 Task: Buy 1 Dissolved Oxygen Meters & Accessories from Measuring & Testing section under best seller category for shipping address: Eduardo Lee, 3518 Cook Hill Road, Danbury, Connecticut 06810, Cell Number 2034707320. Pay from credit card ending with 6759, CVV 506
Action: Mouse moved to (28, 58)
Screenshot: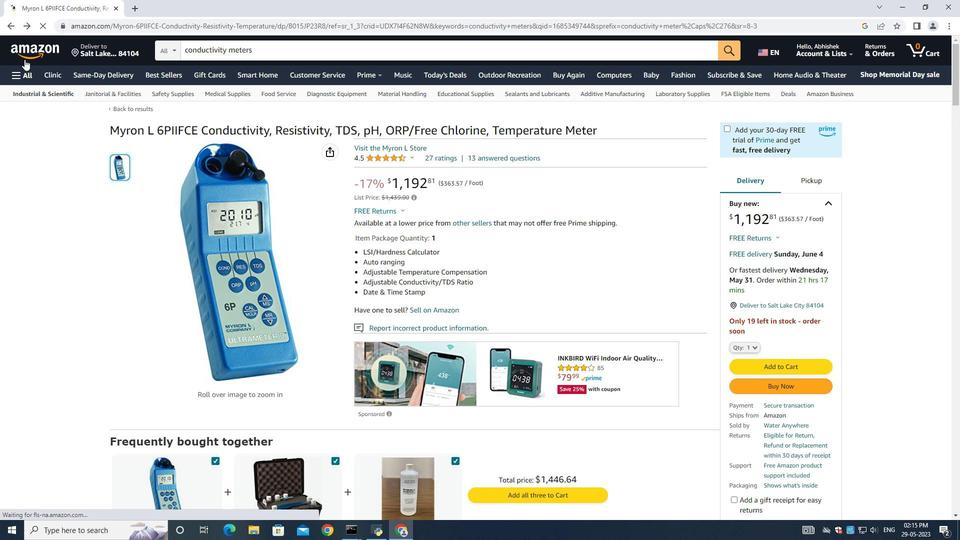 
Action: Mouse pressed left at (28, 58)
Screenshot: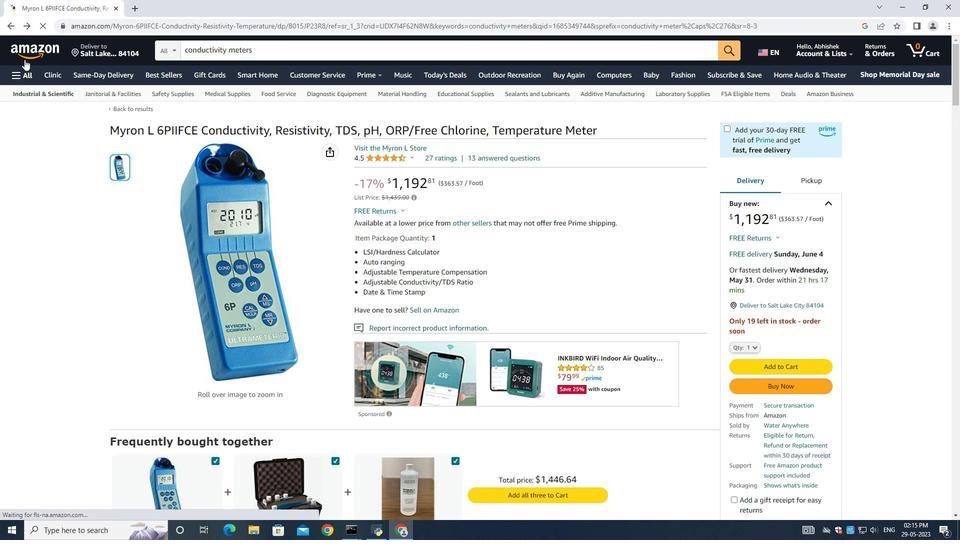 
Action: Mouse moved to (156, 73)
Screenshot: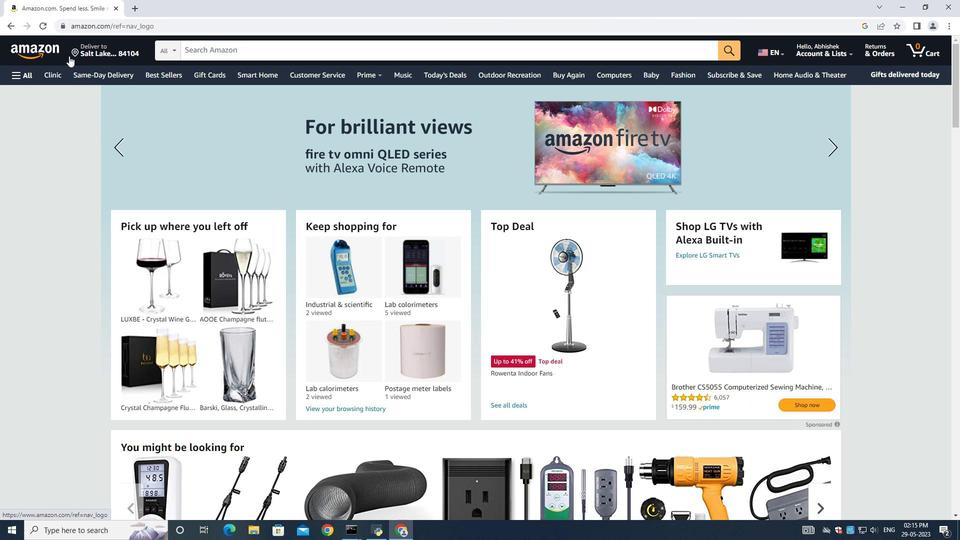 
Action: Mouse pressed left at (156, 73)
Screenshot: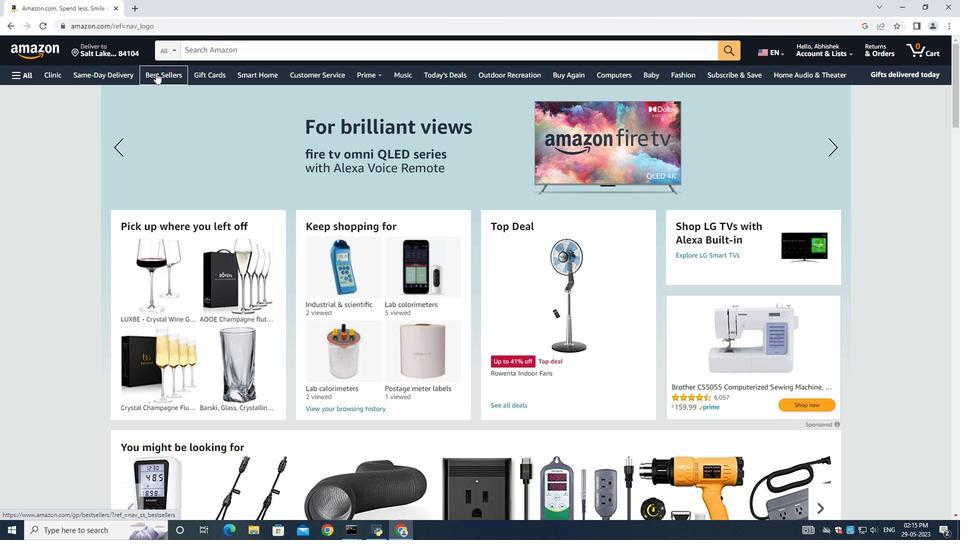 
Action: Mouse moved to (209, 52)
Screenshot: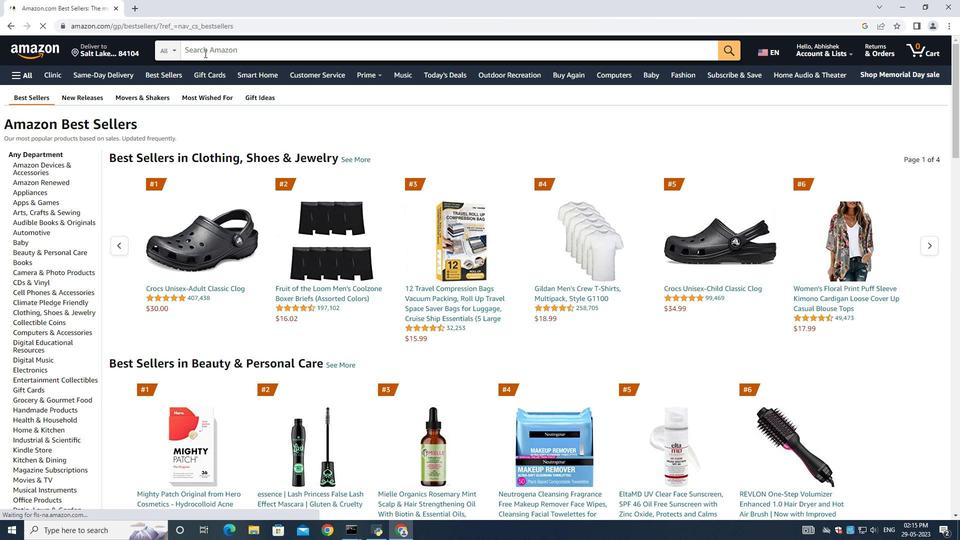
Action: Mouse pressed left at (209, 52)
Screenshot: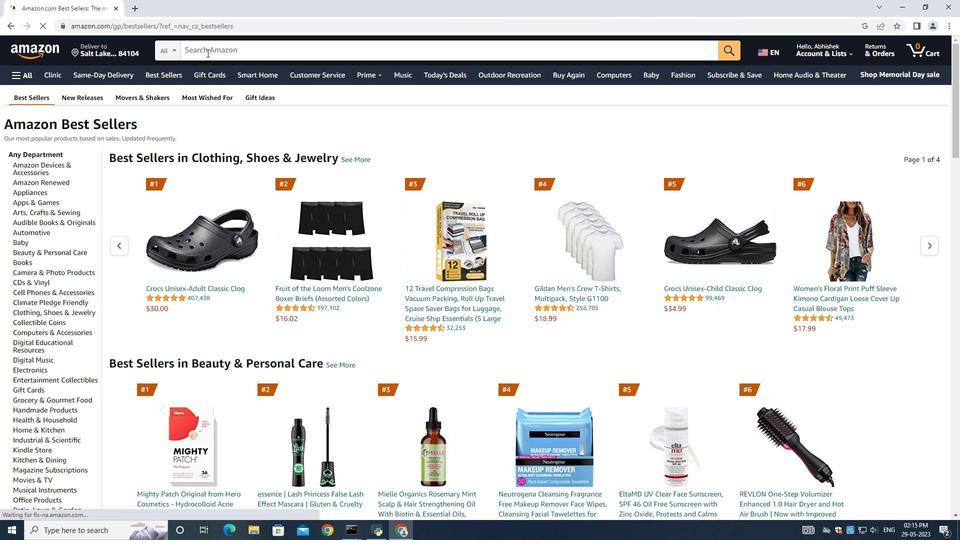 
Action: Key pressed <Key.shift>Dissolved<Key.space><Key.shift><Key.shift><Key.shift><Key.shift><Key.shift>Oxygen<Key.enter>
Screenshot: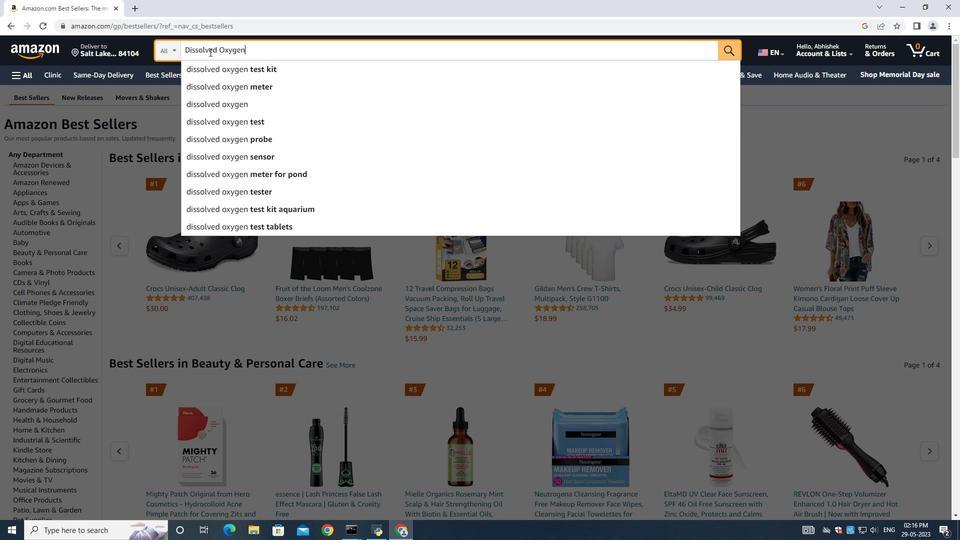 
Action: Mouse moved to (259, 54)
Screenshot: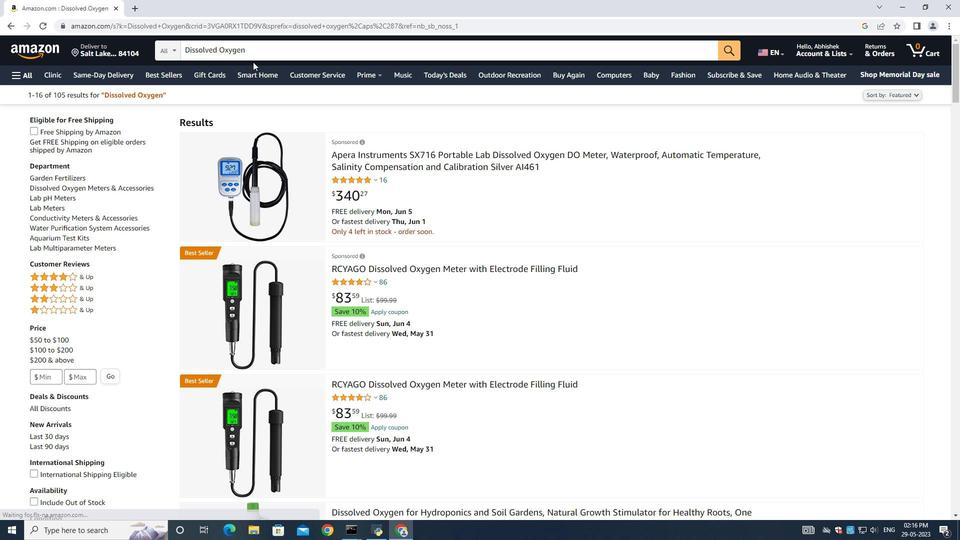 
Action: Mouse pressed left at (259, 54)
Screenshot: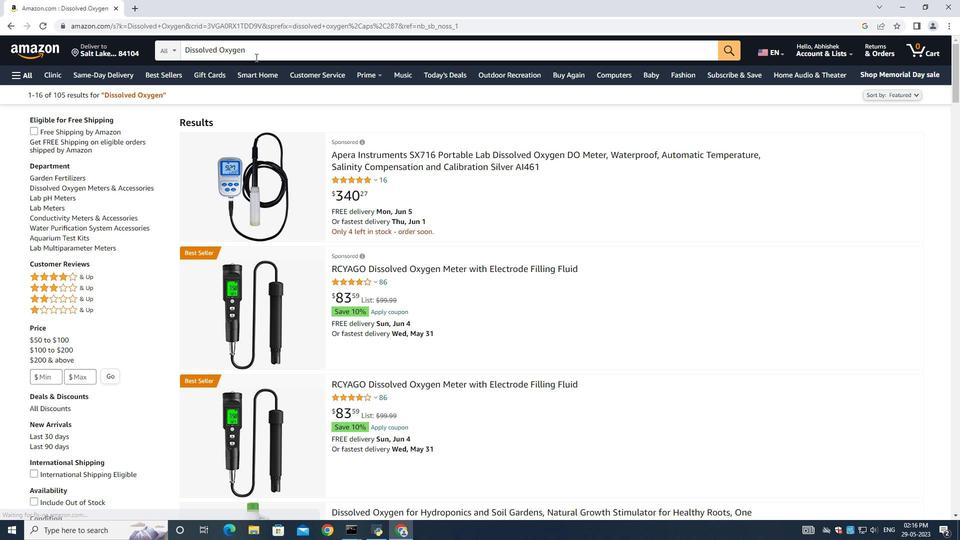 
Action: Mouse moved to (306, 68)
Screenshot: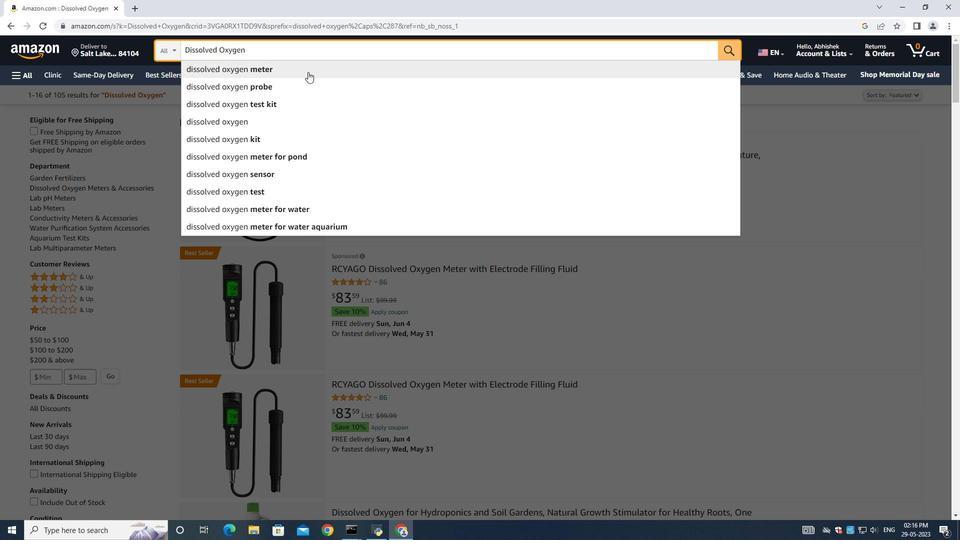 
Action: Mouse pressed left at (306, 68)
Screenshot: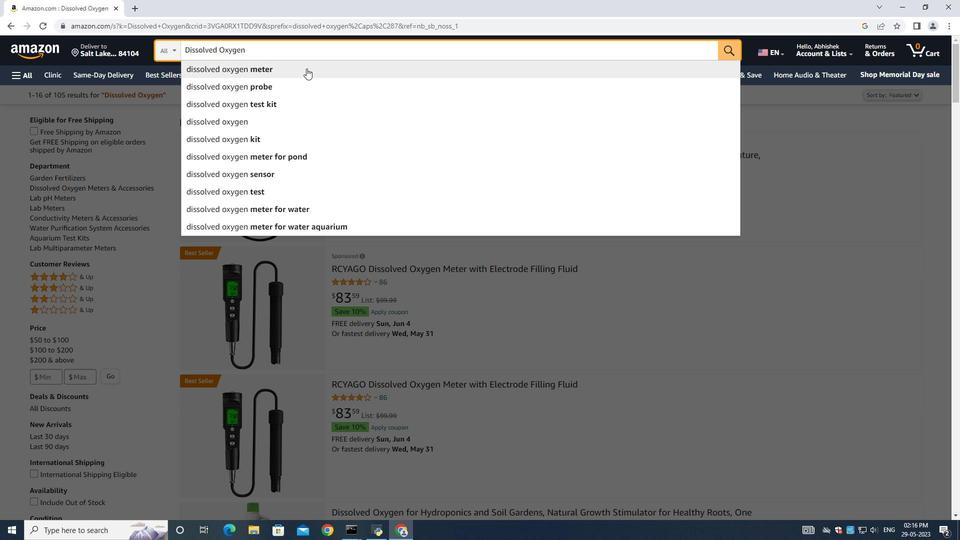 
Action: Mouse moved to (505, 278)
Screenshot: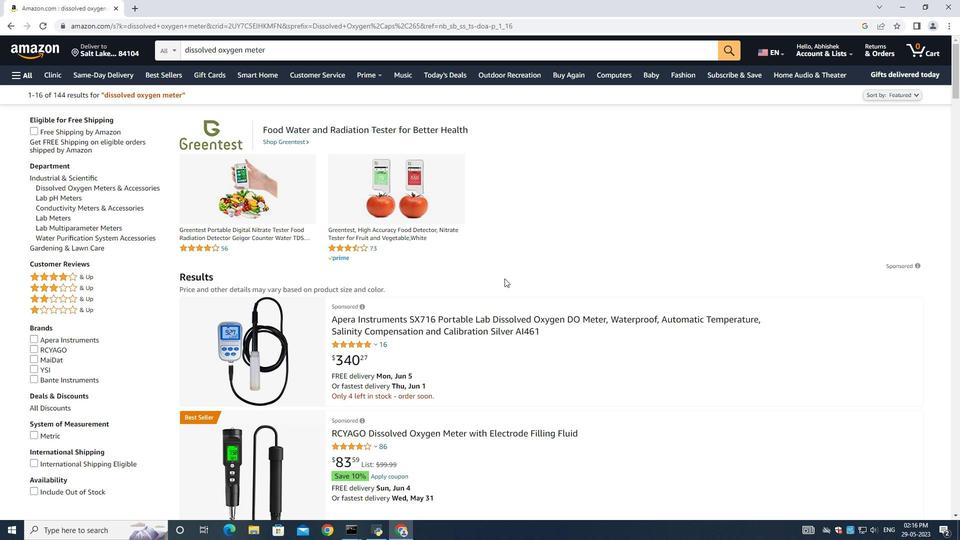 
Action: Mouse scrolled (505, 277) with delta (0, 0)
Screenshot: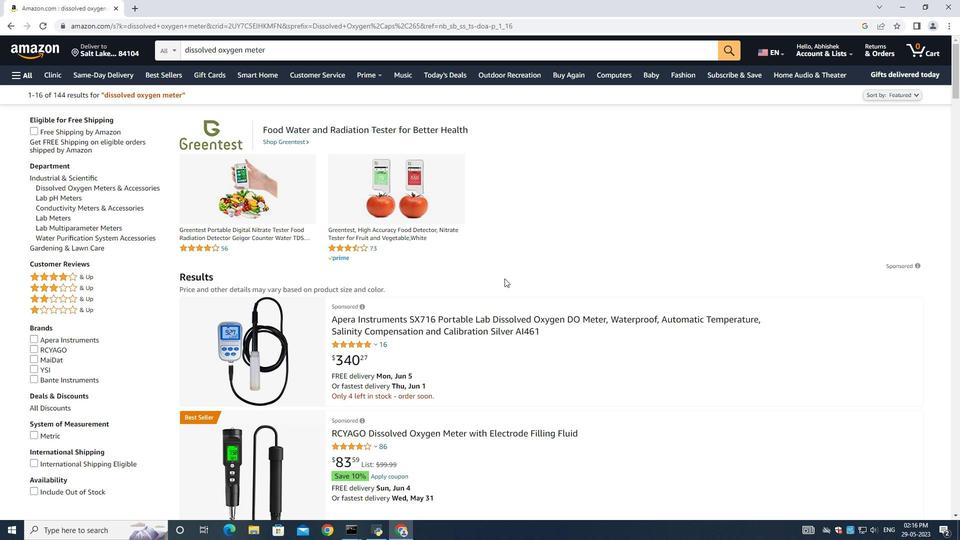 
Action: Mouse scrolled (505, 277) with delta (0, 0)
Screenshot: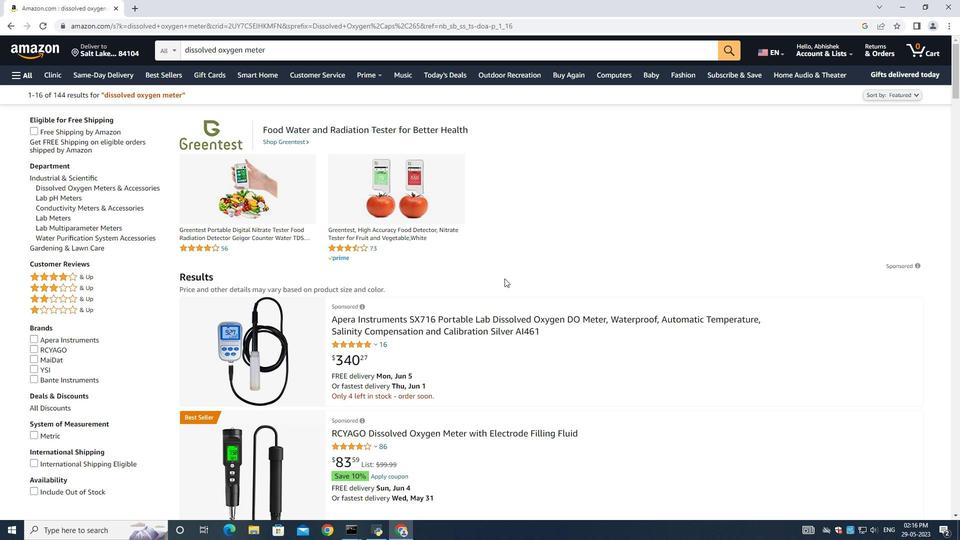 
Action: Mouse moved to (440, 224)
Screenshot: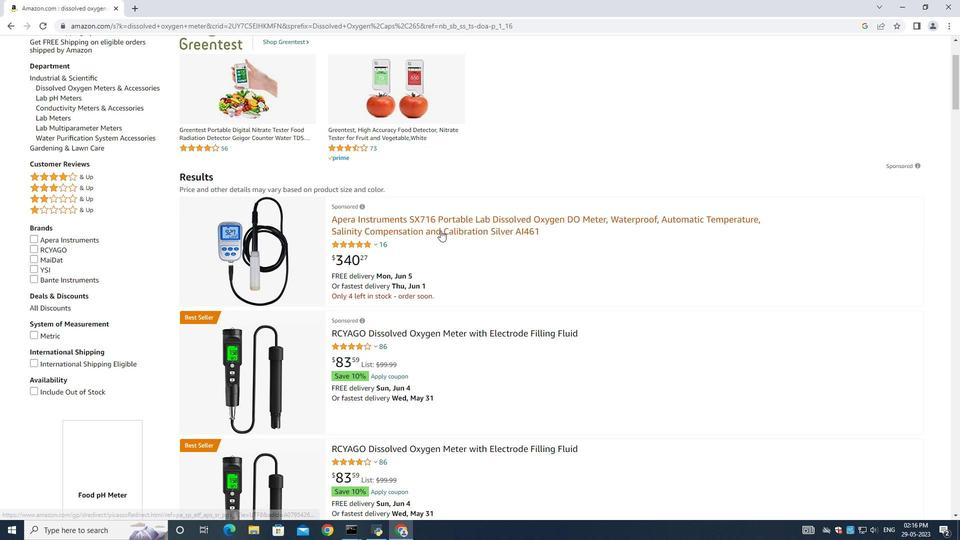 
Action: Mouse pressed left at (440, 224)
Screenshot: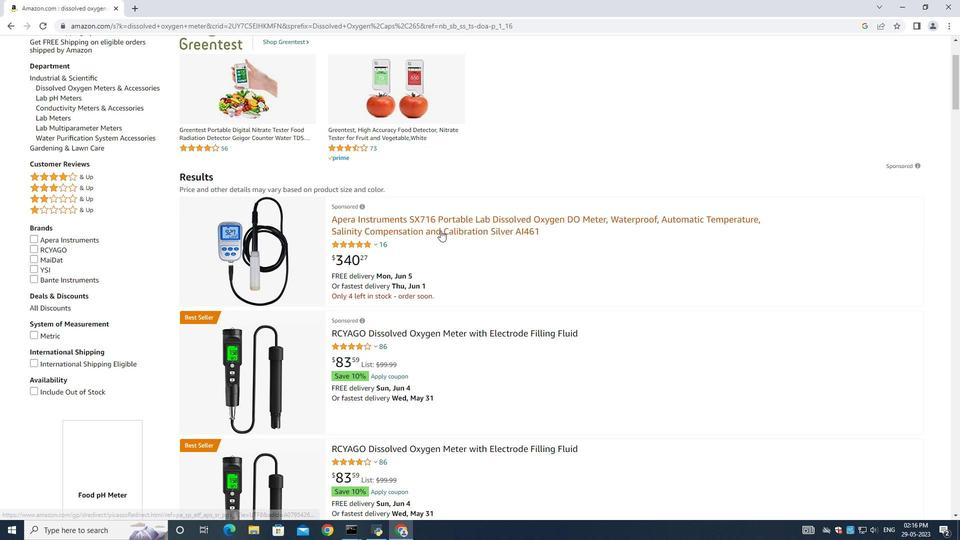 
Action: Mouse moved to (117, 358)
Screenshot: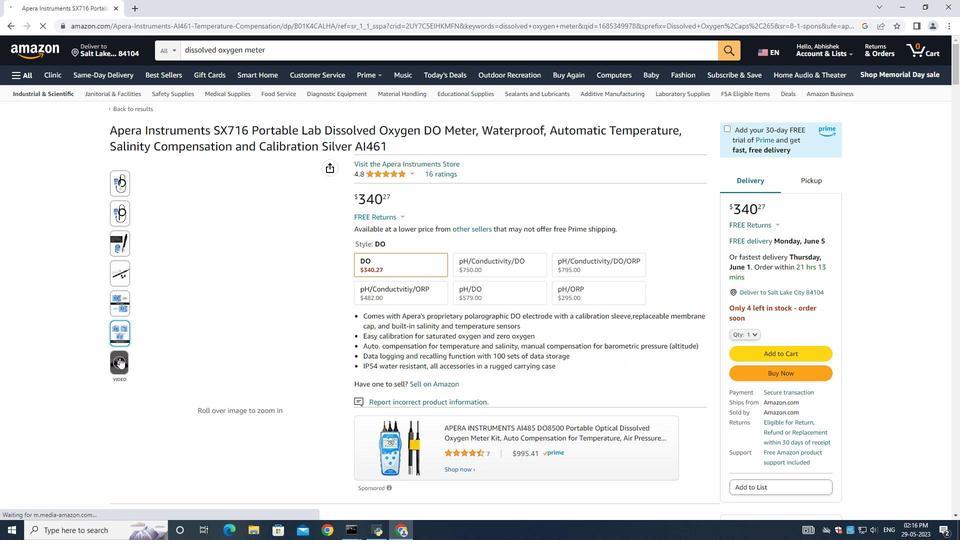 
Action: Mouse pressed left at (117, 358)
Screenshot: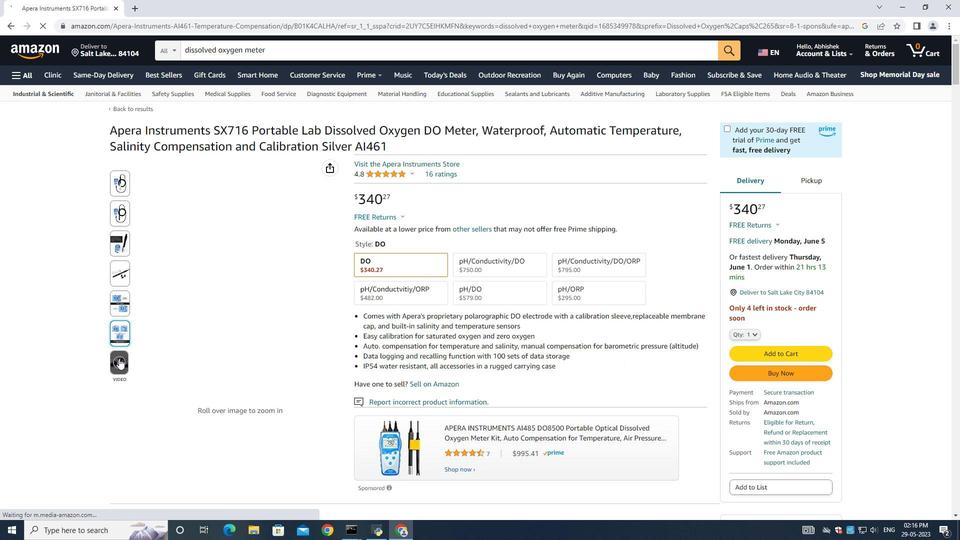
Action: Mouse moved to (179, 428)
Screenshot: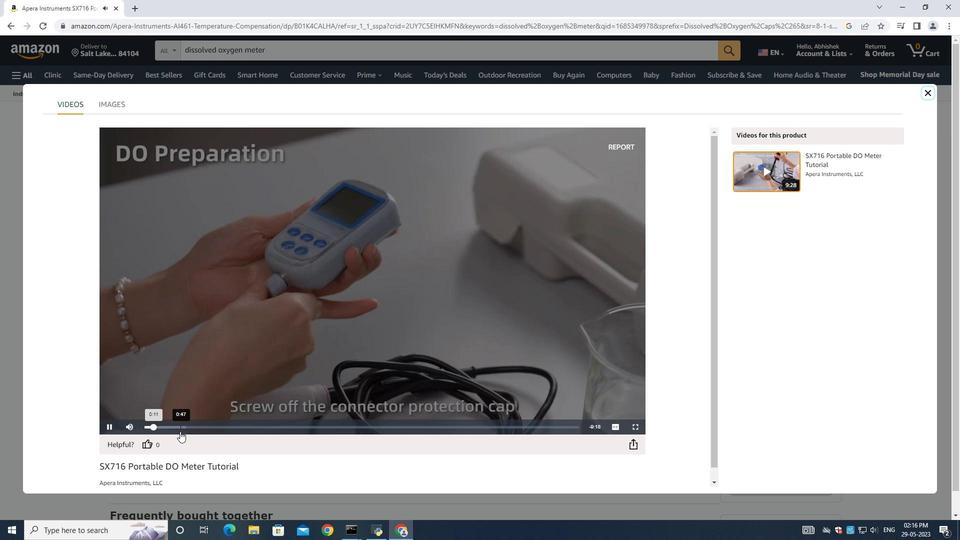 
Action: Mouse pressed left at (179, 428)
Screenshot: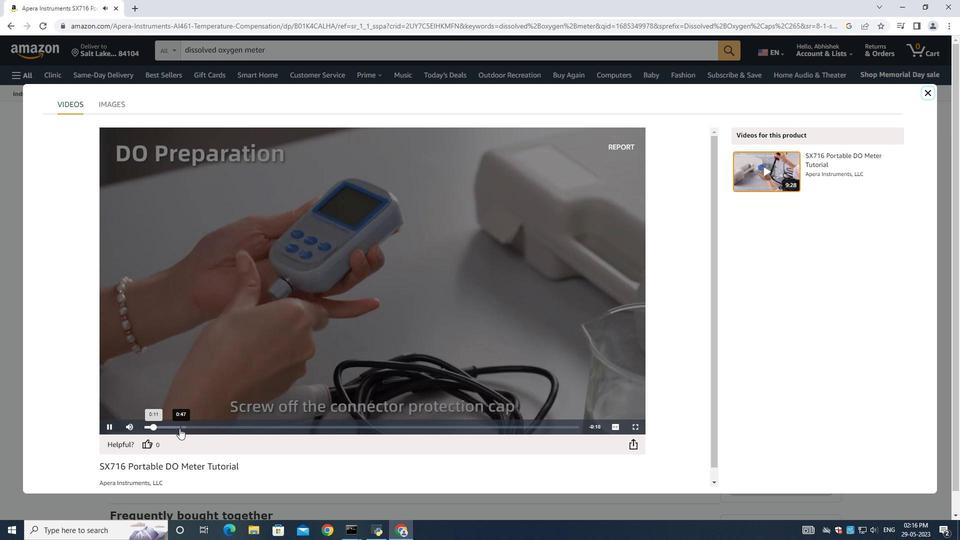 
Action: Mouse moved to (226, 428)
Screenshot: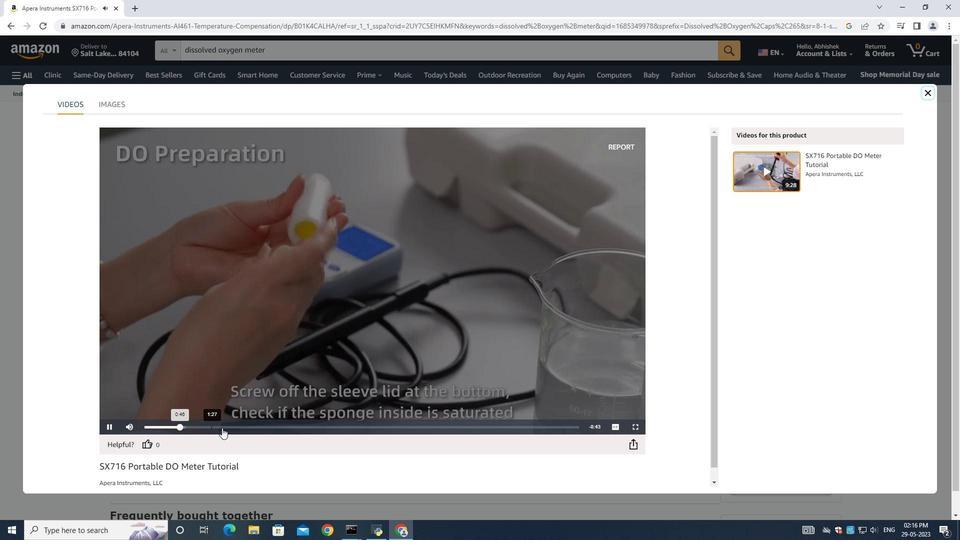 
Action: Mouse pressed left at (226, 428)
Screenshot: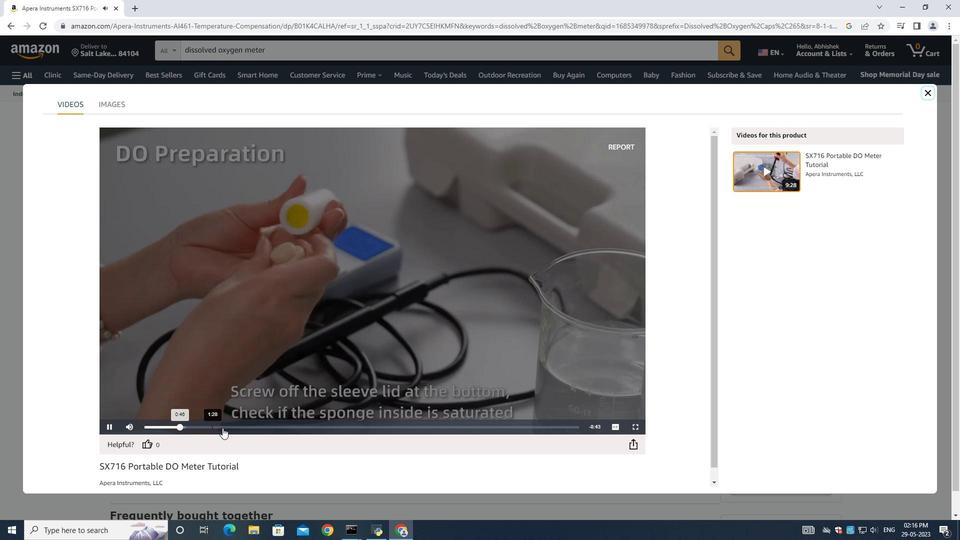
Action: Mouse moved to (289, 427)
Screenshot: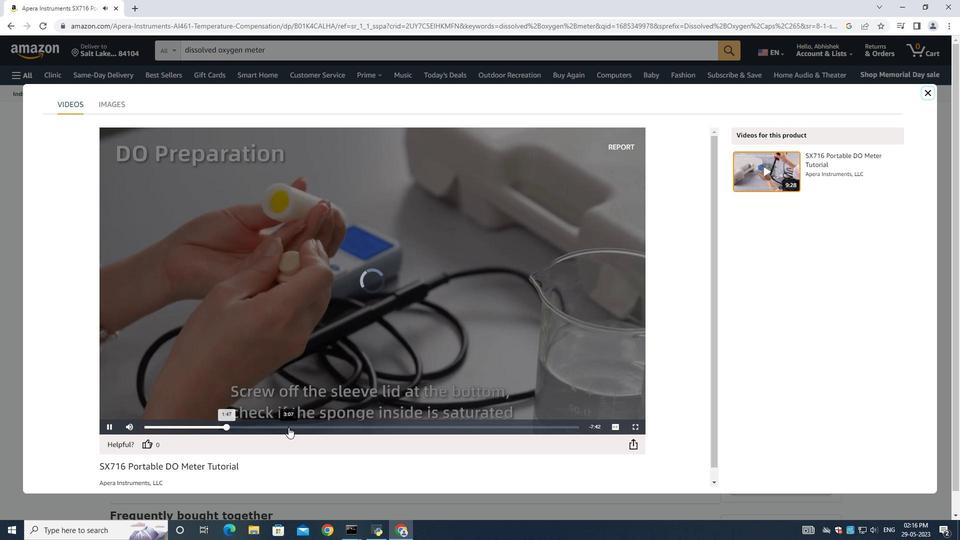 
Action: Mouse pressed left at (289, 427)
Screenshot: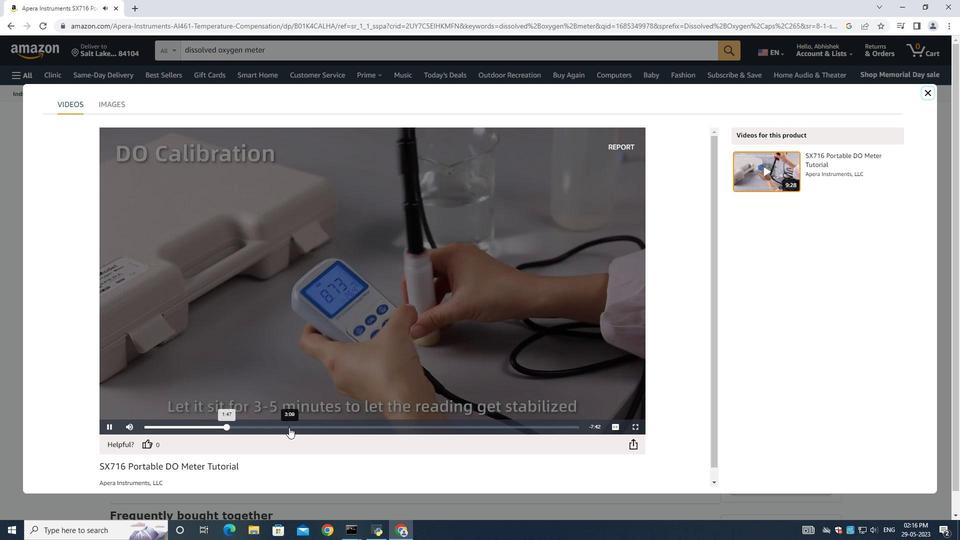 
Action: Mouse moved to (327, 428)
Screenshot: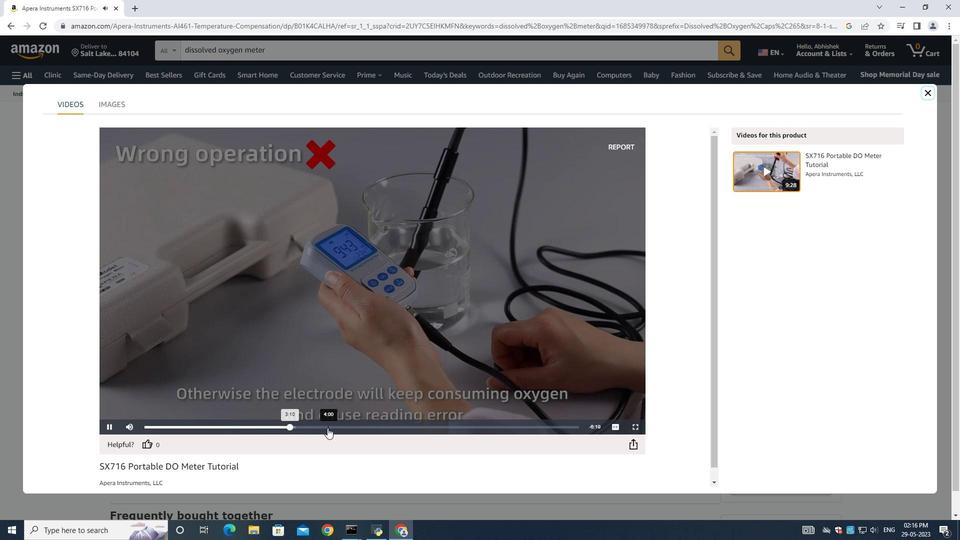 
Action: Mouse pressed left at (327, 428)
Screenshot: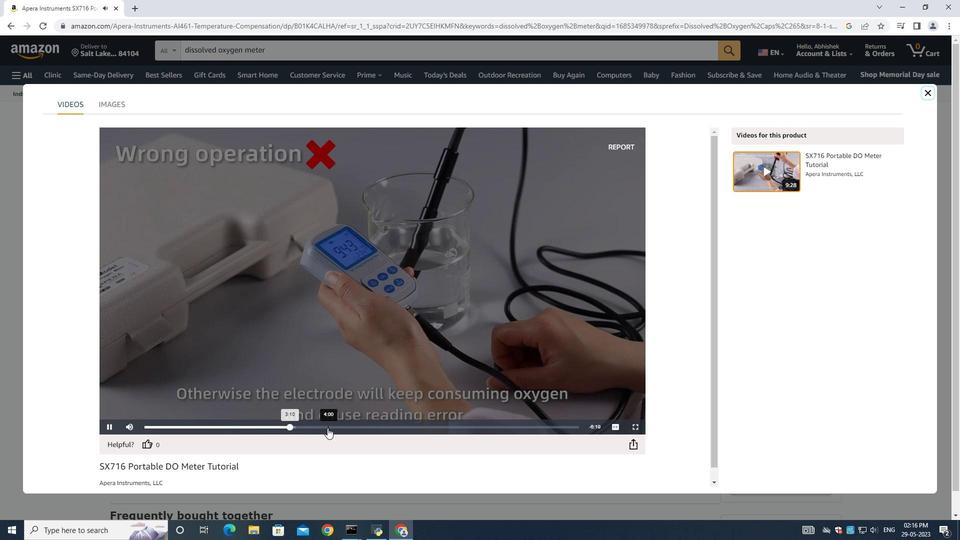 
Action: Mouse moved to (398, 425)
Screenshot: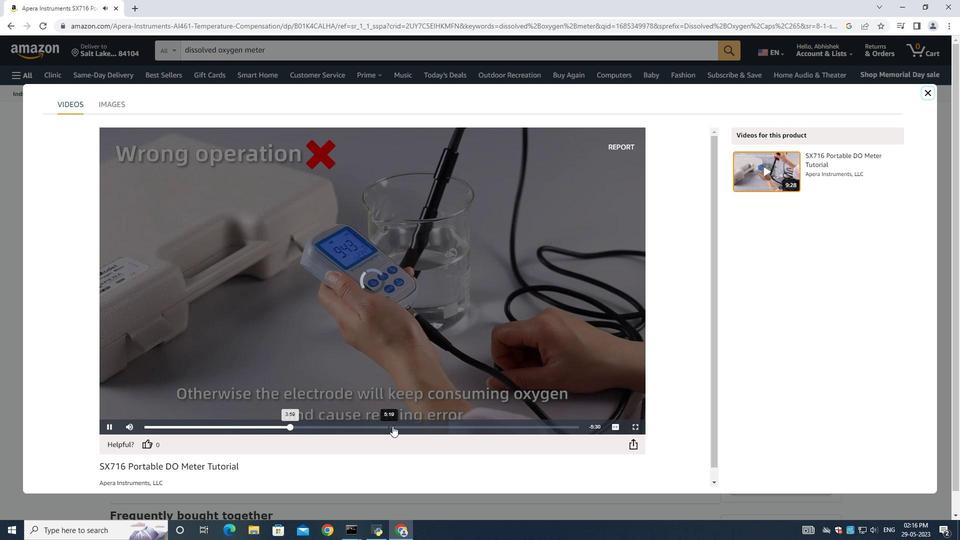 
Action: Mouse pressed left at (398, 425)
Screenshot: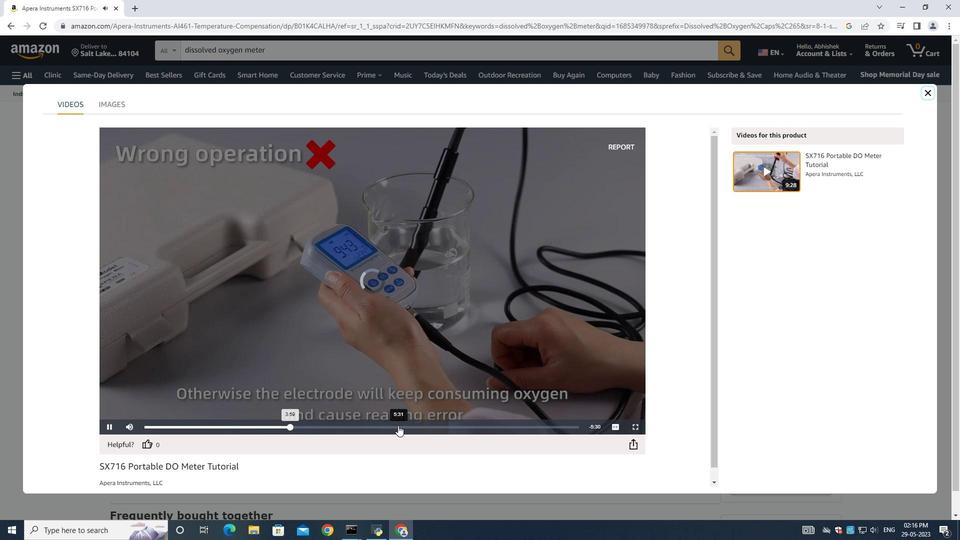 
Action: Mouse moved to (461, 427)
Screenshot: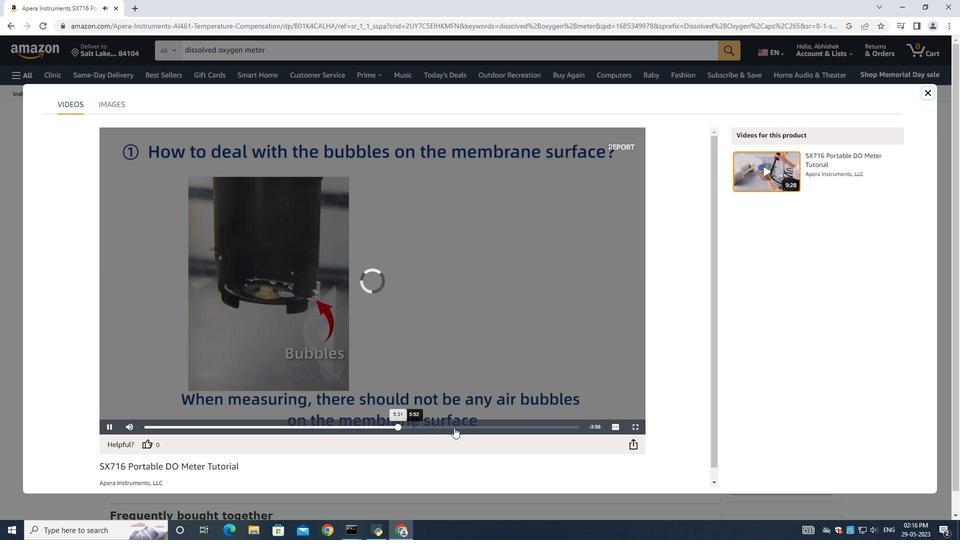
Action: Mouse pressed left at (461, 427)
Screenshot: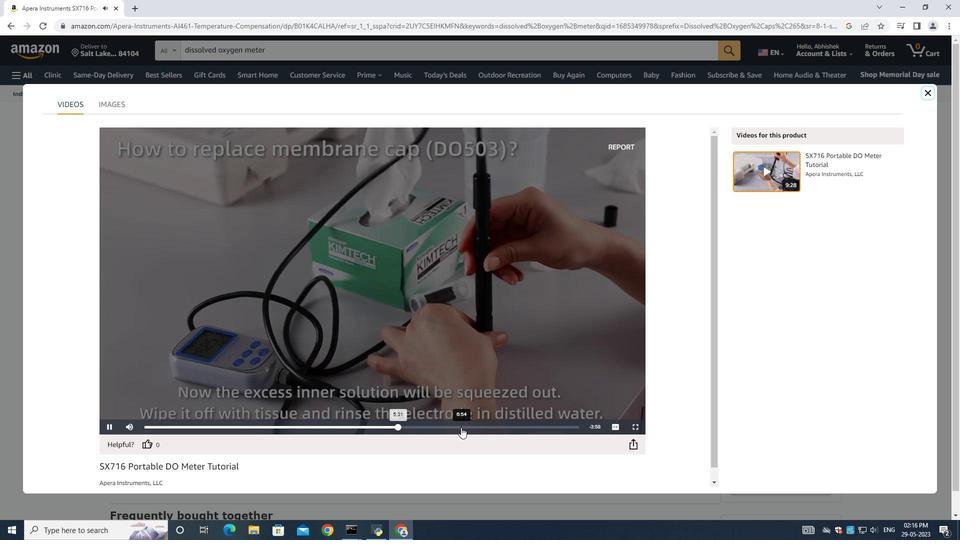 
Action: Mouse moved to (516, 427)
Screenshot: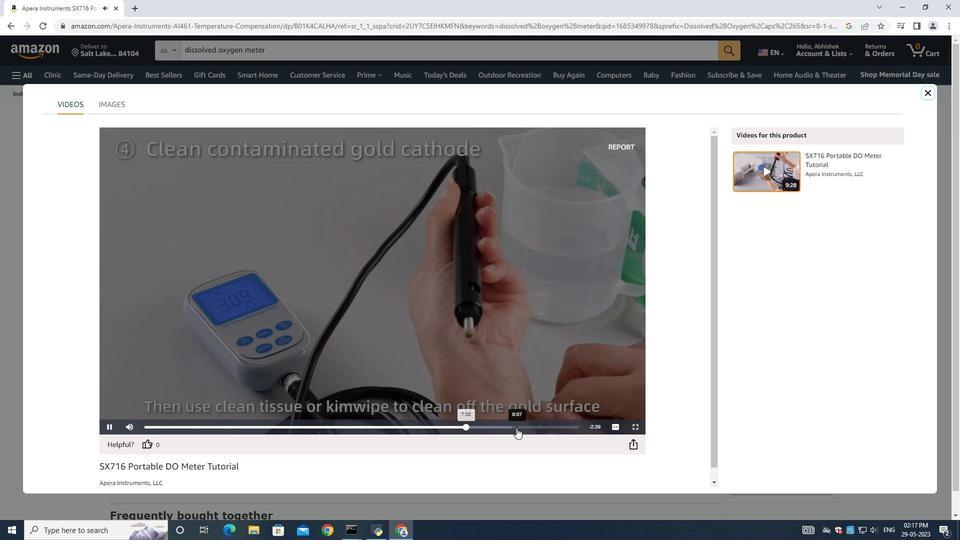 
Action: Mouse pressed left at (516, 427)
Screenshot: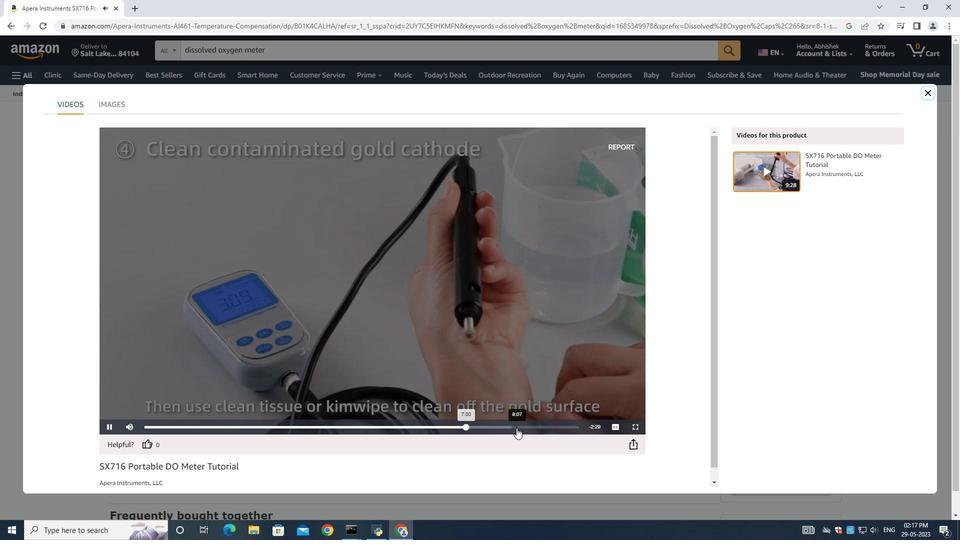 
Action: Mouse moved to (516, 427)
Screenshot: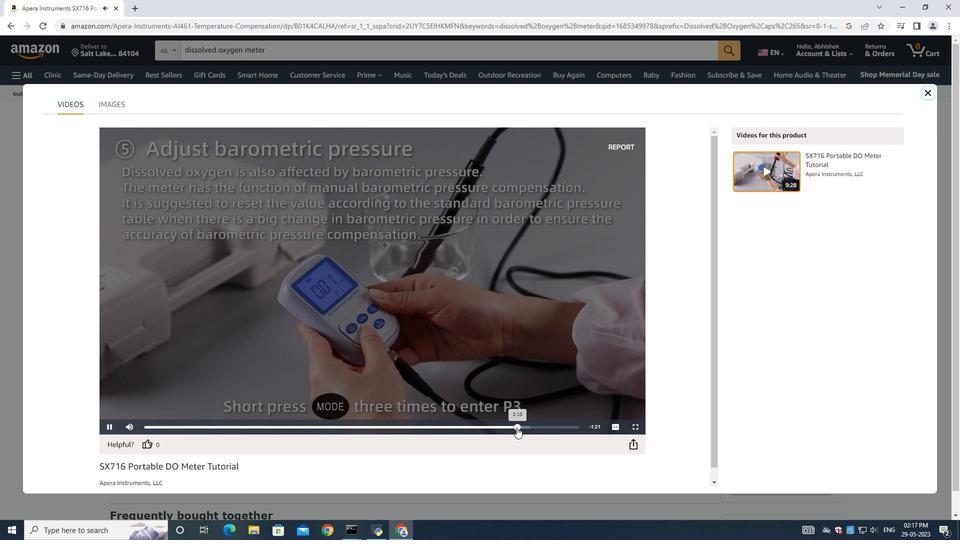 
Action: Mouse pressed left at (516, 427)
Screenshot: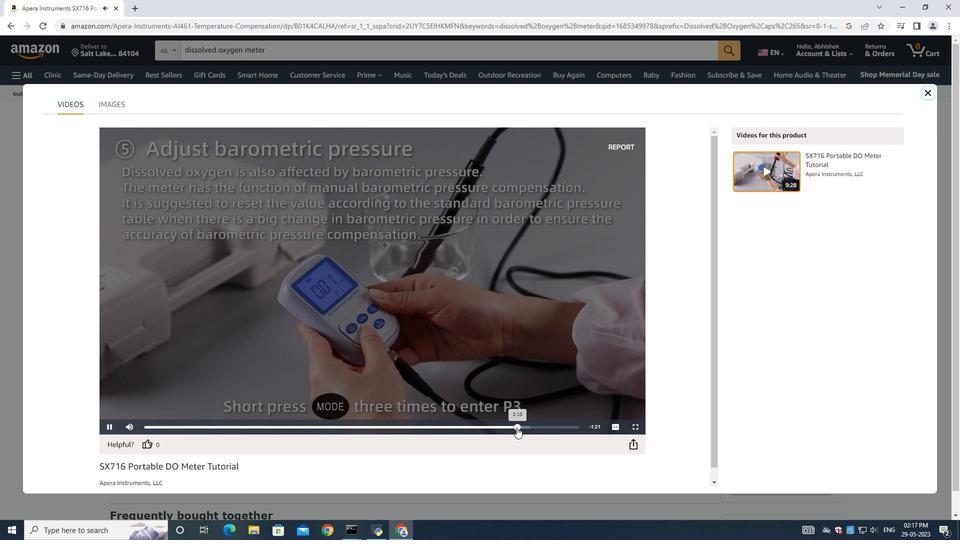 
Action: Mouse moved to (530, 428)
Screenshot: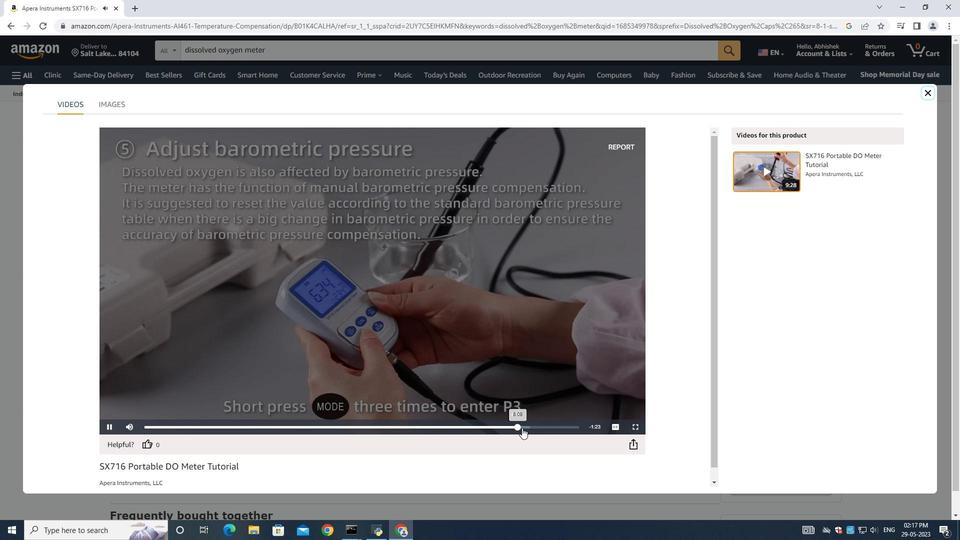 
Action: Mouse pressed left at (530, 428)
Screenshot: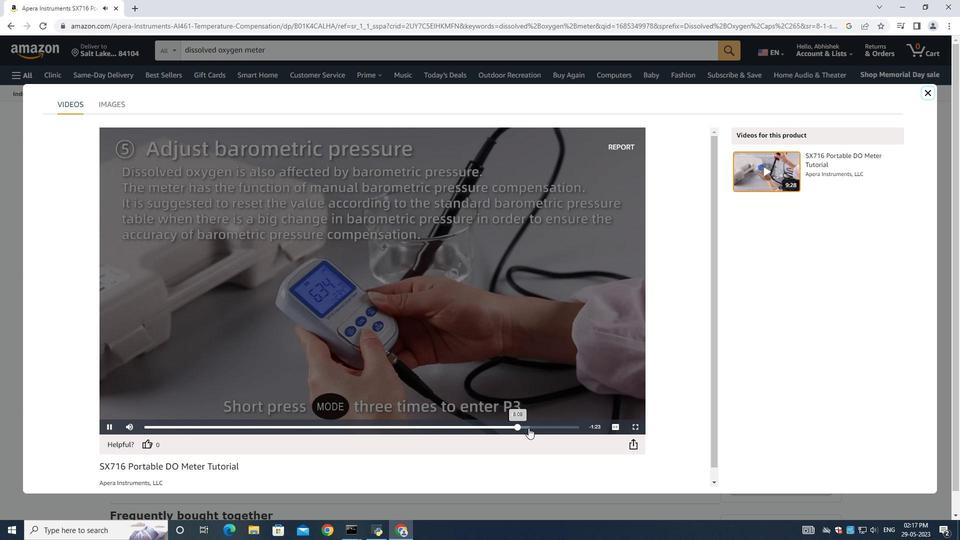 
Action: Mouse moved to (552, 426)
Screenshot: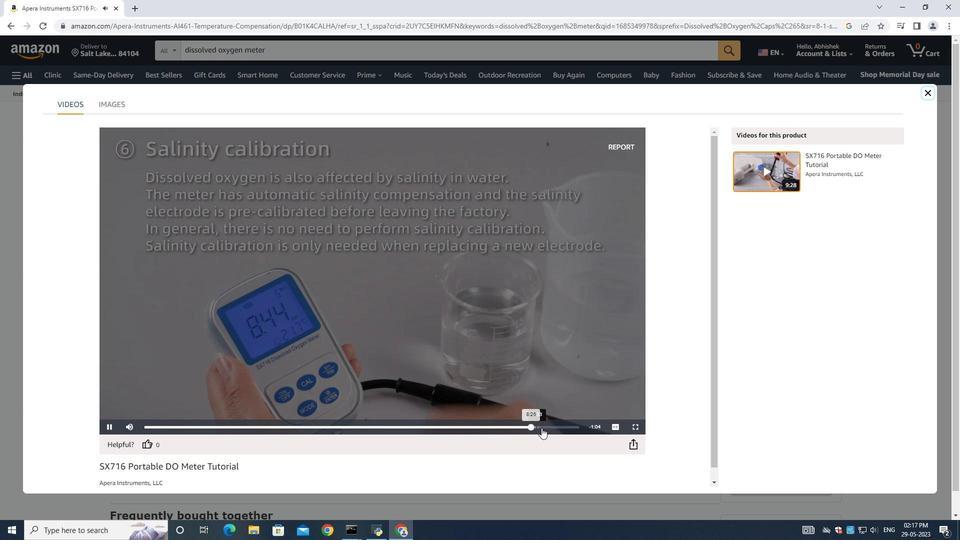 
Action: Mouse pressed left at (552, 426)
Screenshot: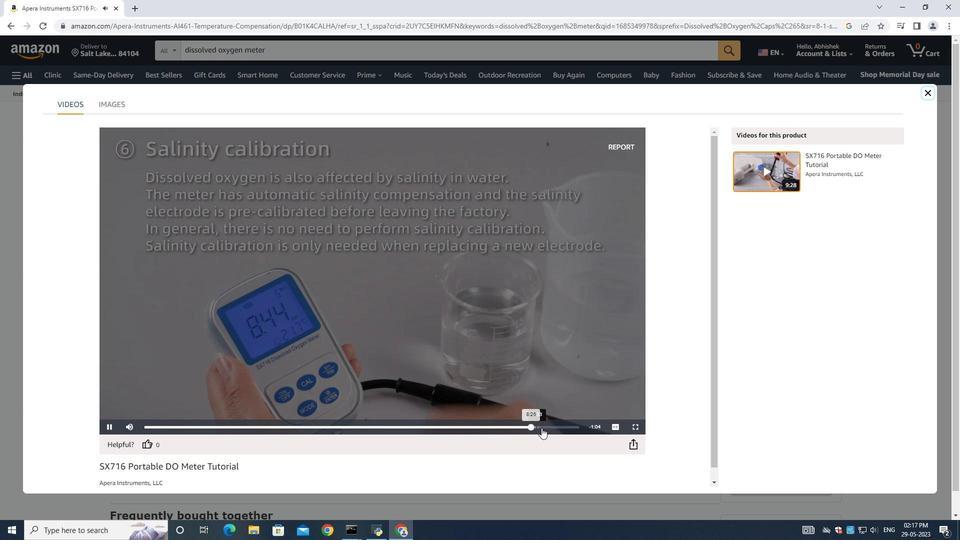 
Action: Mouse moved to (553, 427)
Screenshot: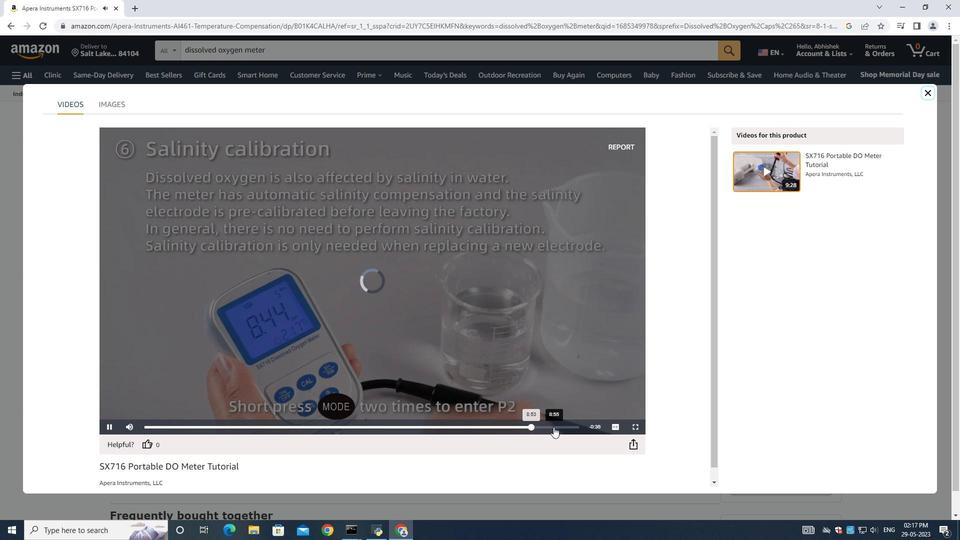 
Action: Mouse pressed left at (553, 427)
Screenshot: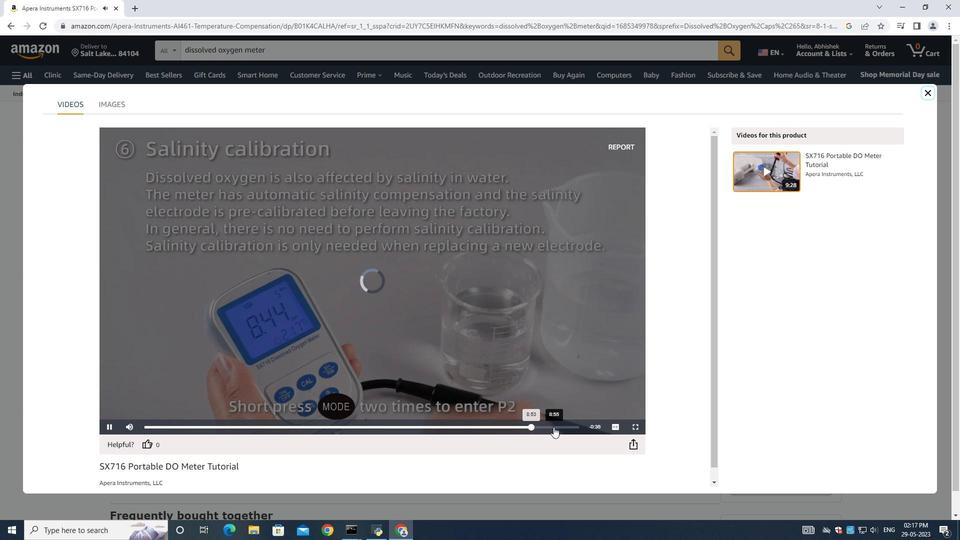 
Action: Mouse moved to (431, 431)
Screenshot: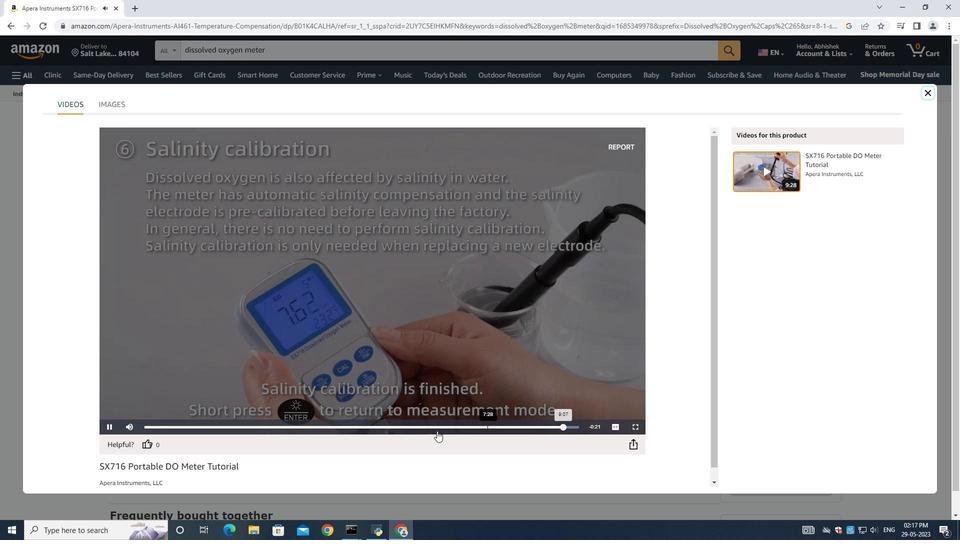 
Action: Mouse pressed left at (431, 431)
Screenshot: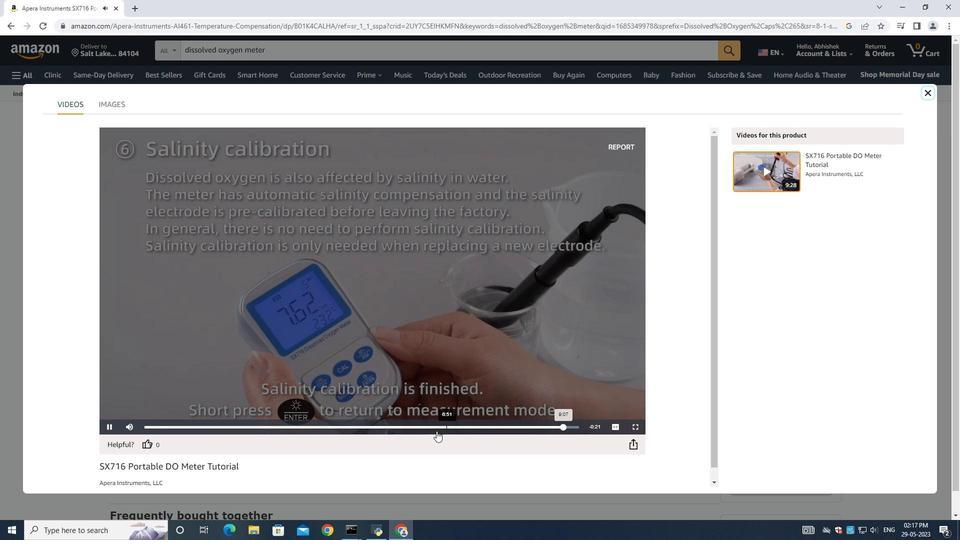 
Action: Mouse moved to (506, 427)
Screenshot: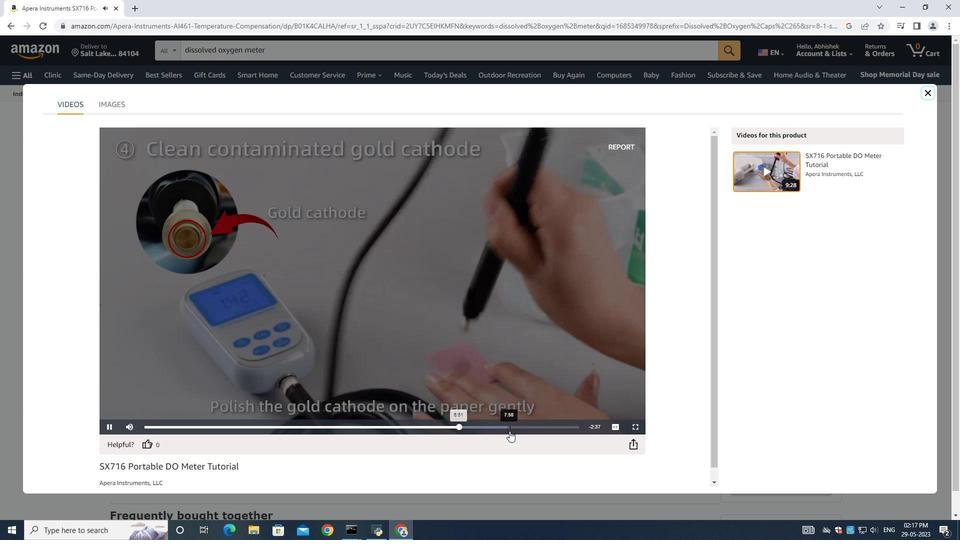 
Action: Mouse pressed left at (506, 427)
Screenshot: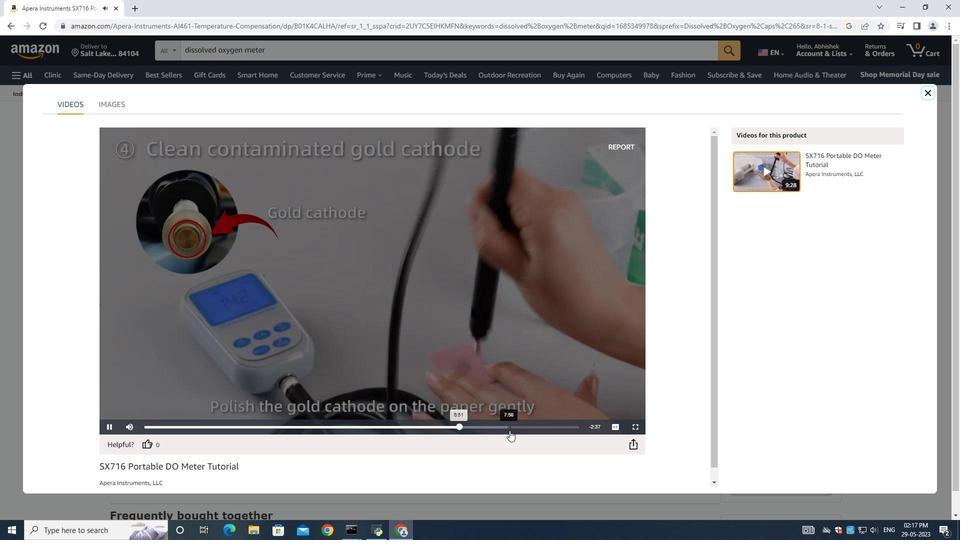 
Action: Mouse moved to (925, 90)
Screenshot: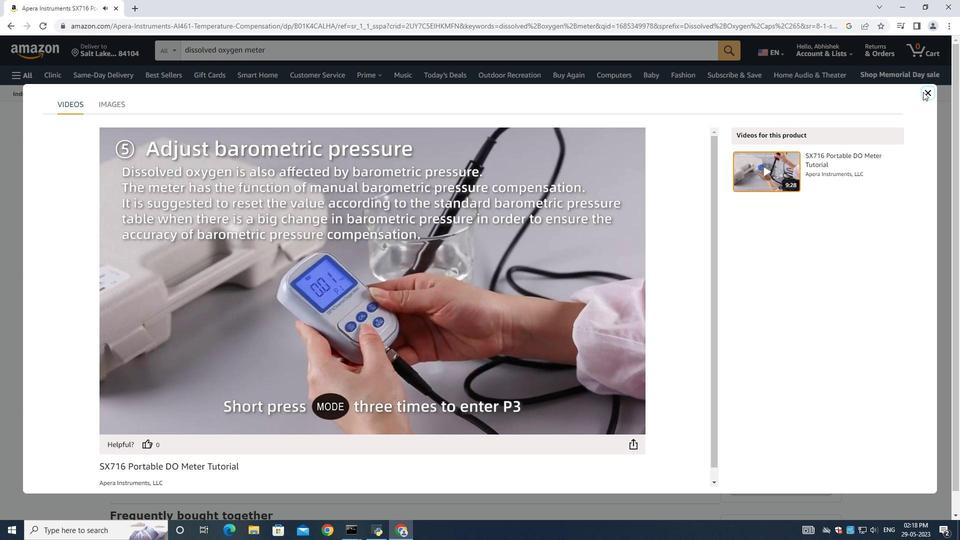 
Action: Mouse pressed left at (925, 90)
Screenshot: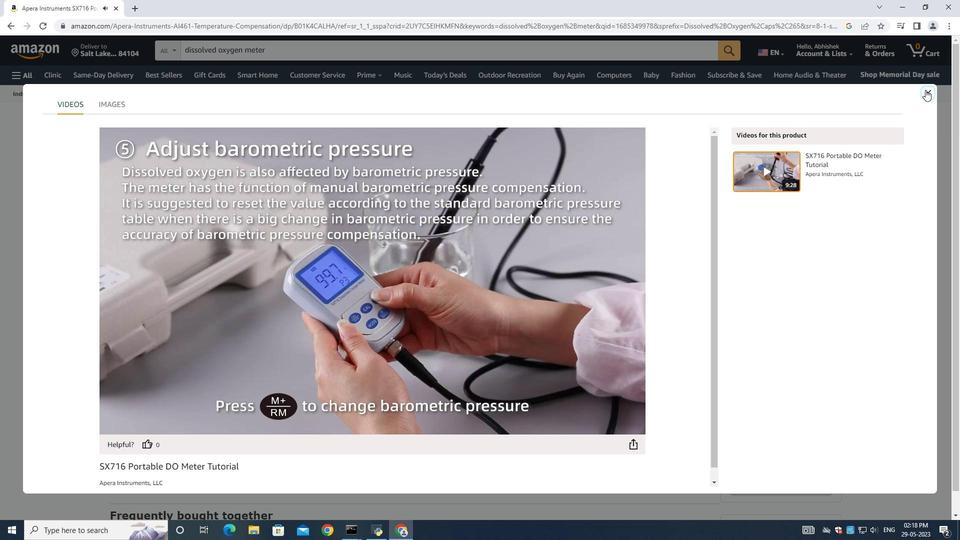 
Action: Mouse moved to (662, 352)
Screenshot: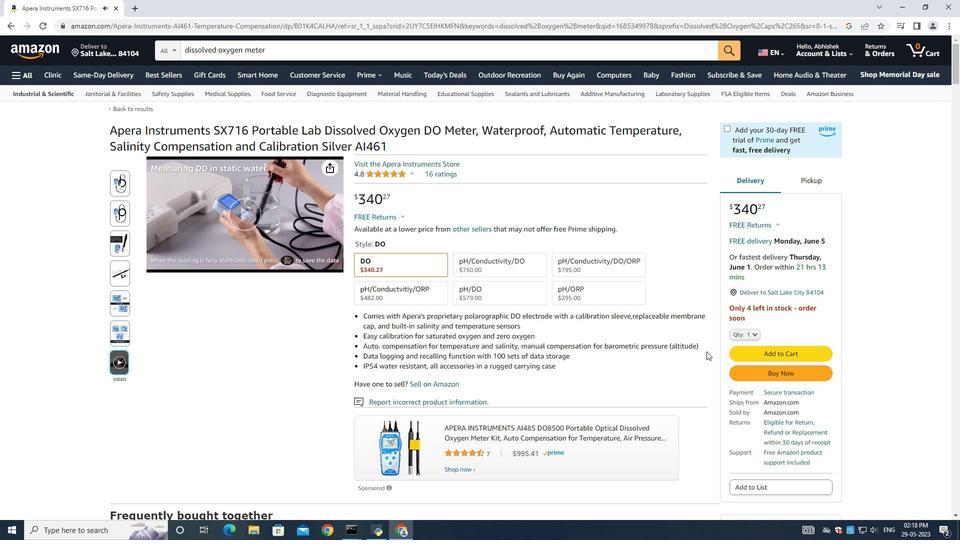 
Action: Mouse scrolled (662, 352) with delta (0, 0)
Screenshot: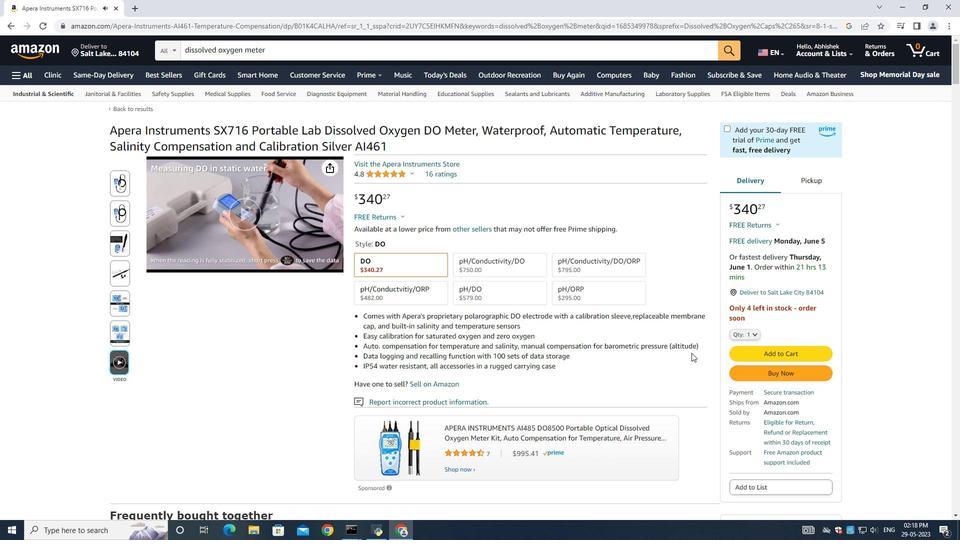 
Action: Mouse scrolled (662, 352) with delta (0, 0)
Screenshot: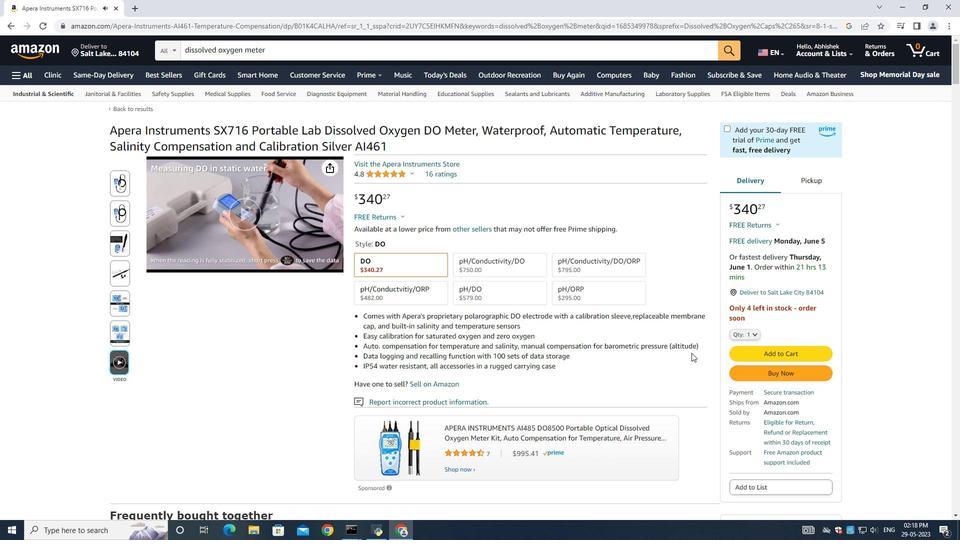 
Action: Mouse moved to (661, 352)
Screenshot: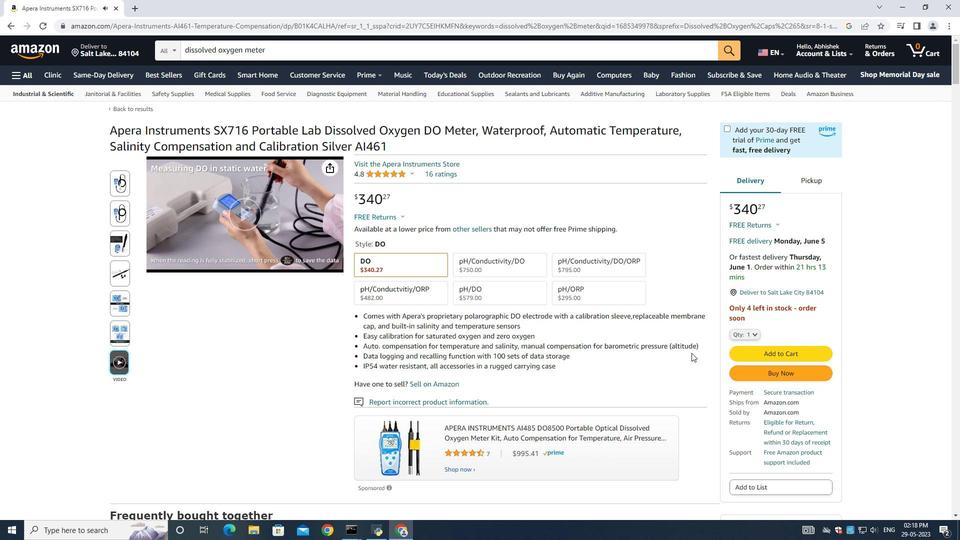 
Action: Mouse scrolled (661, 352) with delta (0, 0)
Screenshot: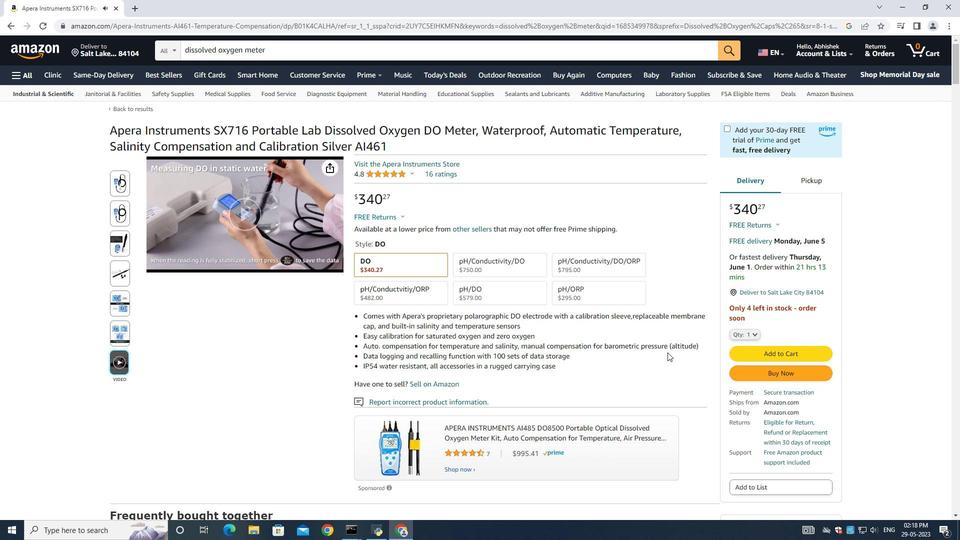 
Action: Mouse moved to (661, 352)
Screenshot: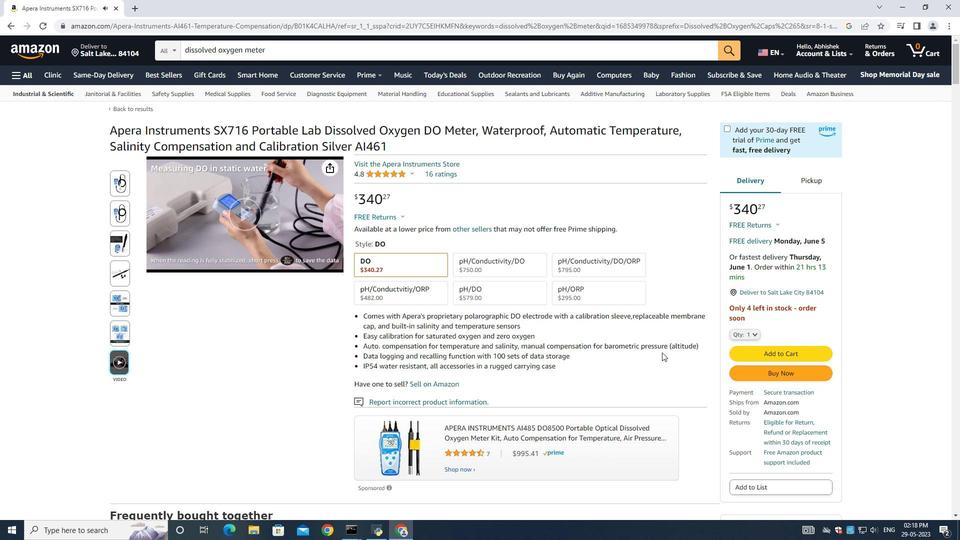 
Action: Mouse scrolled (661, 352) with delta (0, 0)
Screenshot: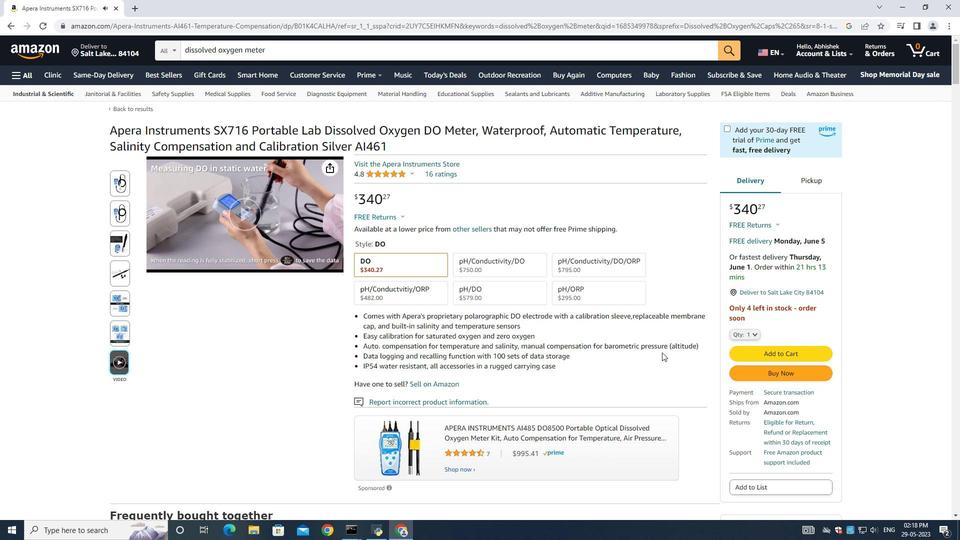 
Action: Mouse moved to (657, 344)
Screenshot: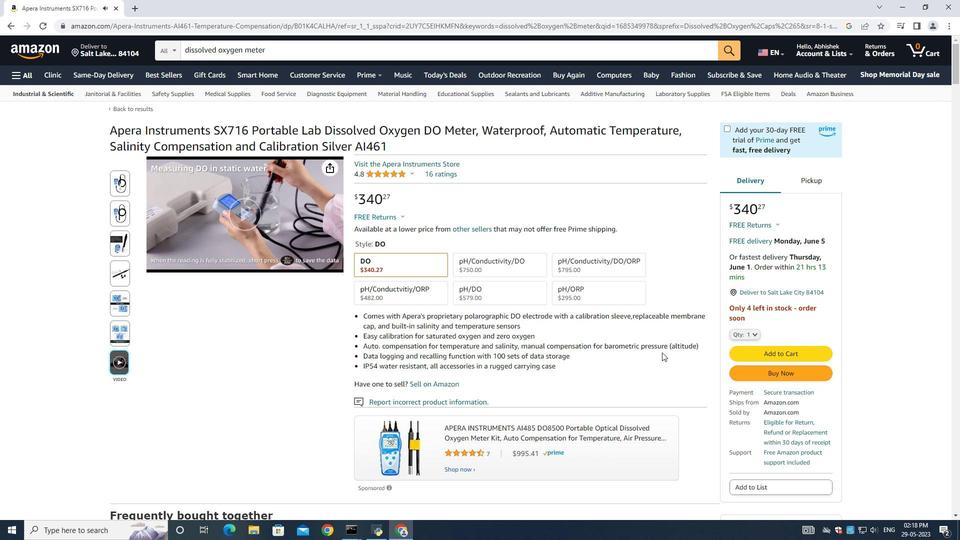 
Action: Mouse scrolled (661, 352) with delta (0, 0)
Screenshot: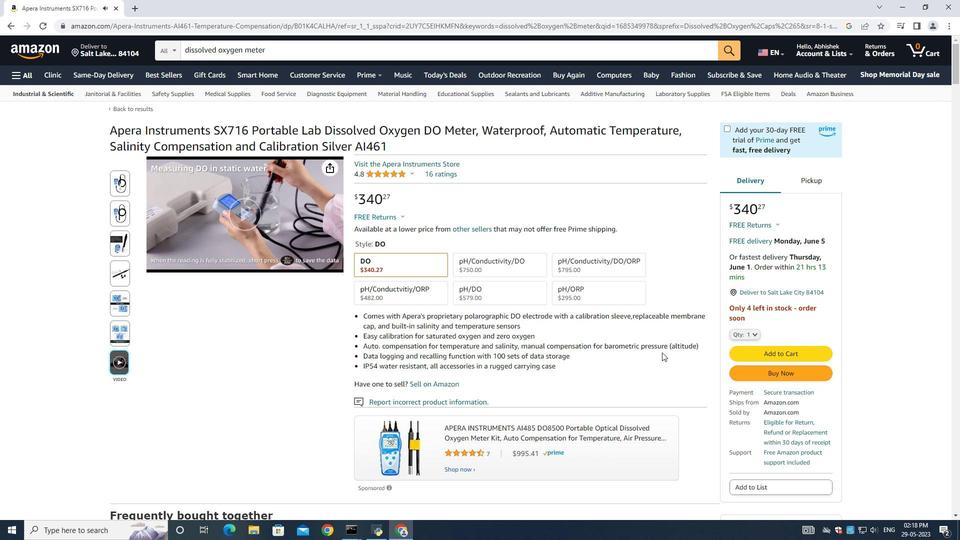 
Action: Mouse moved to (657, 343)
Screenshot: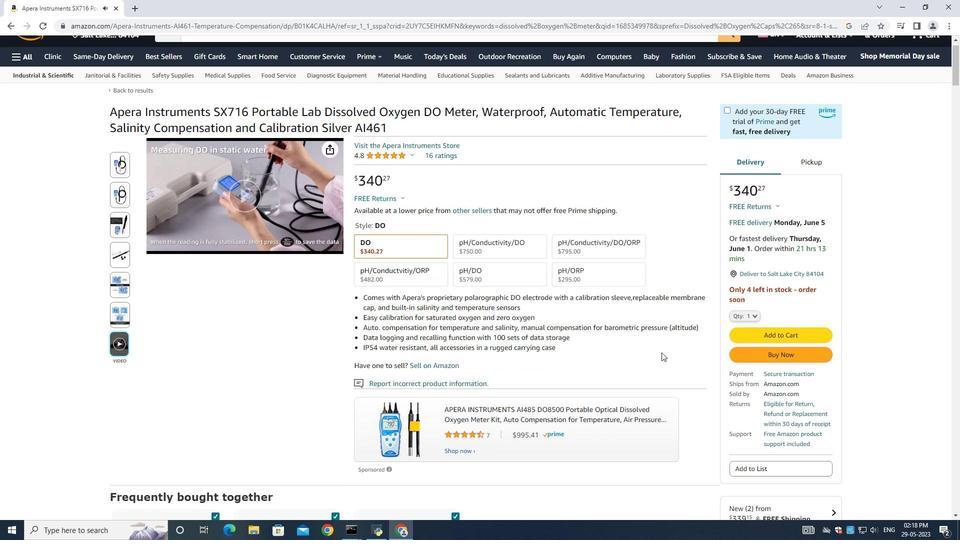 
Action: Mouse scrolled (661, 352) with delta (0, 0)
Screenshot: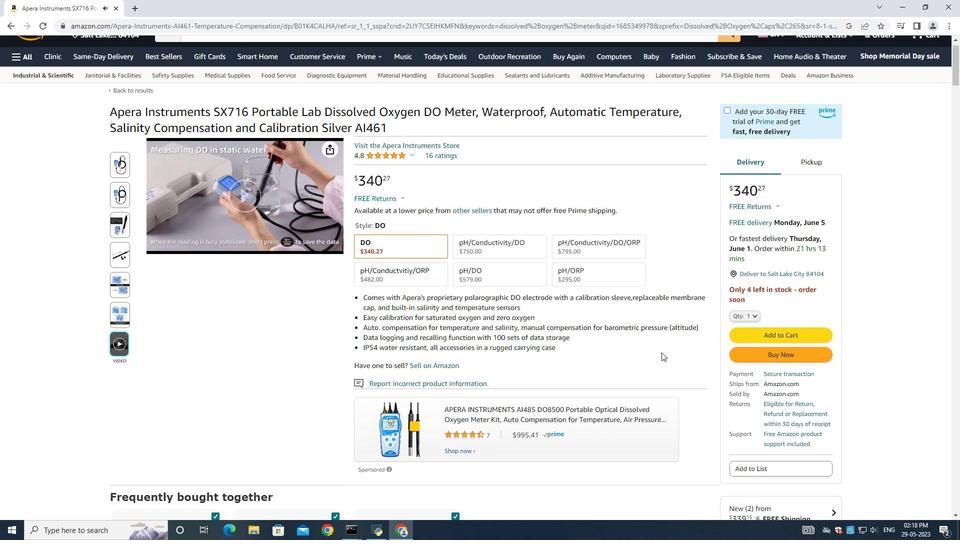 
Action: Mouse moved to (657, 343)
Screenshot: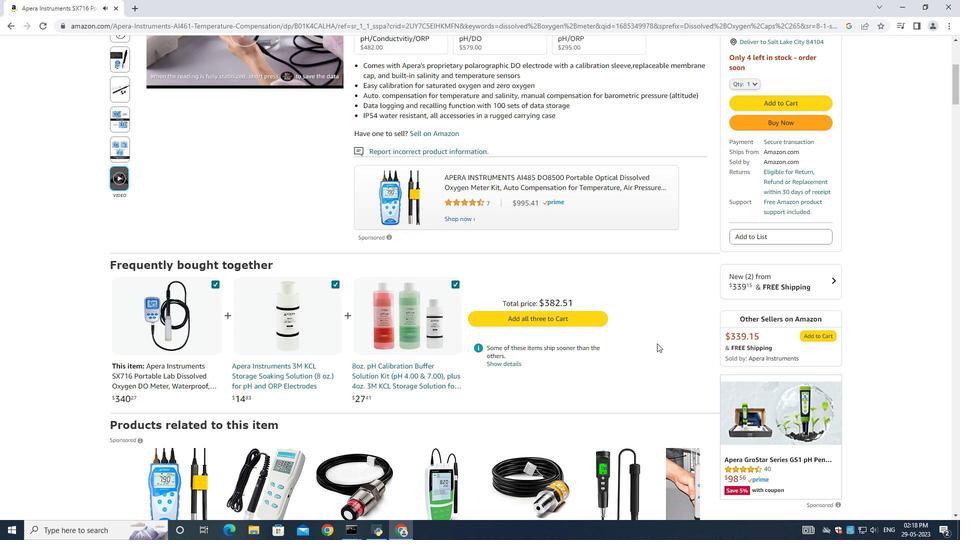 
Action: Mouse scrolled (657, 344) with delta (0, 0)
Screenshot: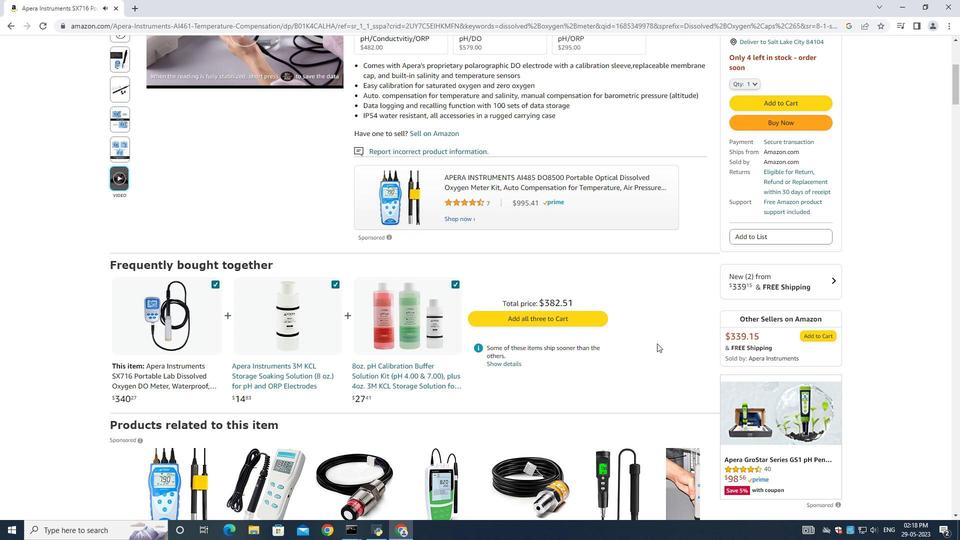 
Action: Mouse moved to (658, 343)
Screenshot: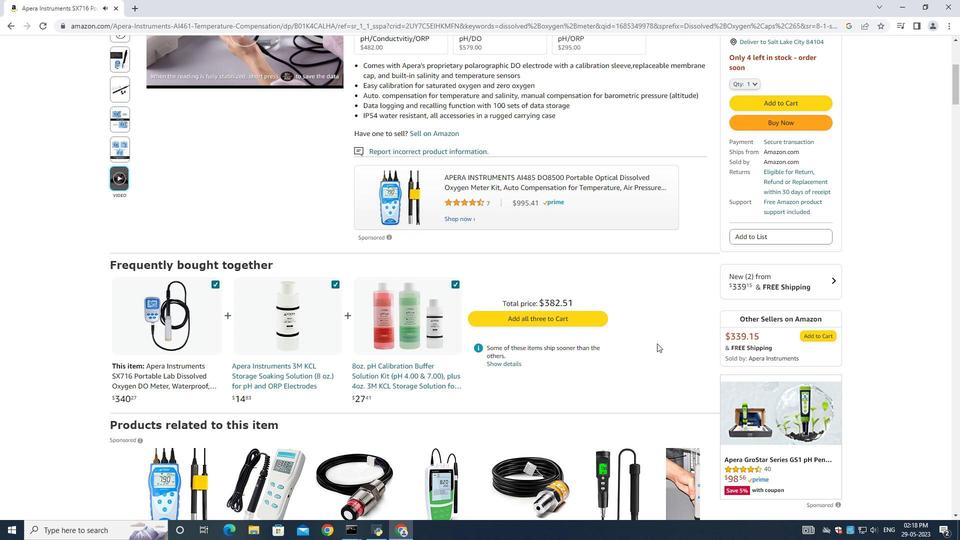 
Action: Mouse scrolled (657, 344) with delta (0, 0)
Screenshot: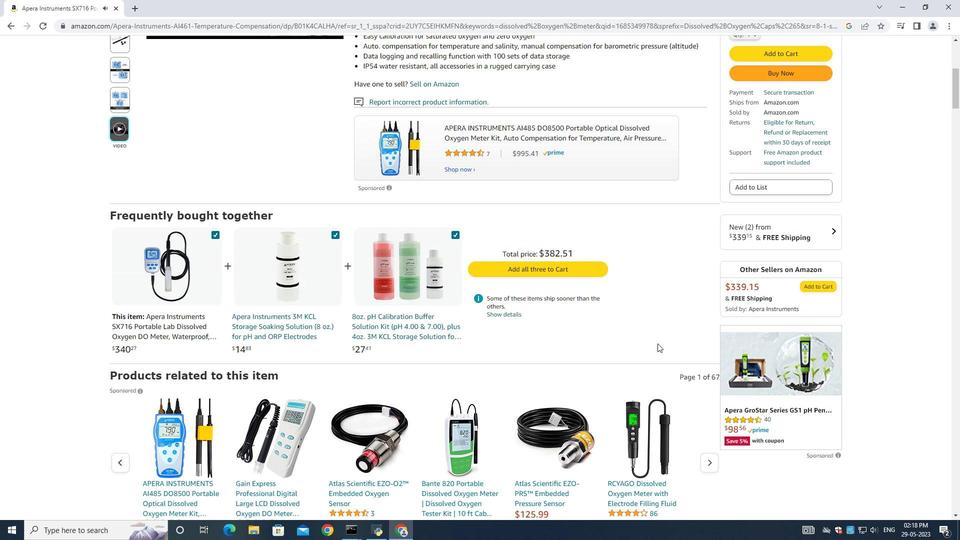 
Action: Mouse moved to (669, 341)
Screenshot: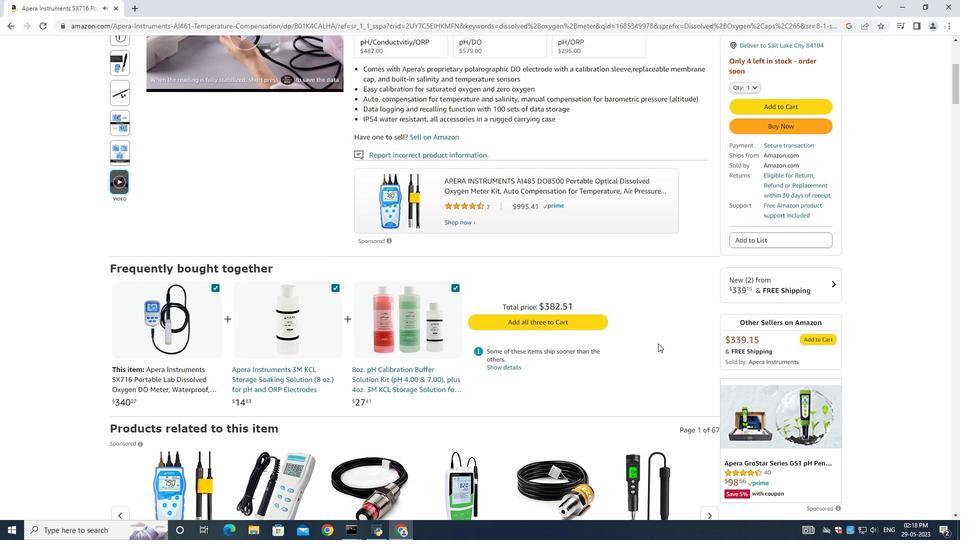 
Action: Mouse scrolled (659, 344) with delta (0, 0)
Screenshot: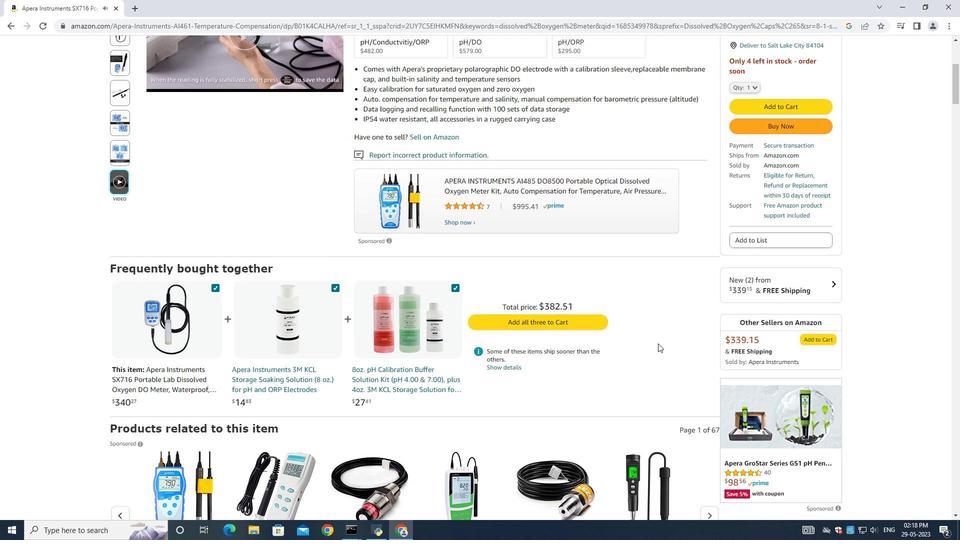 
Action: Mouse moved to (671, 340)
Screenshot: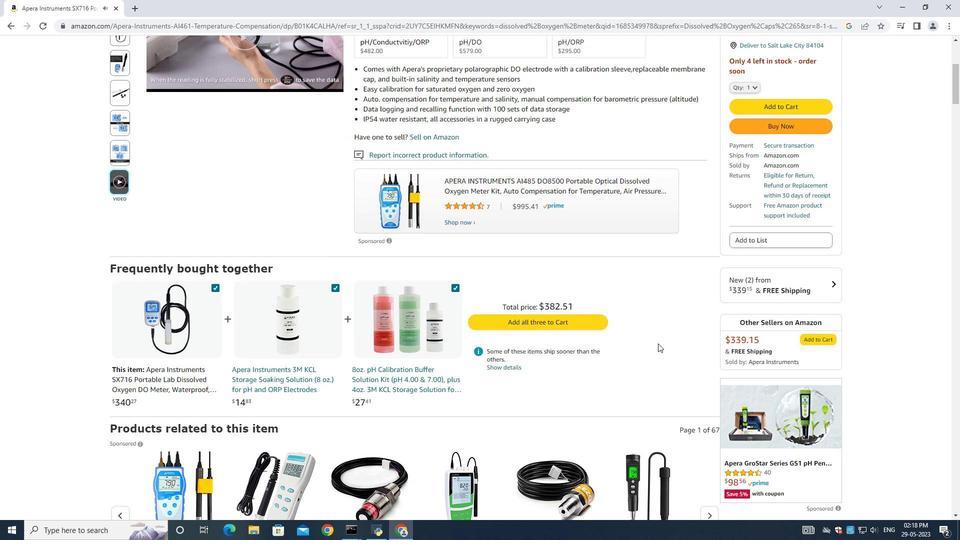 
Action: Mouse scrolled (661, 344) with delta (0, 0)
Screenshot: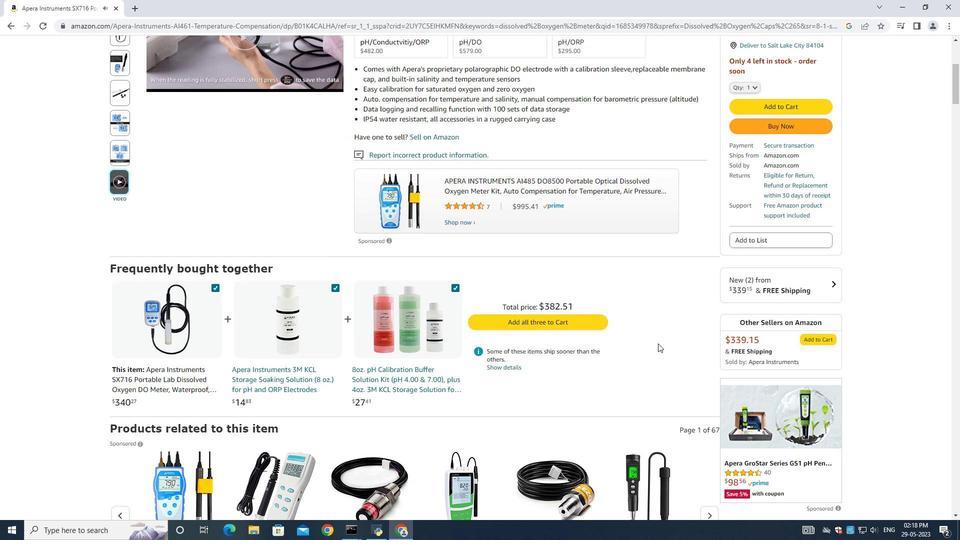 
Action: Mouse moved to (672, 340)
Screenshot: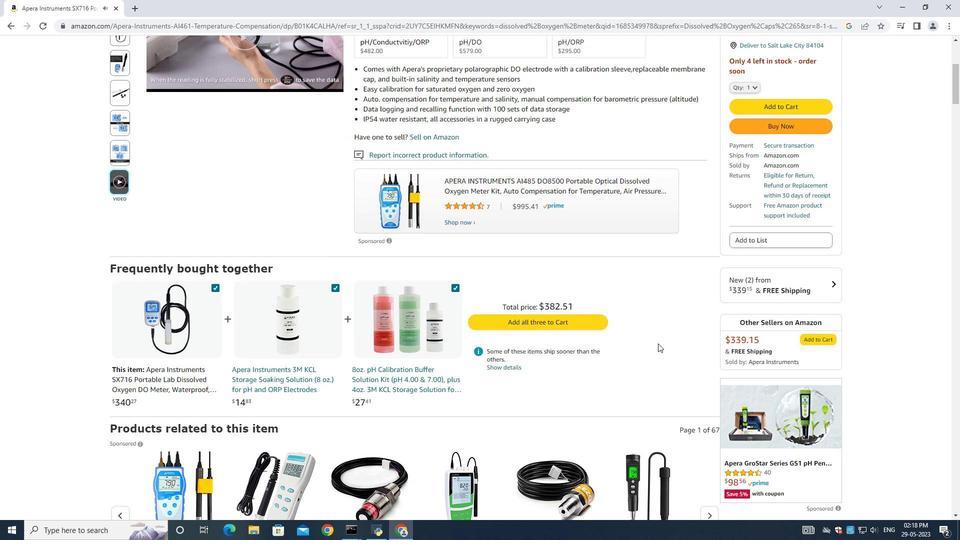 
Action: Mouse scrolled (666, 343) with delta (0, 0)
Screenshot: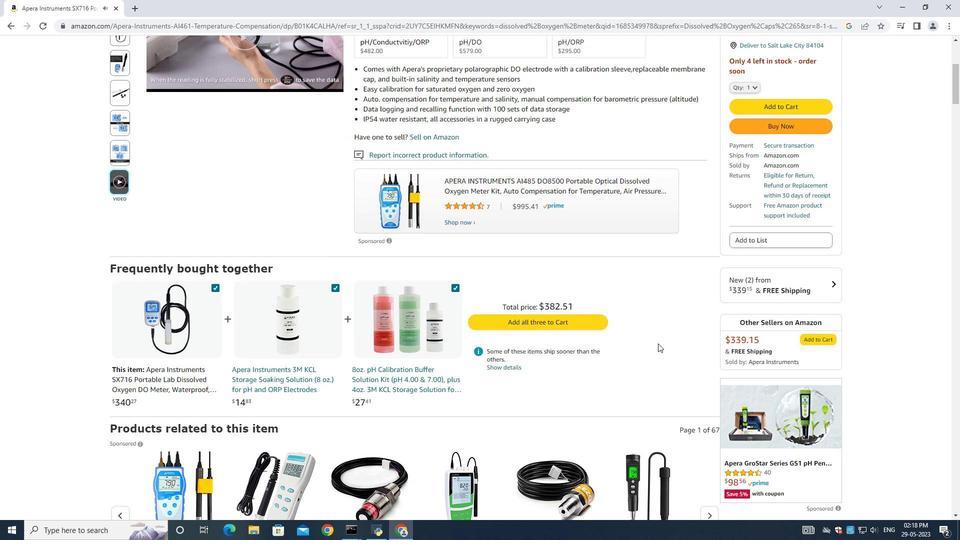 
Action: Mouse moved to (678, 334)
Screenshot: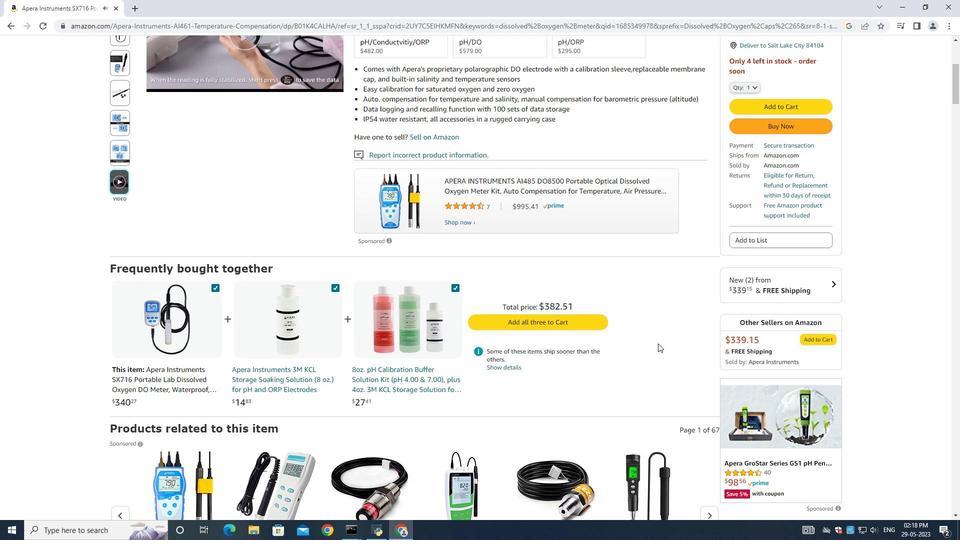 
Action: Mouse scrolled (669, 342) with delta (0, 0)
Screenshot: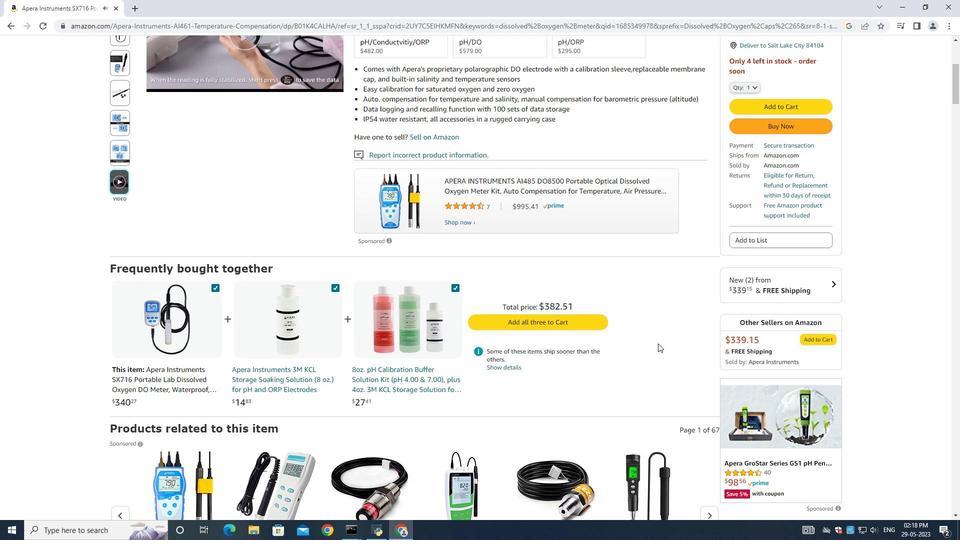 
Action: Mouse moved to (730, 299)
Screenshot: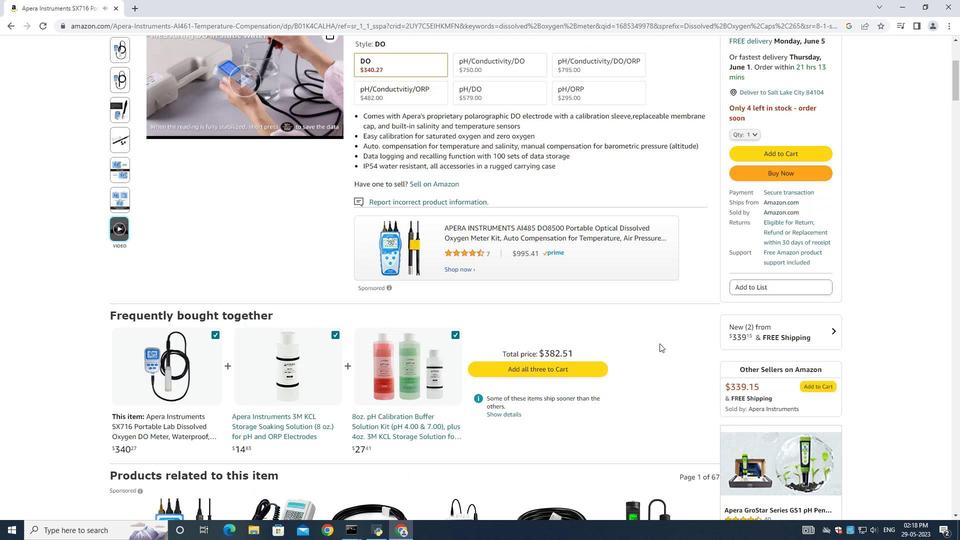 
Action: Mouse scrolled (672, 340) with delta (0, 0)
Screenshot: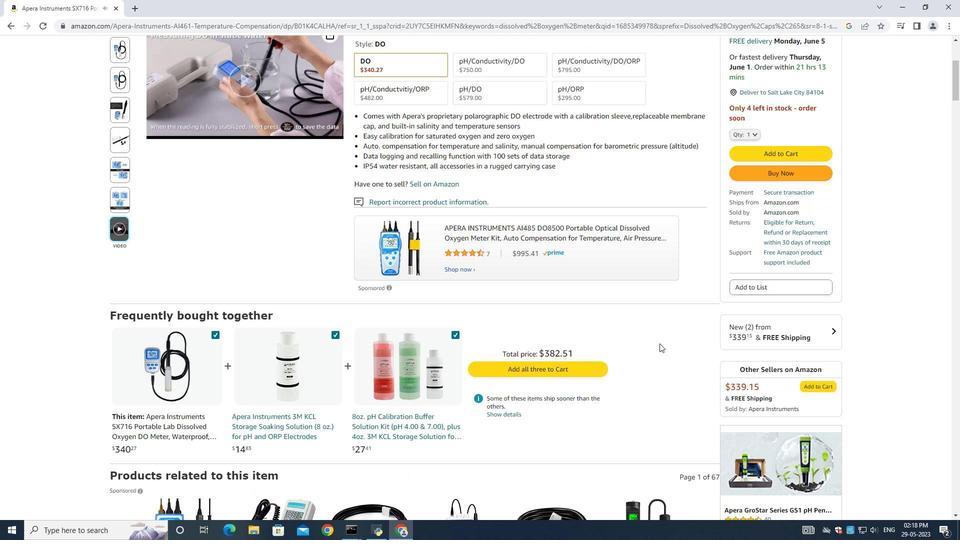 
Action: Mouse moved to (764, 375)
Screenshot: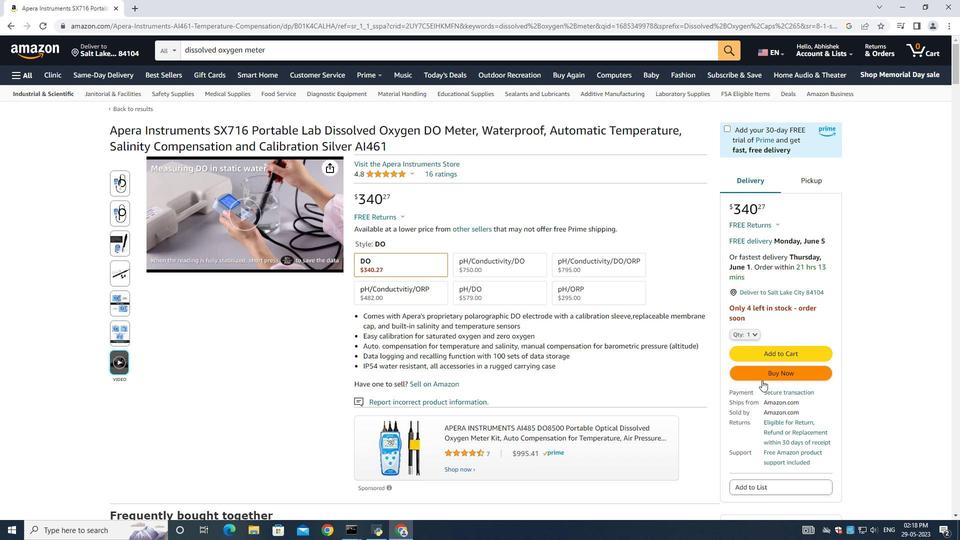
Action: Mouse pressed left at (764, 375)
Screenshot: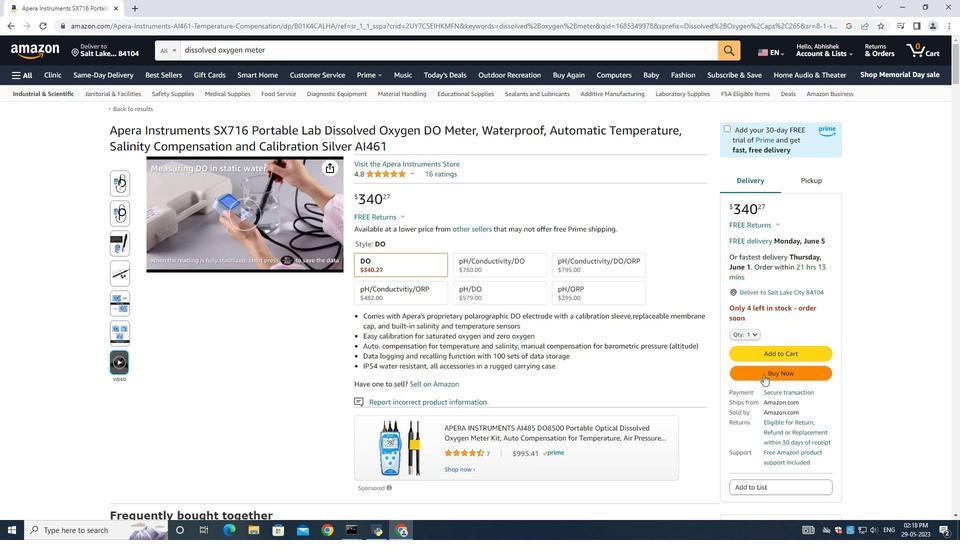 
Action: Mouse moved to (415, 320)
Screenshot: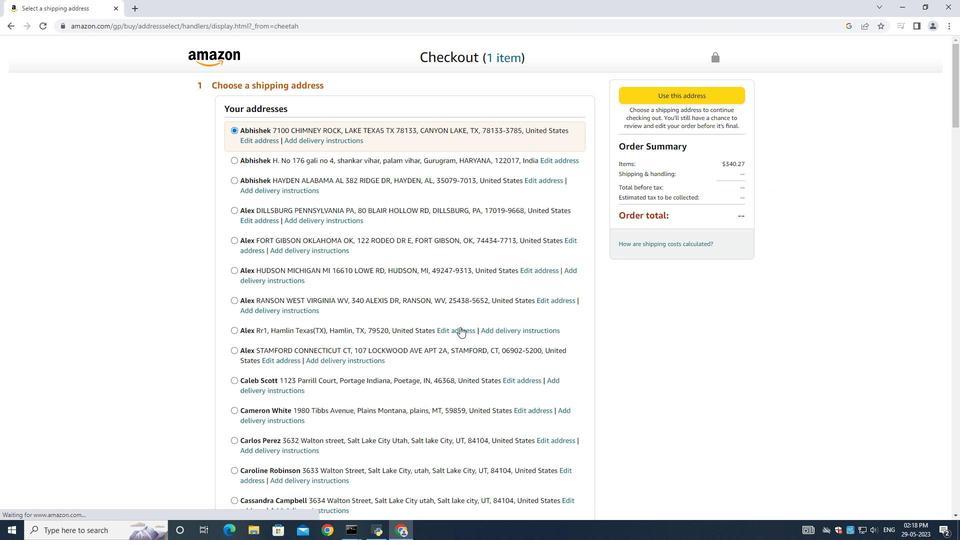 
Action: Mouse scrolled (415, 319) with delta (0, 0)
Screenshot: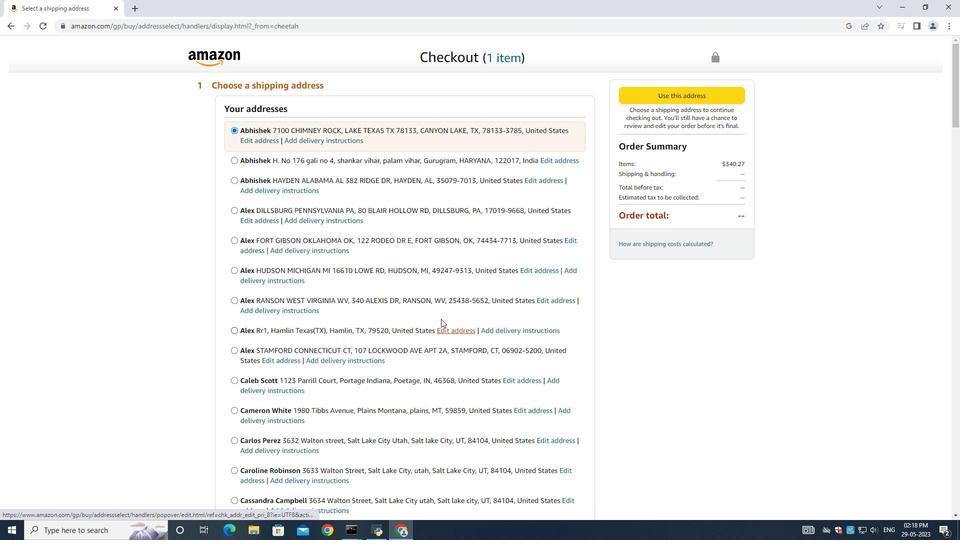 
Action: Mouse moved to (414, 321)
Screenshot: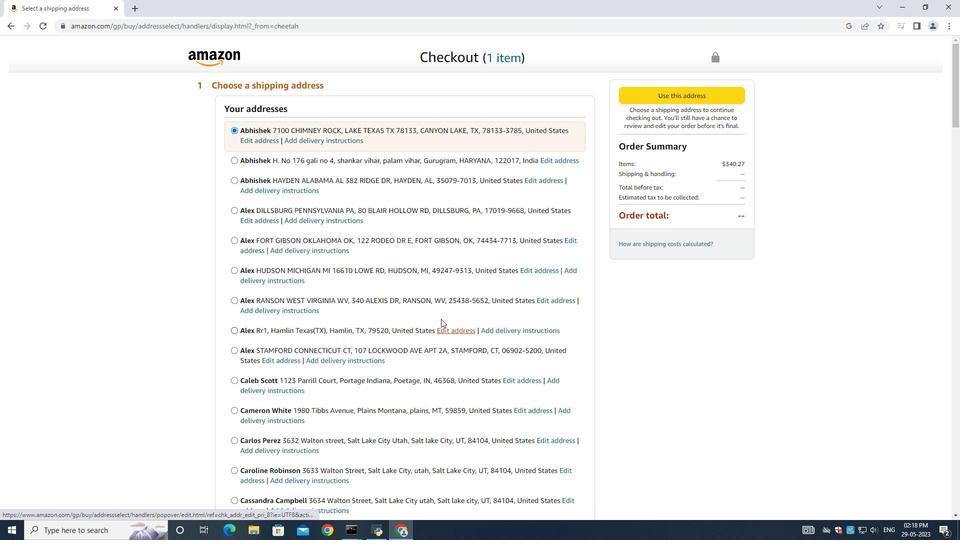 
Action: Mouse scrolled (414, 320) with delta (0, 0)
Screenshot: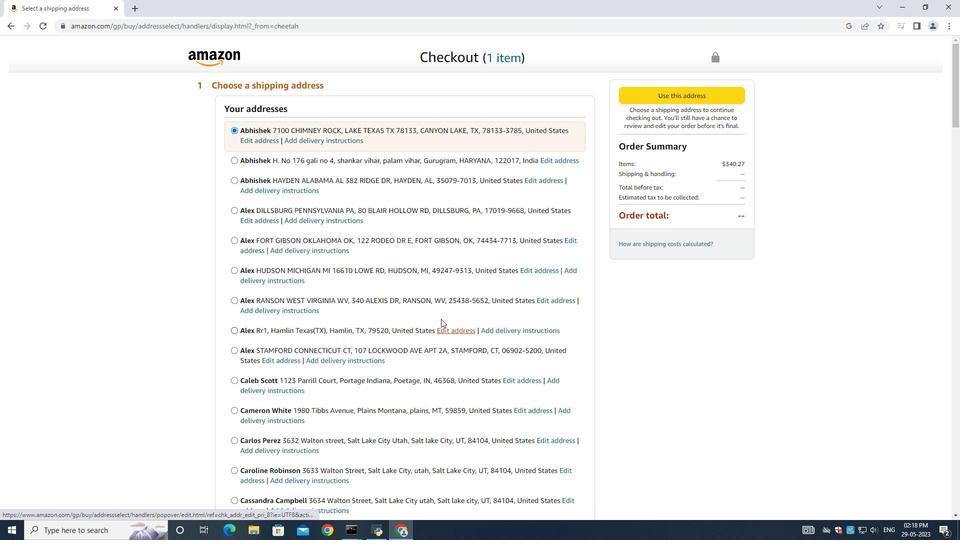 
Action: Mouse moved to (414, 321)
Screenshot: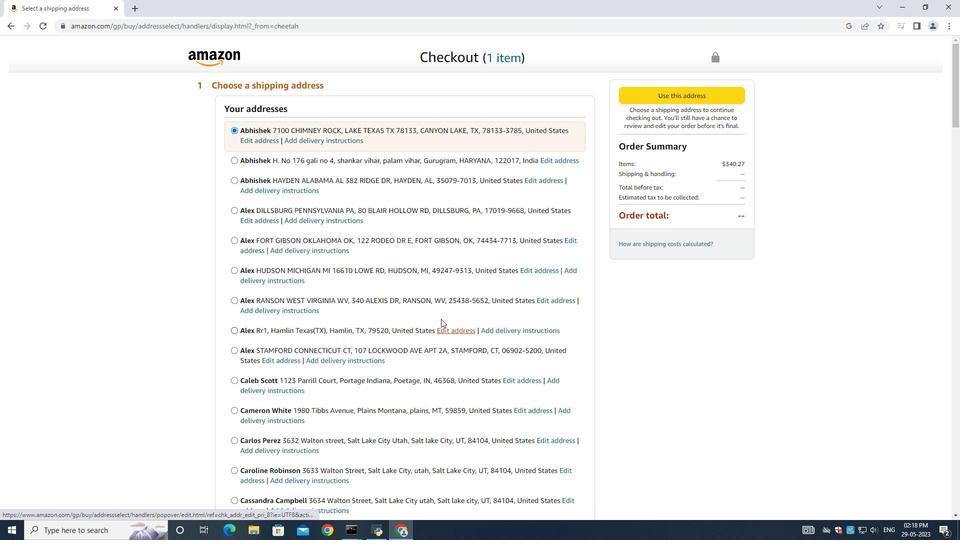 
Action: Mouse scrolled (414, 320) with delta (0, 0)
Screenshot: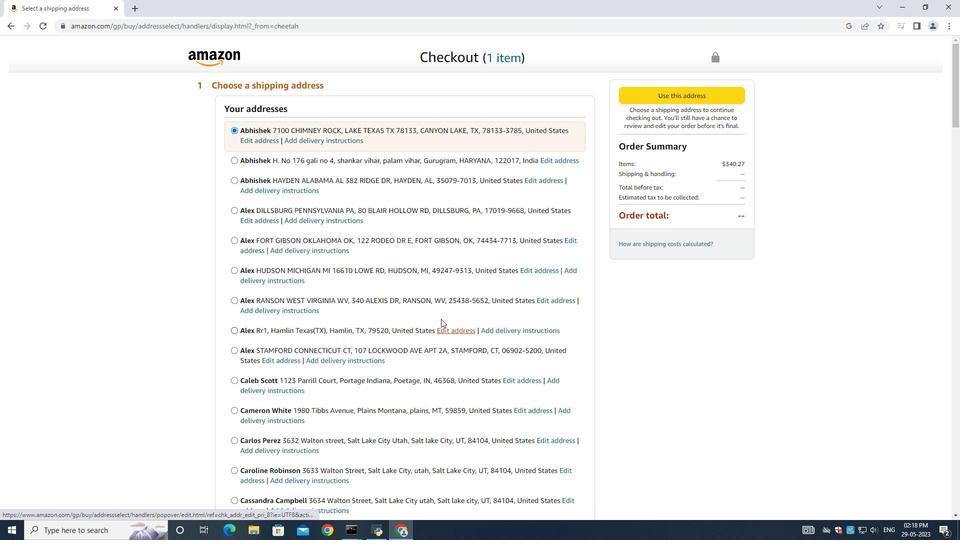 
Action: Mouse scrolled (414, 320) with delta (0, 0)
Screenshot: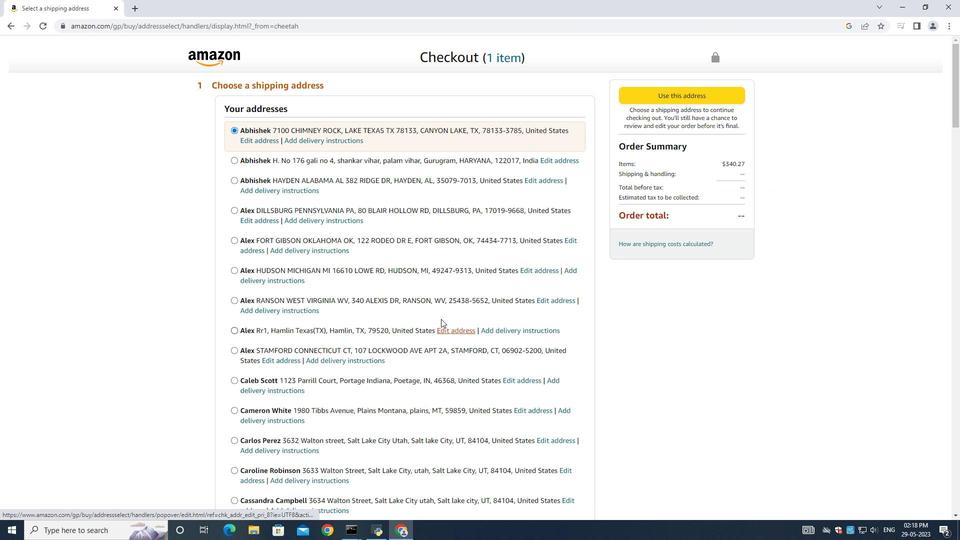 
Action: Mouse scrolled (414, 320) with delta (0, 0)
Screenshot: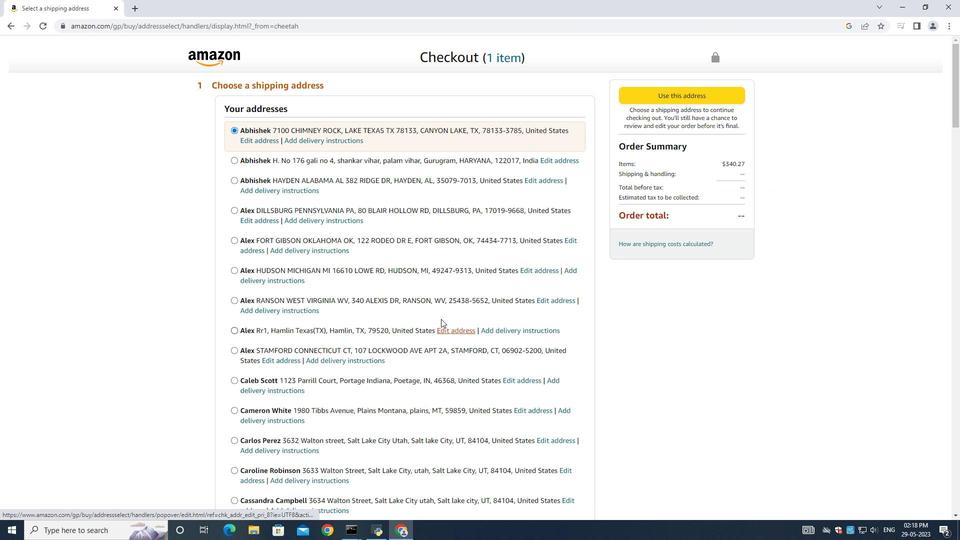 
Action: Mouse scrolled (414, 320) with delta (0, 0)
Screenshot: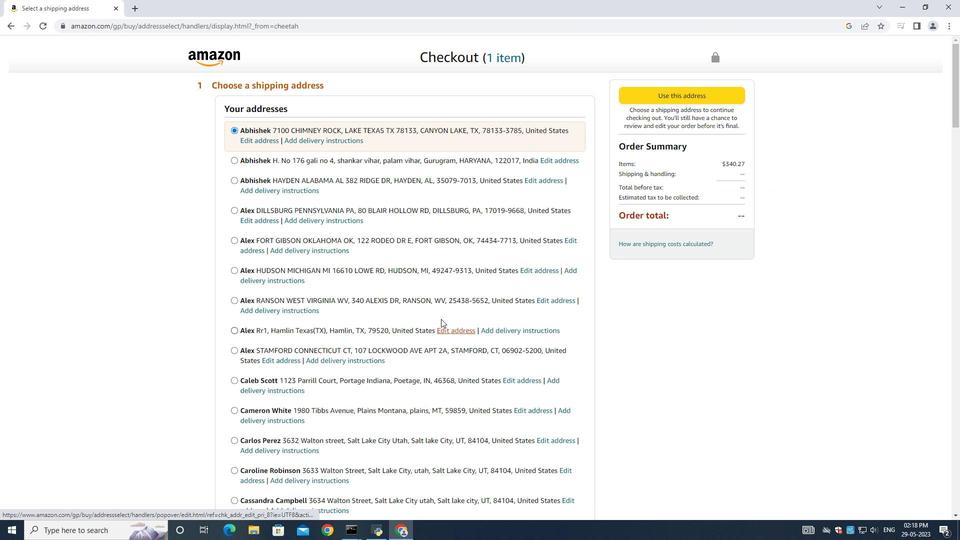 
Action: Mouse scrolled (414, 320) with delta (0, 0)
Screenshot: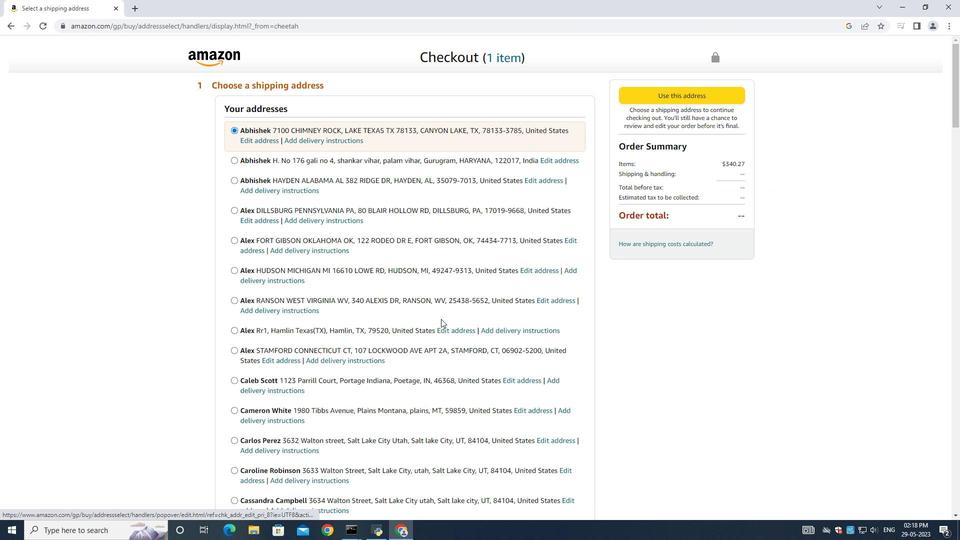 
Action: Mouse moved to (413, 321)
Screenshot: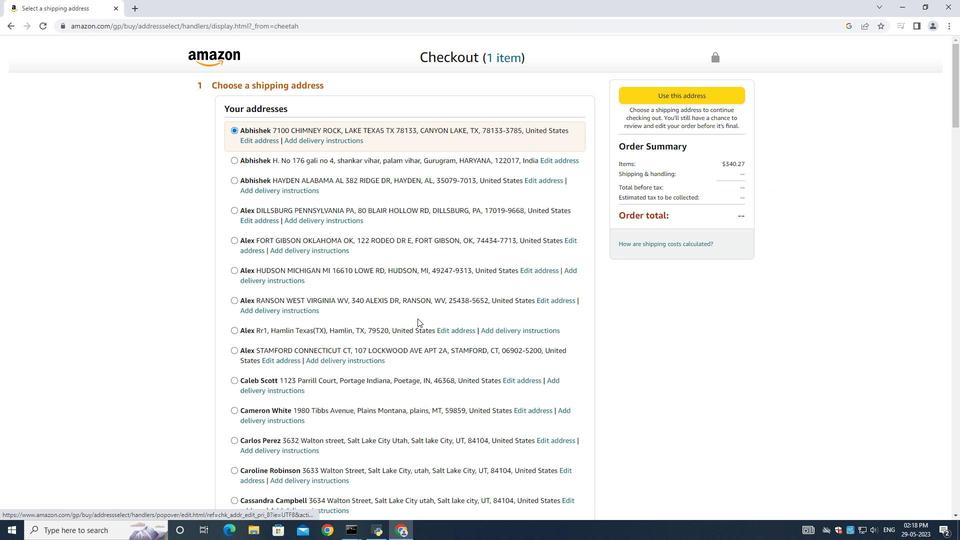 
Action: Mouse scrolled (413, 320) with delta (0, 0)
Screenshot: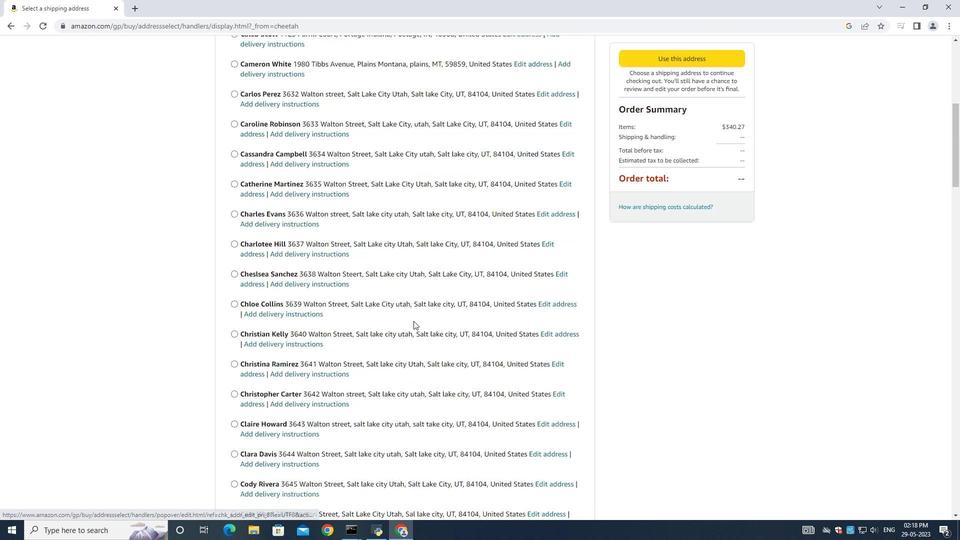 
Action: Mouse scrolled (413, 320) with delta (0, 0)
Screenshot: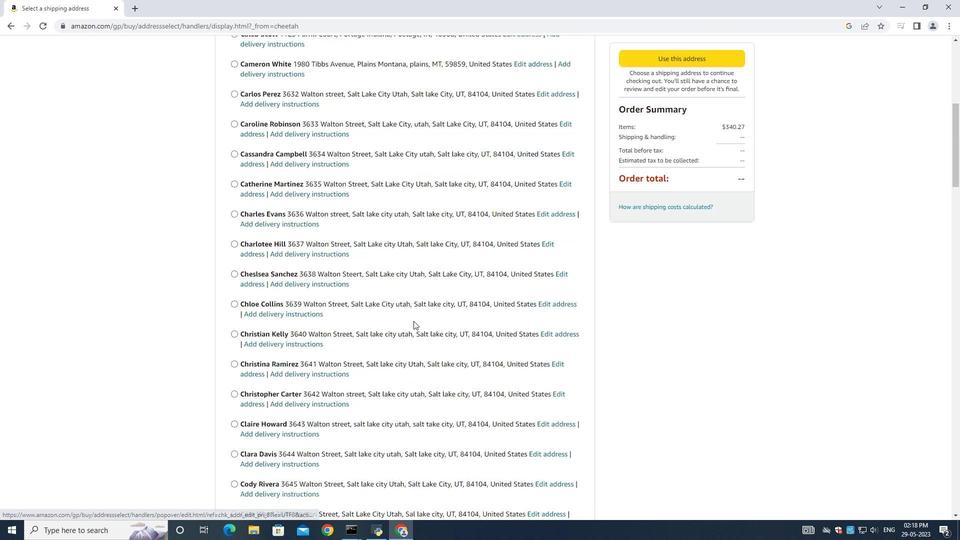 
Action: Mouse scrolled (413, 320) with delta (0, 0)
Screenshot: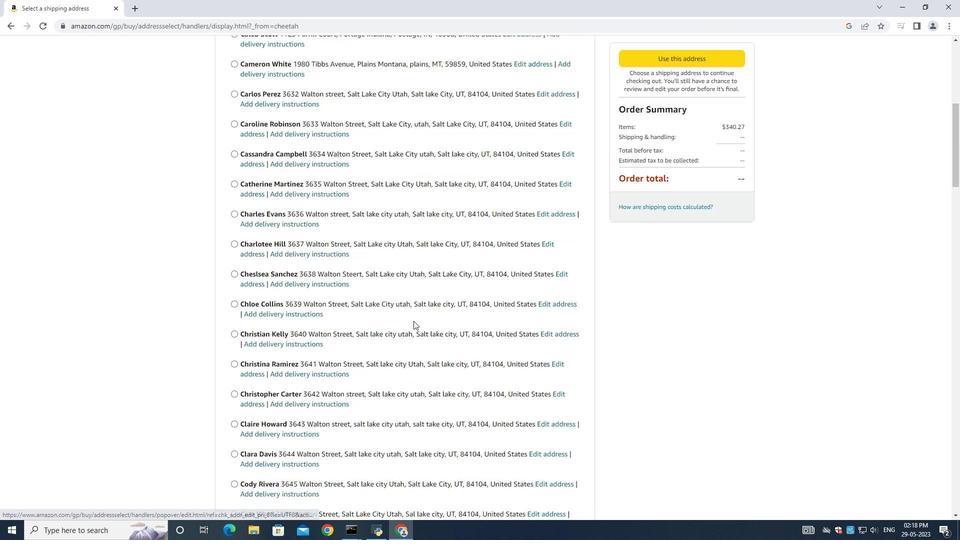 
Action: Mouse scrolled (413, 320) with delta (0, 0)
Screenshot: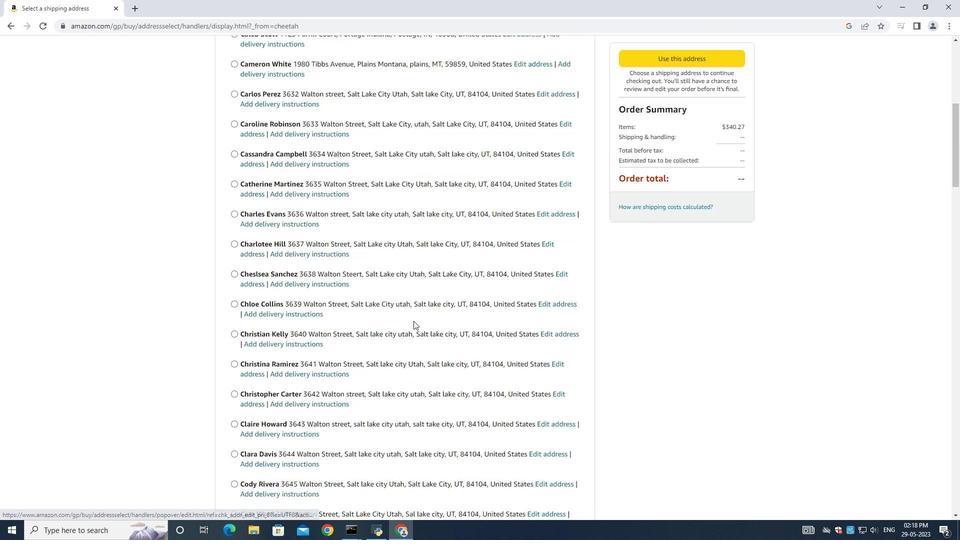 
Action: Mouse scrolled (413, 320) with delta (0, 0)
Screenshot: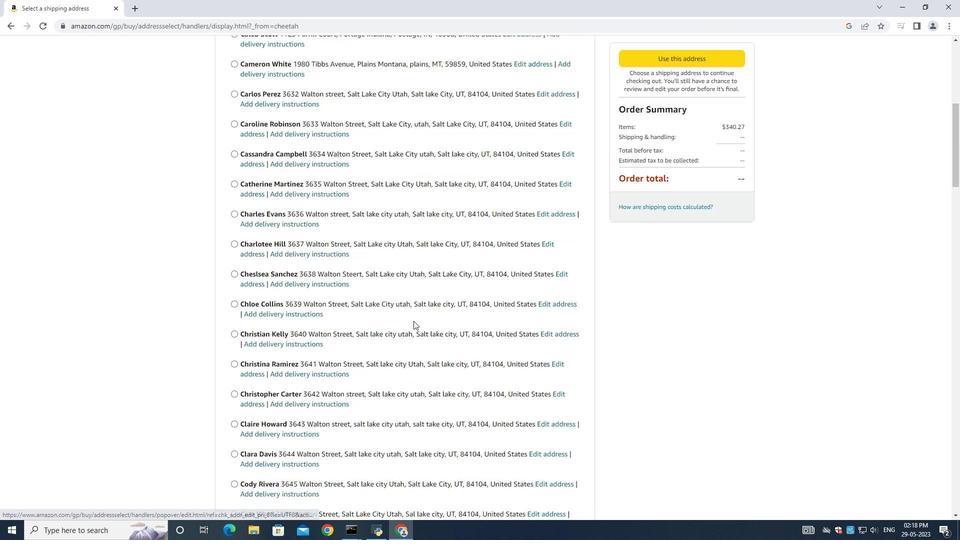 
Action: Mouse scrolled (413, 320) with delta (0, 0)
Screenshot: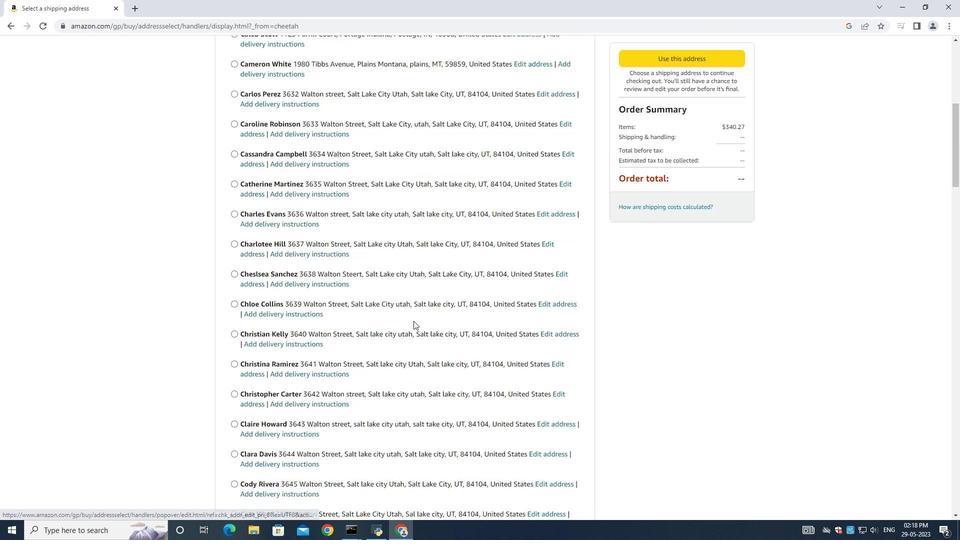 
Action: Mouse moved to (413, 320)
Screenshot: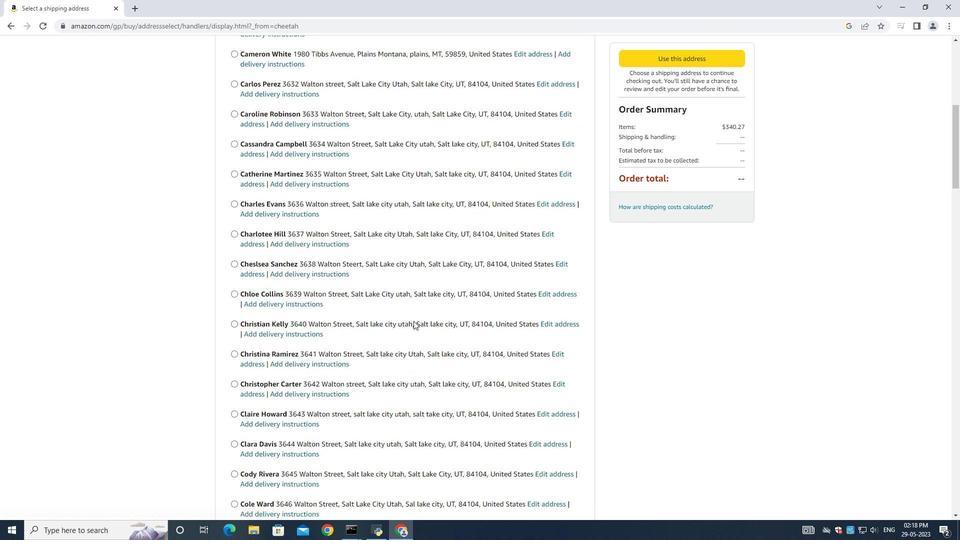 
Action: Mouse scrolled (413, 320) with delta (0, 0)
Screenshot: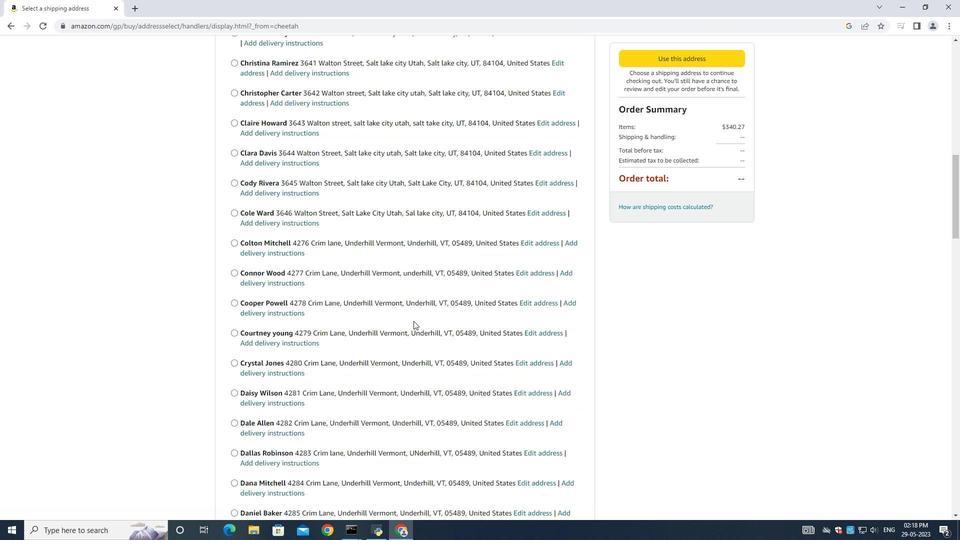 
Action: Mouse scrolled (413, 320) with delta (0, 0)
Screenshot: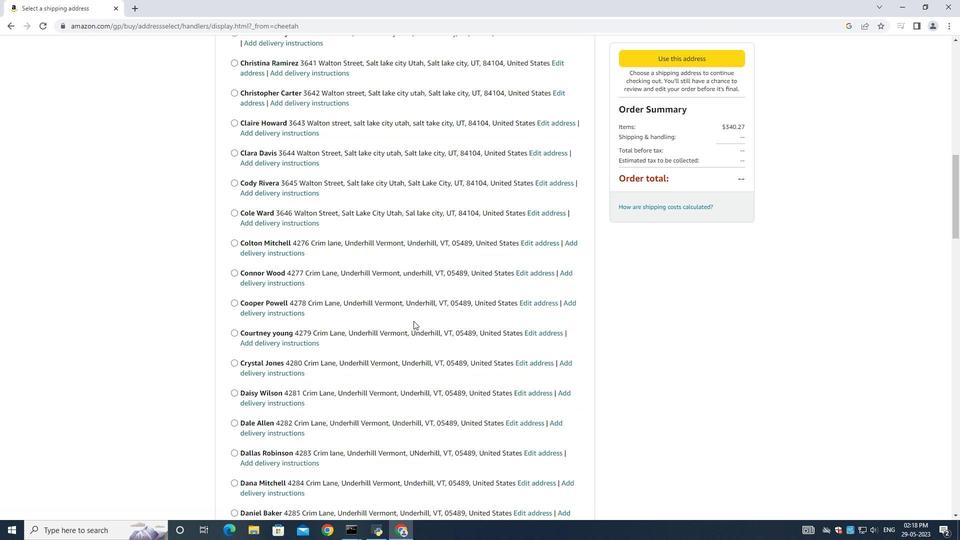 
Action: Mouse scrolled (413, 320) with delta (0, 0)
Screenshot: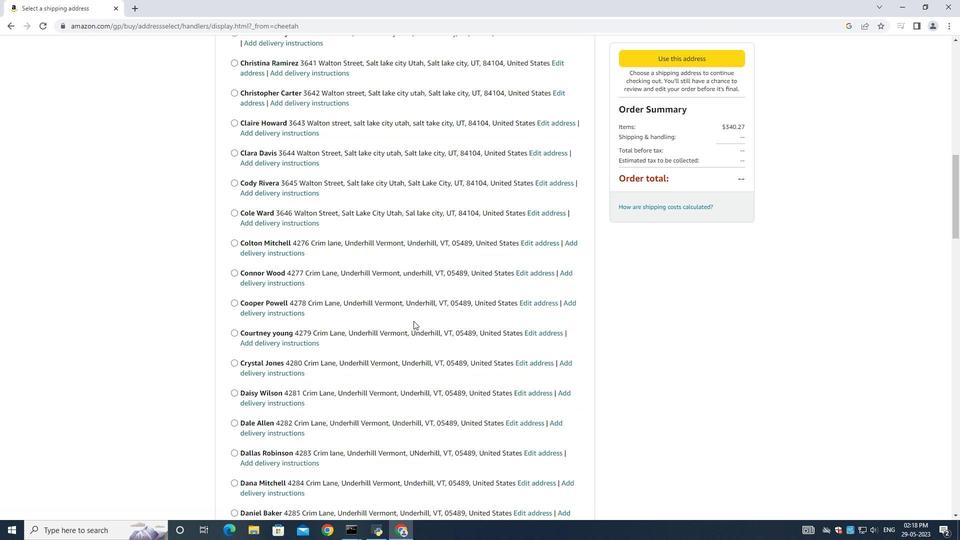 
Action: Mouse scrolled (413, 320) with delta (0, 0)
Screenshot: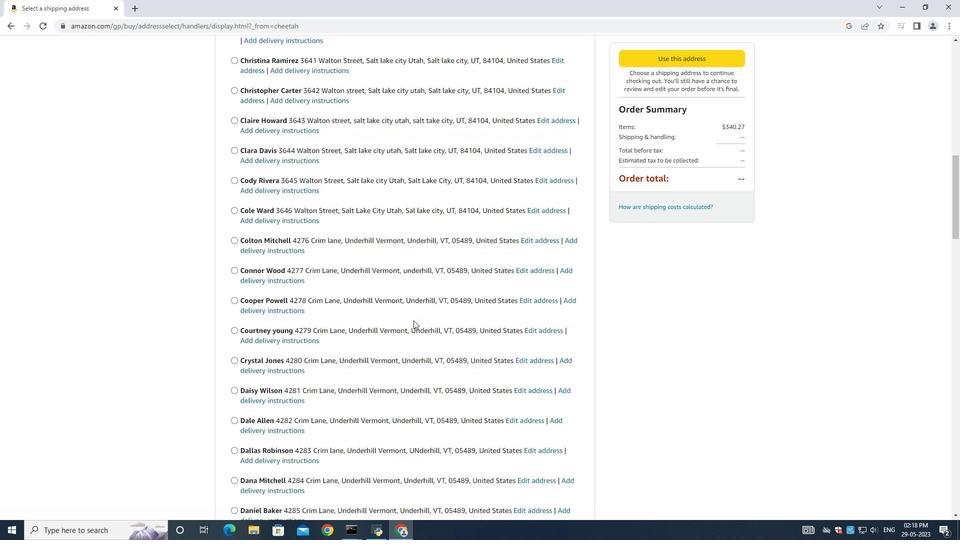 
Action: Mouse scrolled (413, 320) with delta (0, 0)
Screenshot: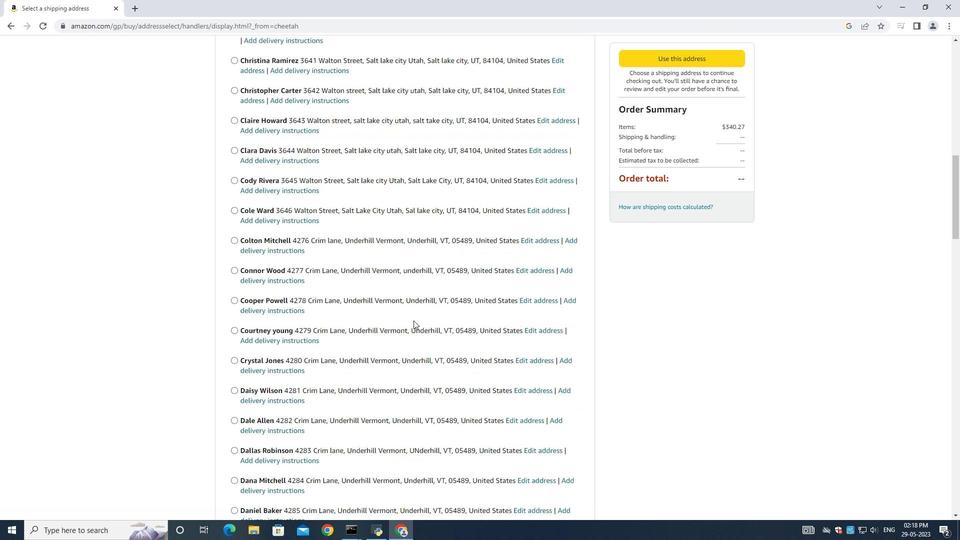
Action: Mouse scrolled (413, 320) with delta (0, 0)
Screenshot: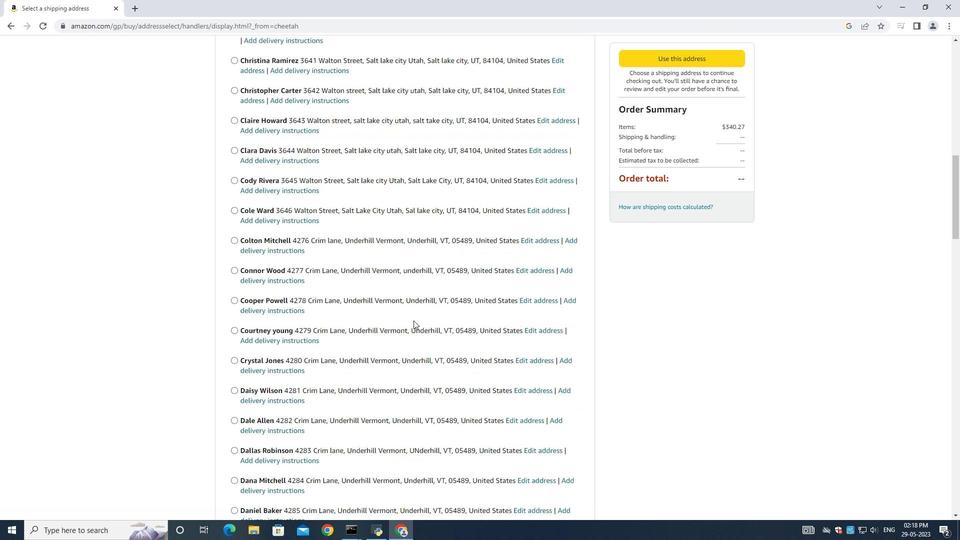 
Action: Mouse scrolled (413, 320) with delta (0, 0)
Screenshot: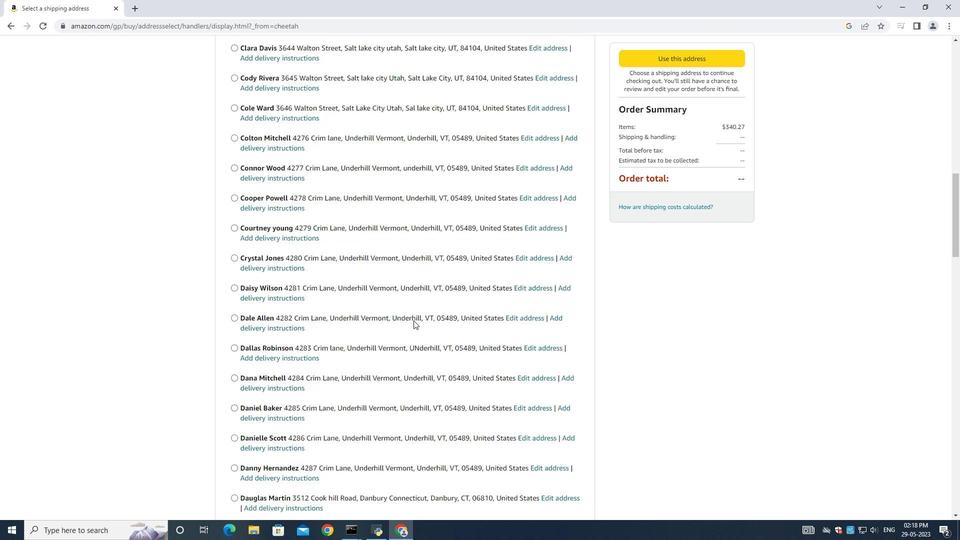 
Action: Mouse scrolled (413, 320) with delta (0, 0)
Screenshot: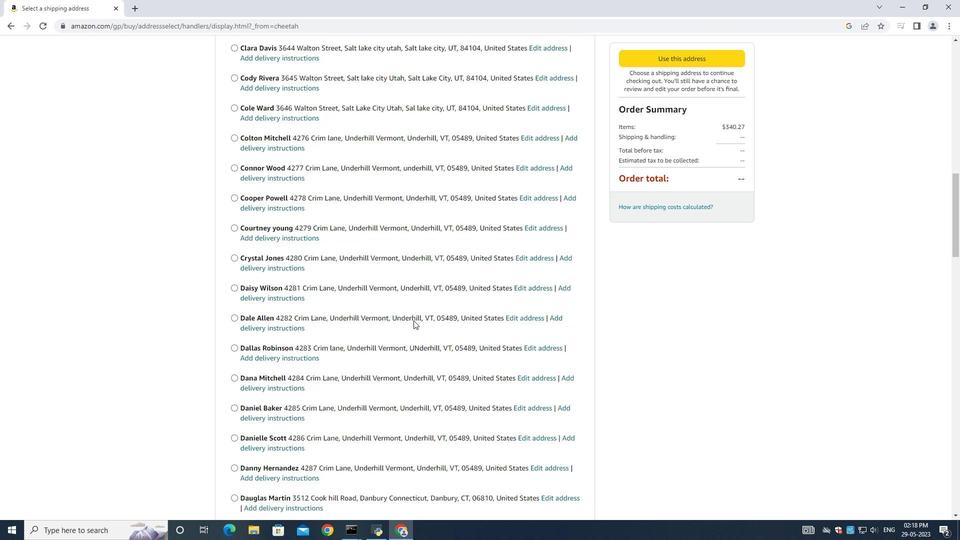 
Action: Mouse scrolled (413, 320) with delta (0, 0)
Screenshot: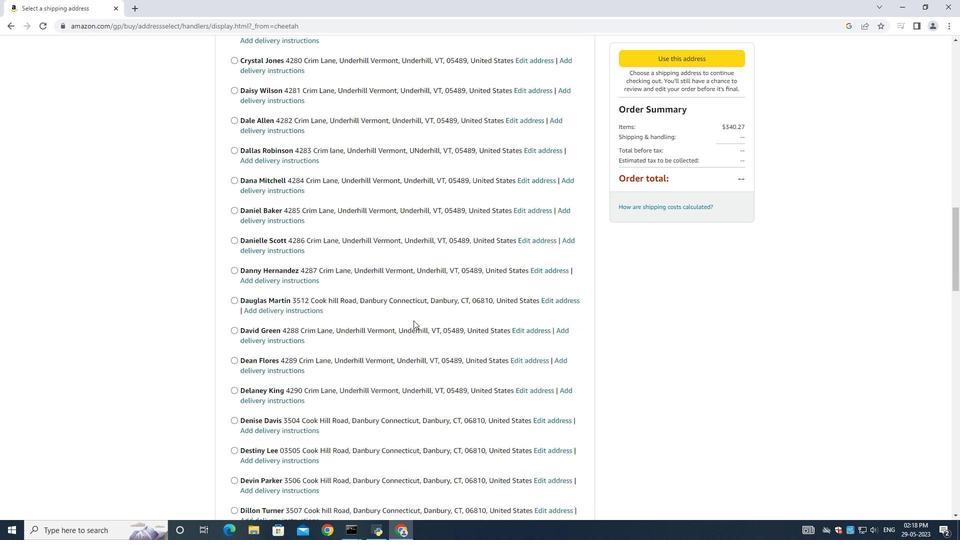 
Action: Mouse scrolled (413, 320) with delta (0, 0)
Screenshot: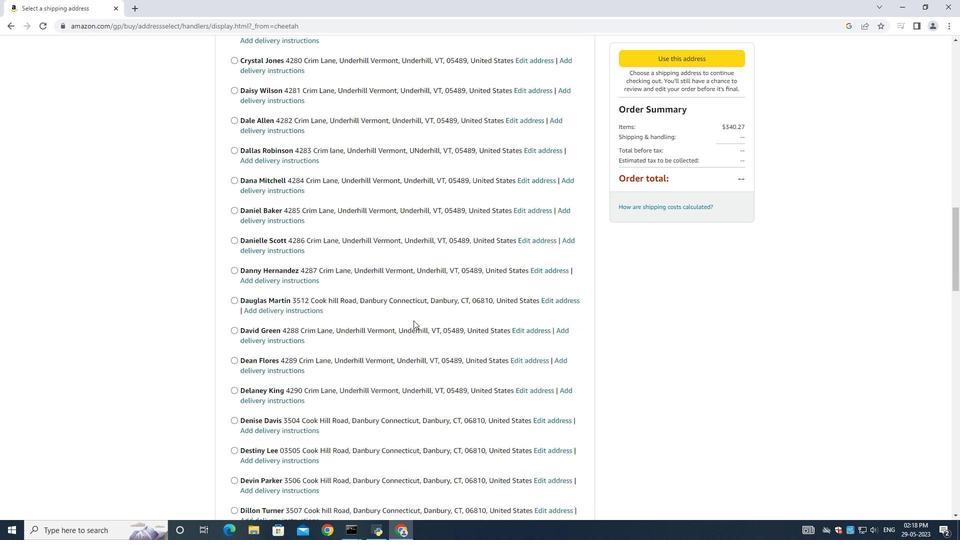 
Action: Mouse scrolled (413, 320) with delta (0, 0)
Screenshot: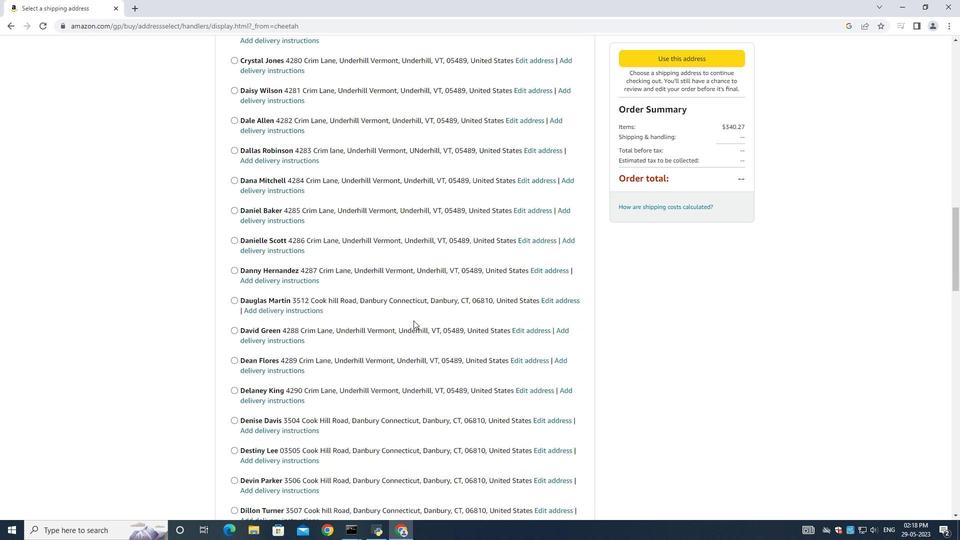 
Action: Mouse scrolled (413, 320) with delta (0, 0)
Screenshot: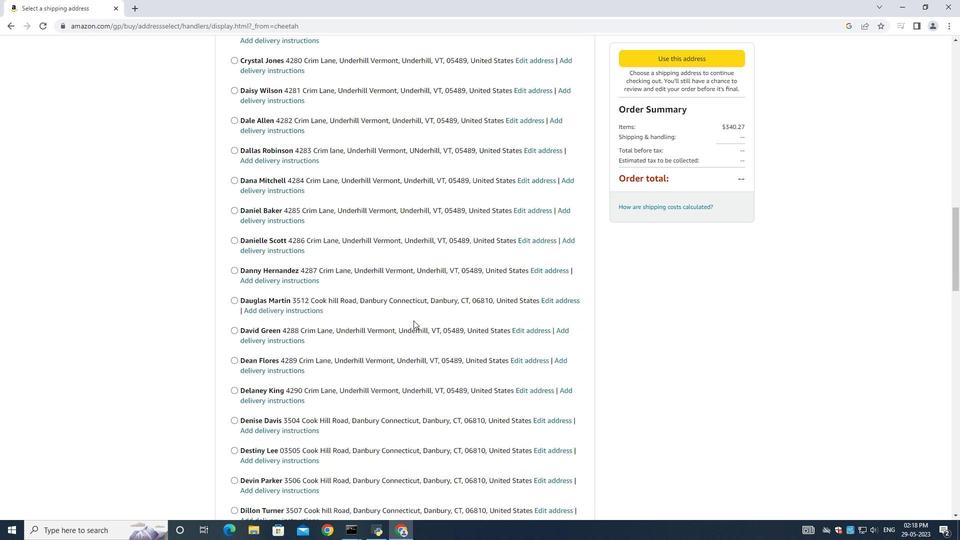 
Action: Mouse scrolled (413, 320) with delta (0, 0)
Screenshot: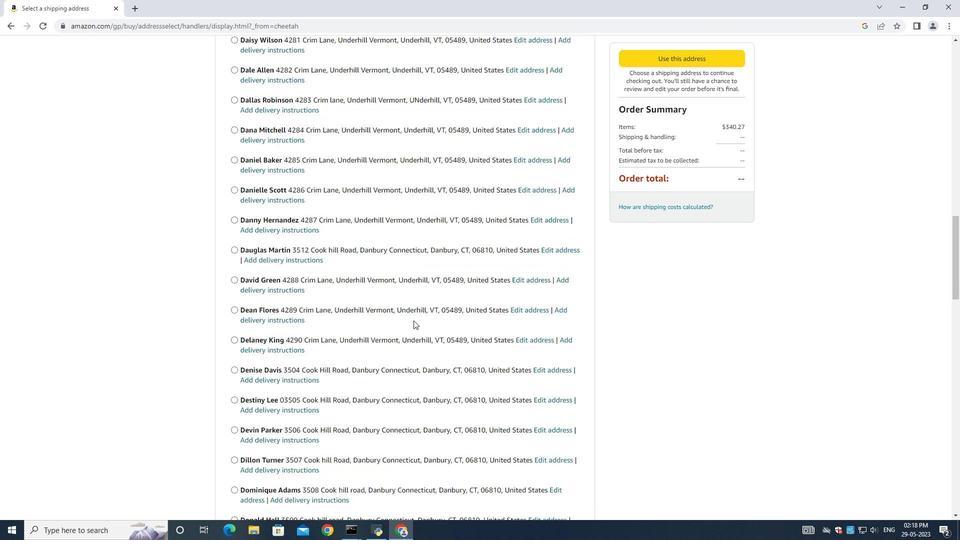 
Action: Mouse scrolled (413, 320) with delta (0, 0)
Screenshot: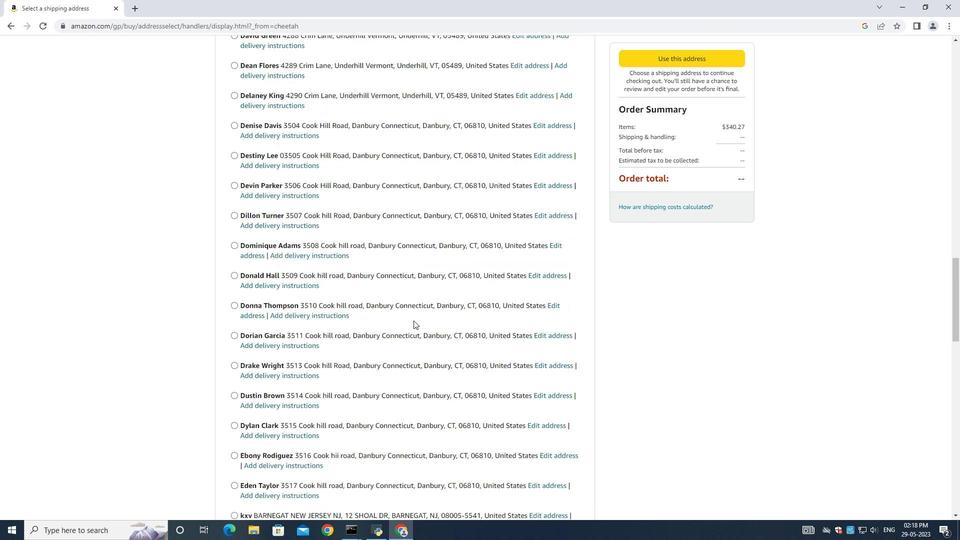 
Action: Mouse scrolled (413, 320) with delta (0, 0)
Screenshot: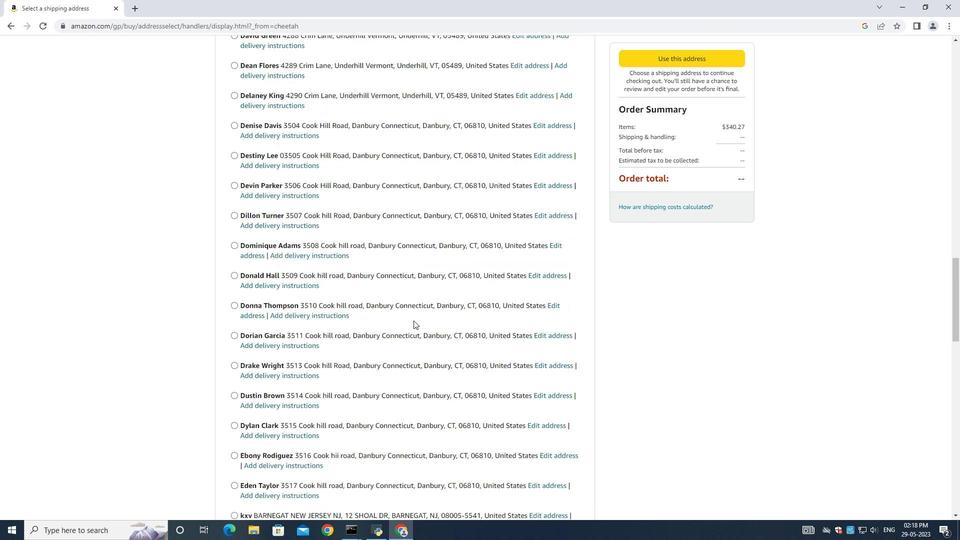 
Action: Mouse scrolled (413, 320) with delta (0, 0)
Screenshot: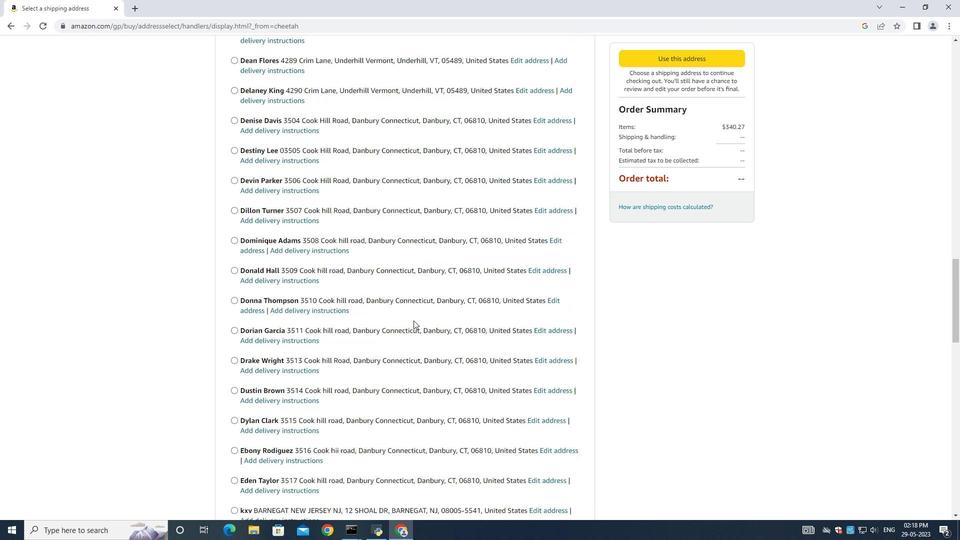 
Action: Mouse scrolled (413, 320) with delta (0, 0)
Screenshot: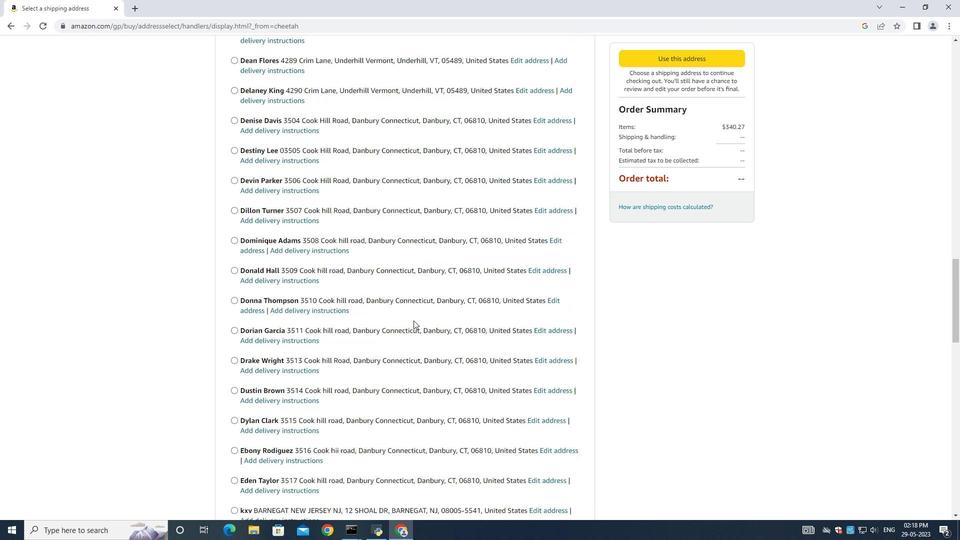 
Action: Mouse scrolled (413, 320) with delta (0, 0)
Screenshot: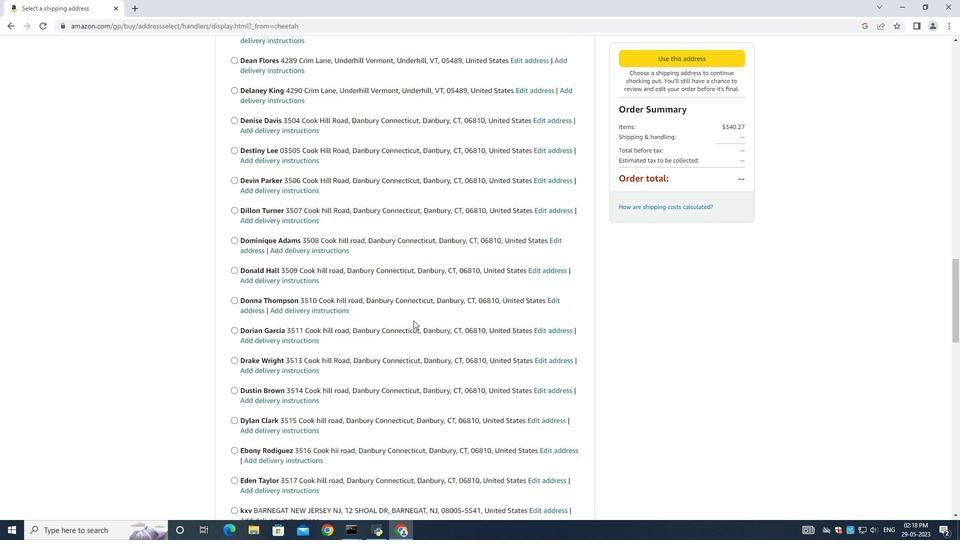 
Action: Mouse scrolled (413, 320) with delta (0, 0)
Screenshot: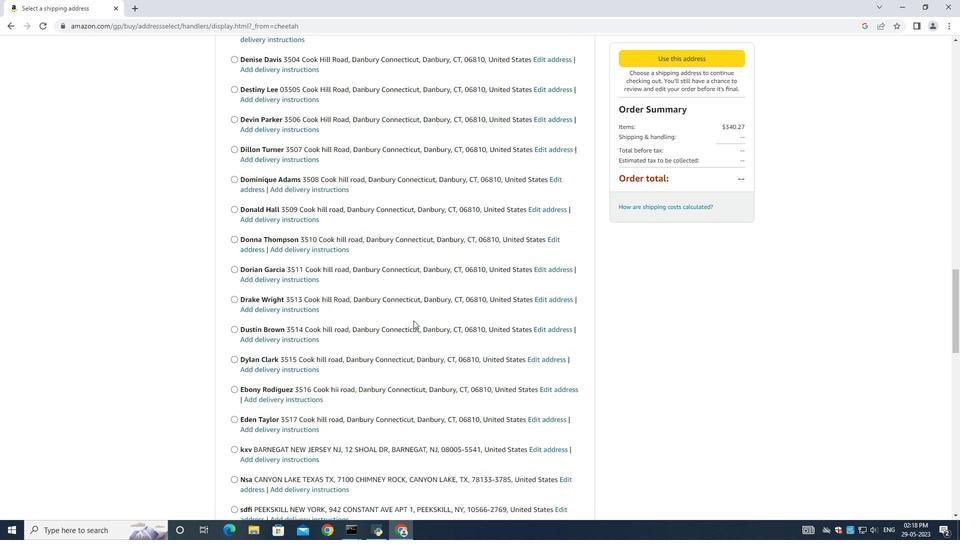 
Action: Mouse scrolled (413, 320) with delta (0, 0)
Screenshot: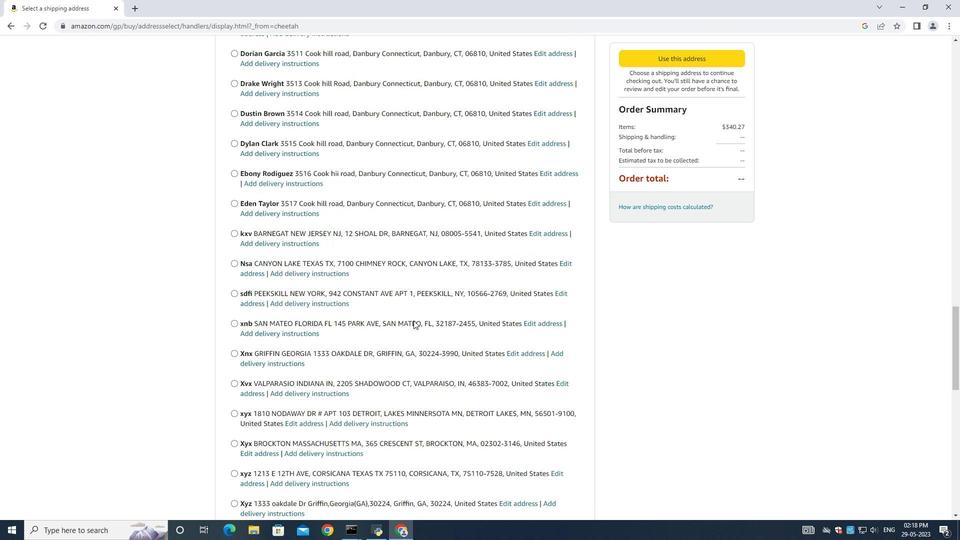 
Action: Mouse scrolled (413, 320) with delta (0, 0)
Screenshot: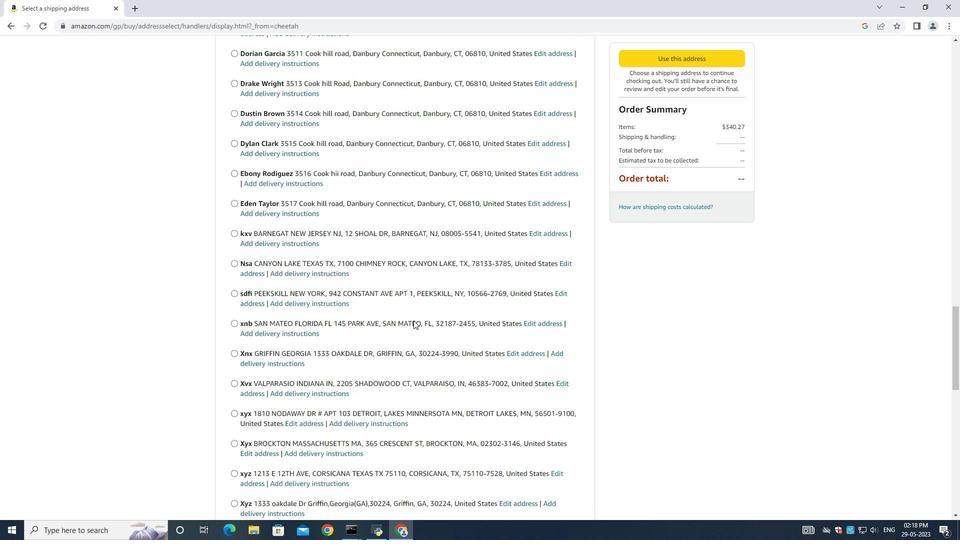 
Action: Mouse scrolled (413, 320) with delta (0, 0)
Screenshot: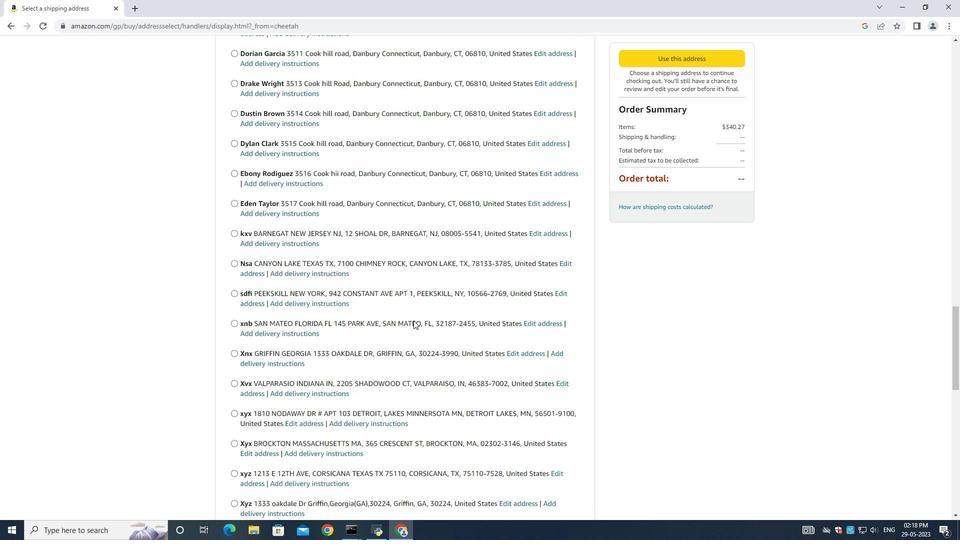 
Action: Mouse scrolled (413, 320) with delta (0, 0)
Screenshot: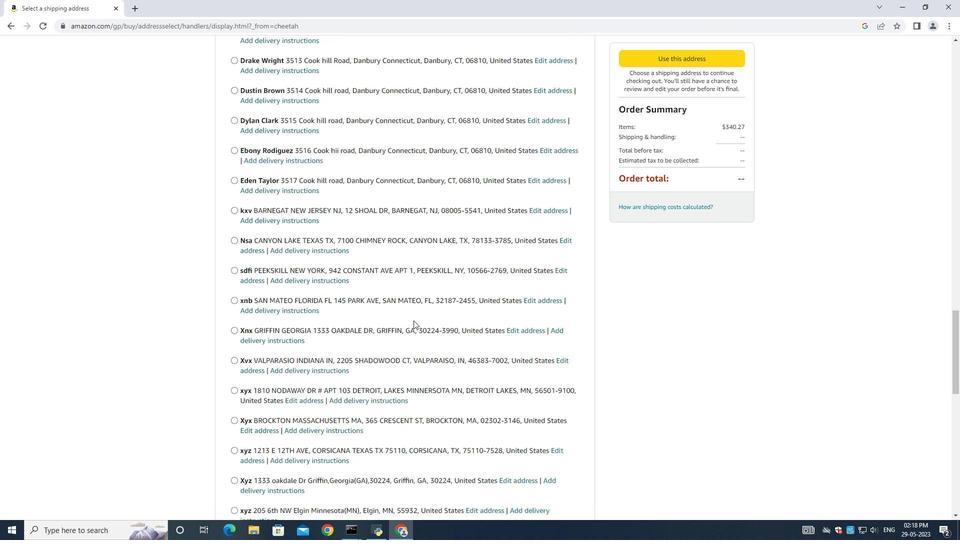 
Action: Mouse scrolled (413, 320) with delta (0, 0)
Screenshot: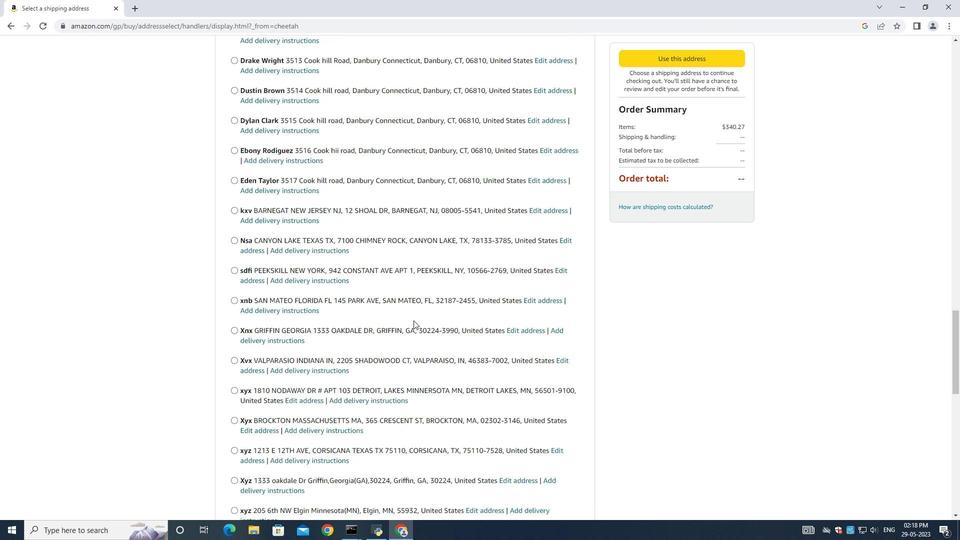 
Action: Mouse scrolled (413, 320) with delta (0, 0)
Screenshot: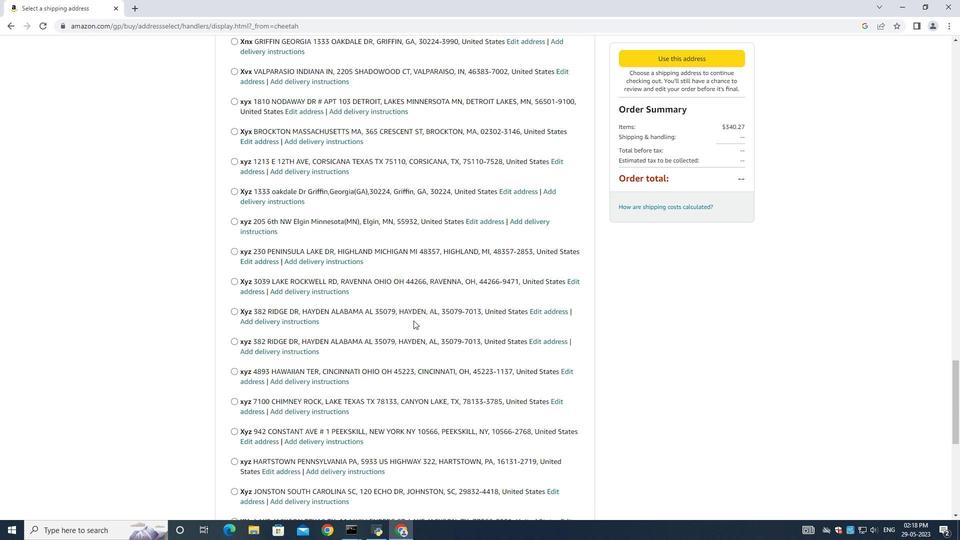 
Action: Mouse scrolled (413, 320) with delta (0, 0)
Screenshot: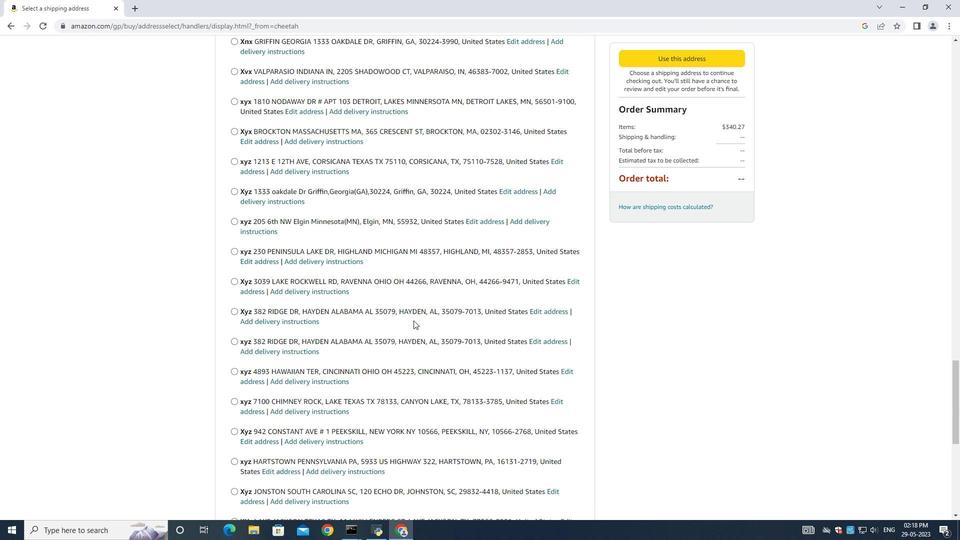 
Action: Mouse scrolled (413, 320) with delta (0, 0)
Screenshot: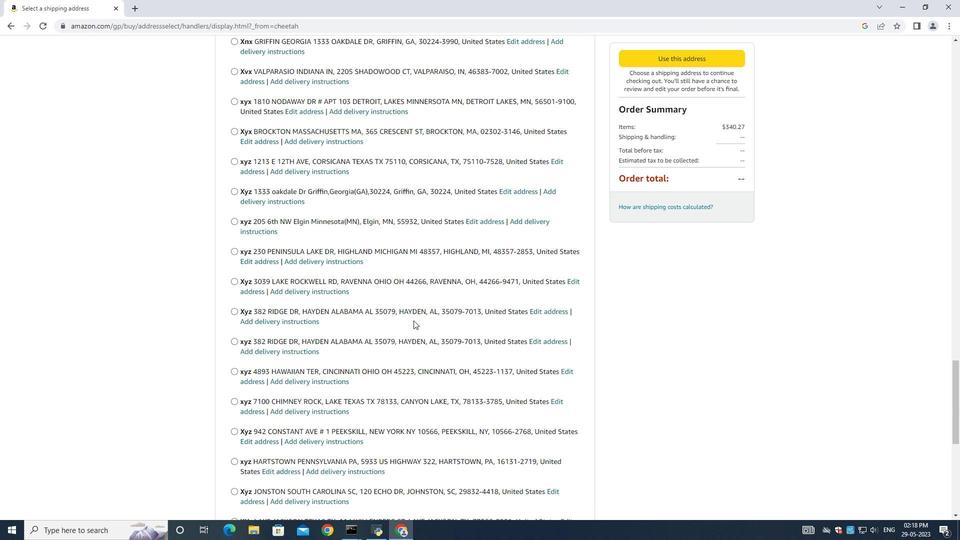 
Action: Mouse scrolled (413, 320) with delta (0, 0)
Screenshot: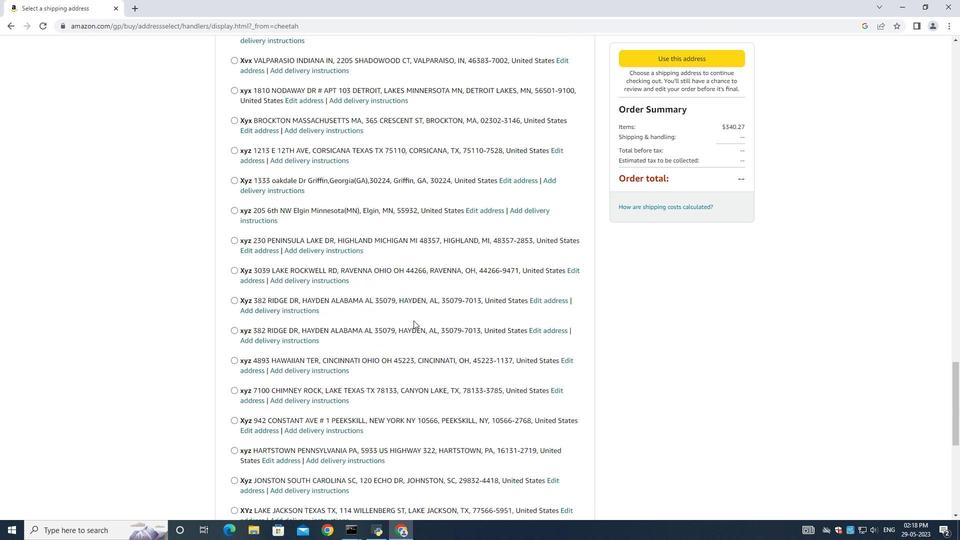 
Action: Mouse scrolled (413, 320) with delta (0, 0)
Screenshot: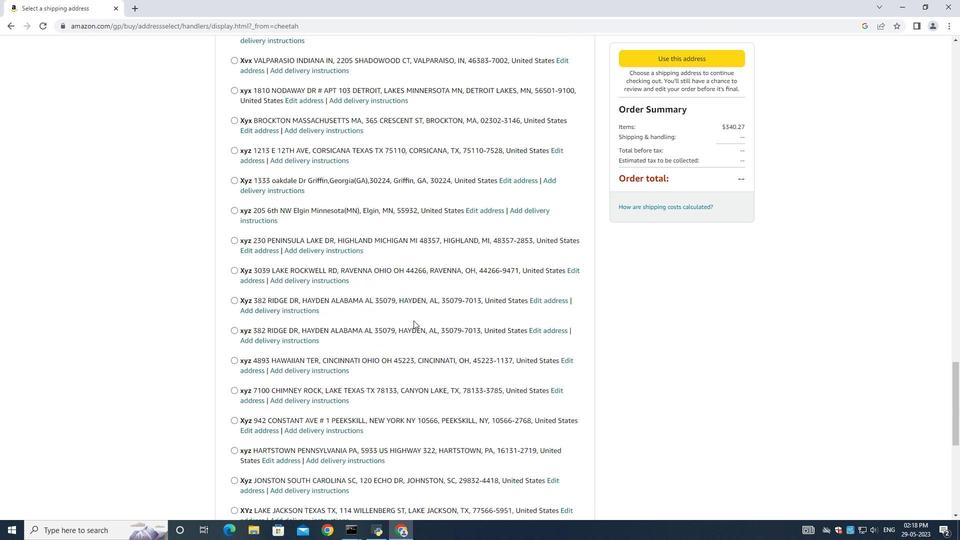 
Action: Mouse scrolled (413, 320) with delta (0, 0)
Screenshot: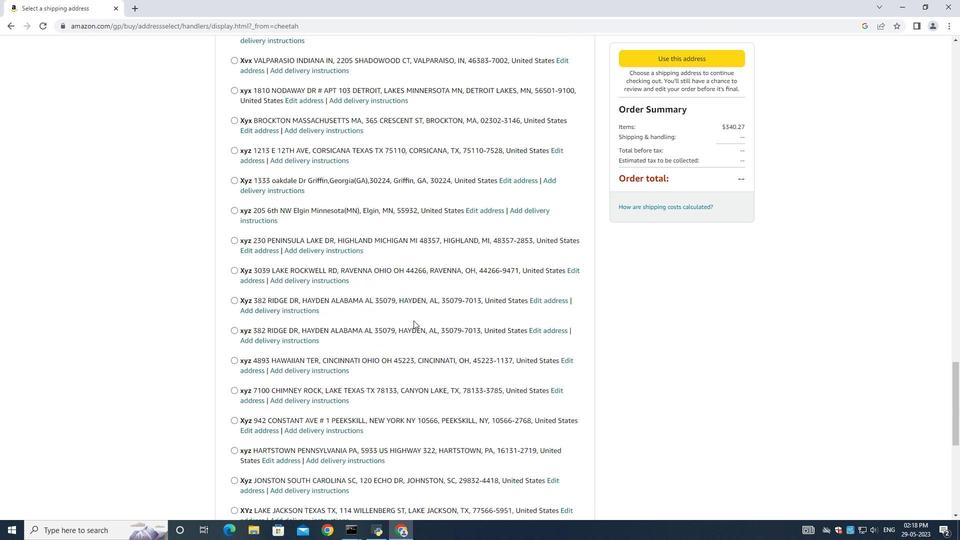 
Action: Mouse scrolled (413, 320) with delta (0, 0)
Screenshot: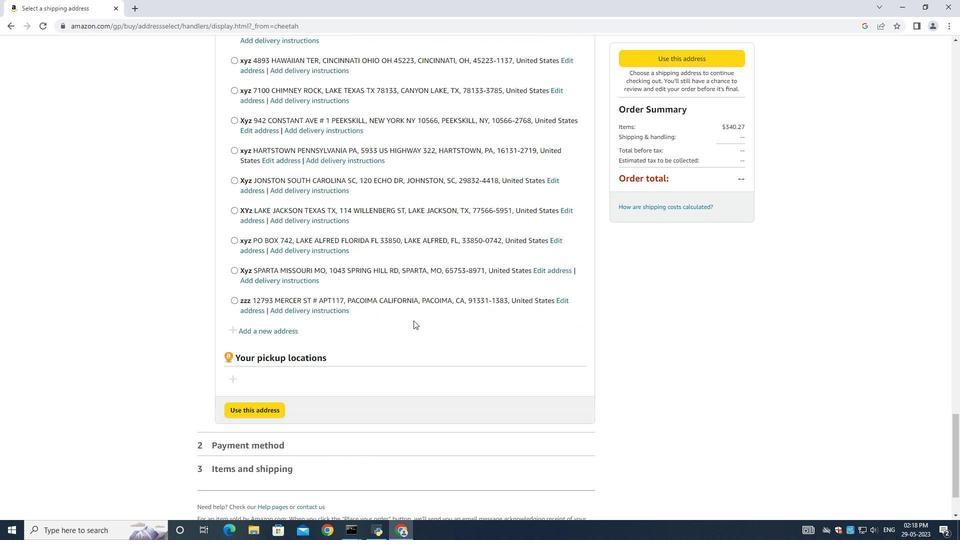 
Action: Mouse scrolled (413, 320) with delta (0, 0)
Screenshot: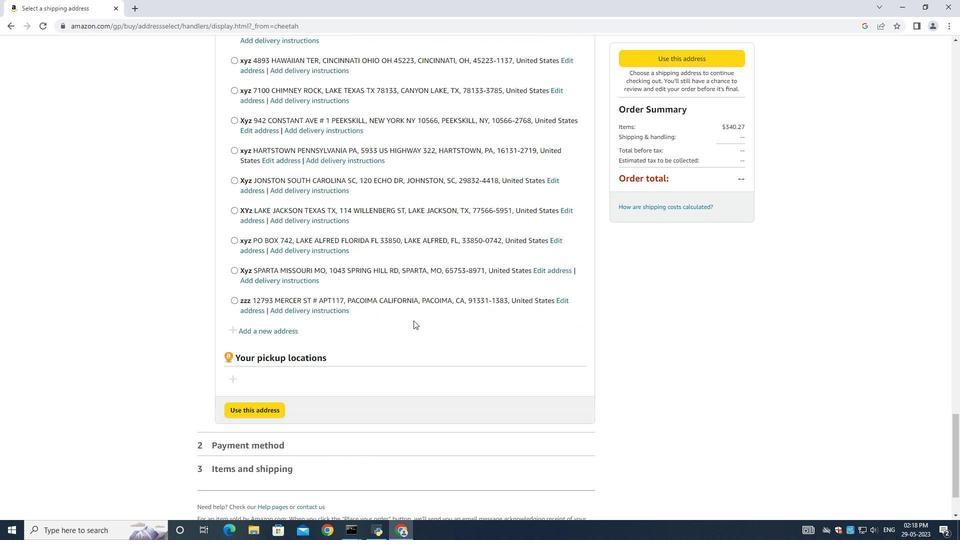 
Action: Mouse scrolled (413, 320) with delta (0, 0)
Screenshot: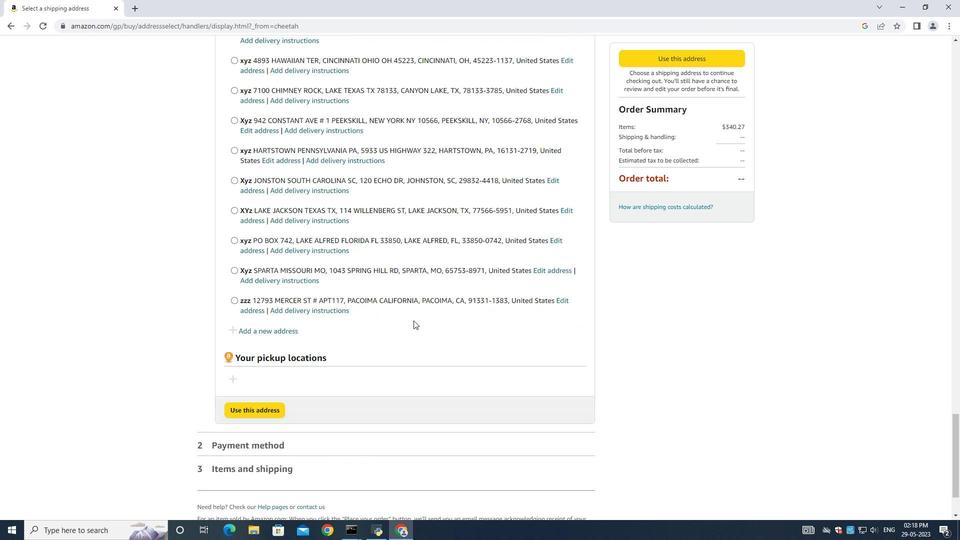 
Action: Mouse scrolled (413, 320) with delta (0, 0)
Screenshot: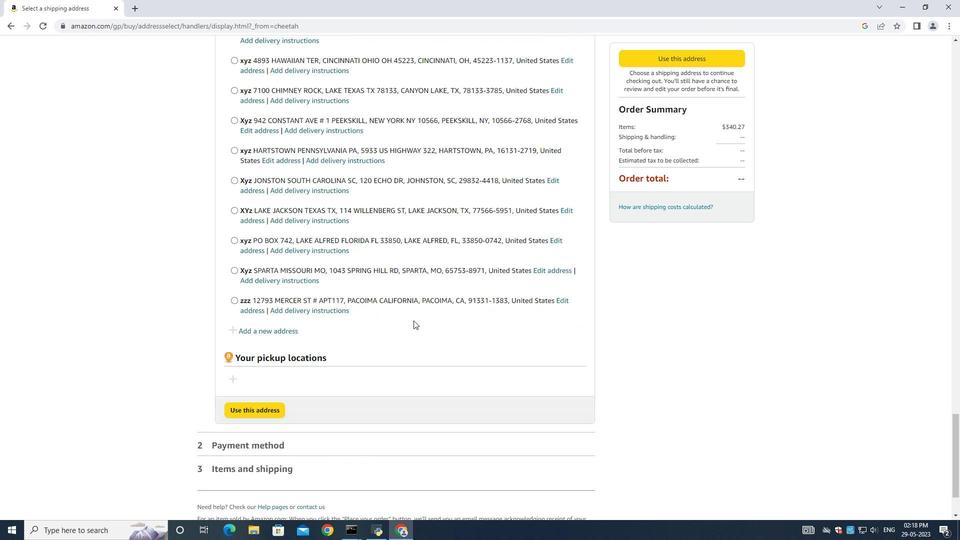 
Action: Mouse moved to (252, 249)
Screenshot: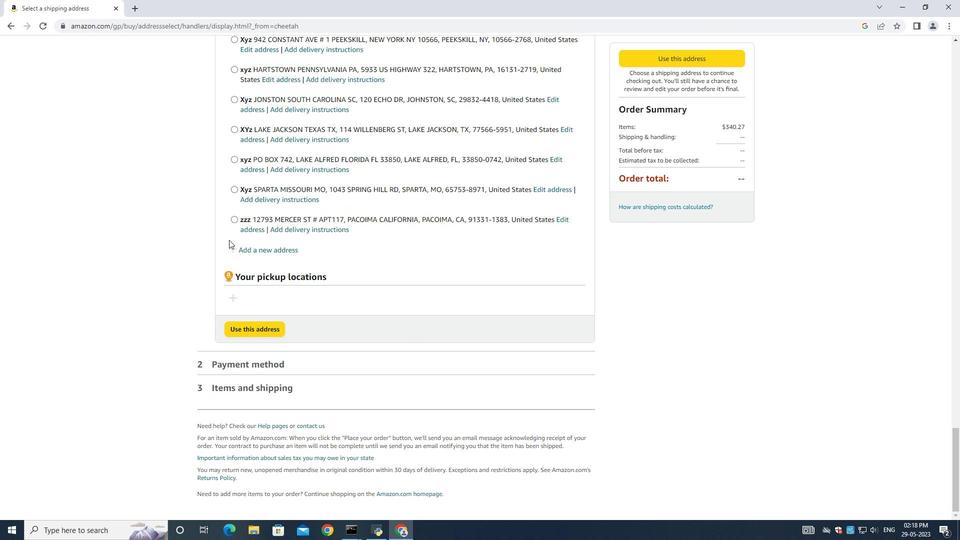 
Action: Mouse pressed left at (252, 249)
Screenshot: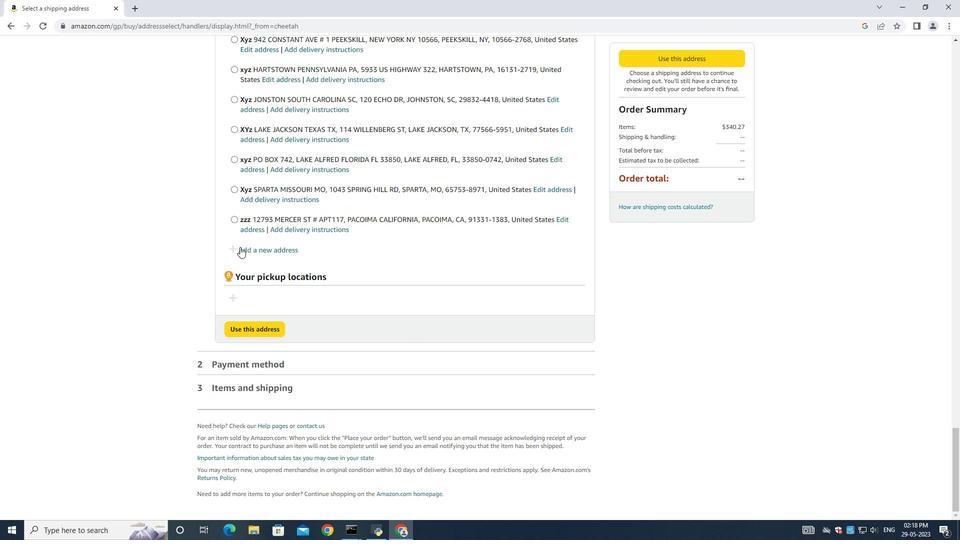 
Action: Mouse moved to (339, 239)
Screenshot: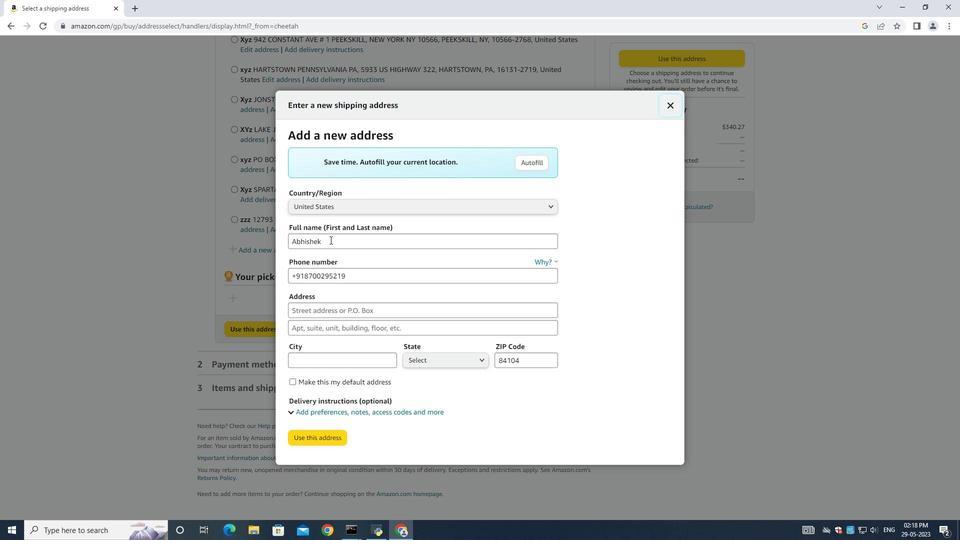 
Action: Mouse pressed left at (339, 239)
Screenshot: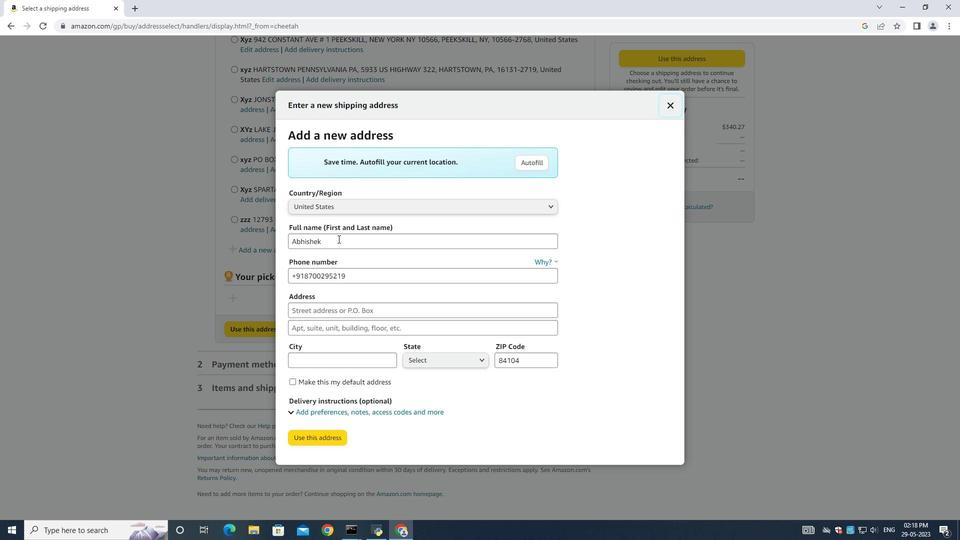 
Action: Key pressed ctrl+A<Key.backspace><Key.shift><Key.shift><Key.shift><Key.shift><Key.shift><Key.shift><Key.shift><Key.shift><Key.shift><Key.shift><Key.shift><Key.shift><Key.shift><Key.shift><Key.shift><Key.shift><Key.shift><Key.shift><Key.shift><Key.shift><Key.shift><Key.shift><Key.shift><Key.shift><Key.shift><Key.shift><Key.shift><Key.shift><Key.shift><Key.shift><Key.shift><Key.shift><Key.shift><Key.shift><Key.shift><Key.shift><Key.shift><Key.shift><Key.shift><Key.shift><Key.shift><Key.shift><Key.shift><Key.shift><Key.shift><Key.shift><Key.shift><Key.shift><Key.shift><Key.shift><Key.shift><Key.shift><Key.shift><Key.shift><Key.shift>Eduardo<Key.space><Key.shift>Lee
Screenshot: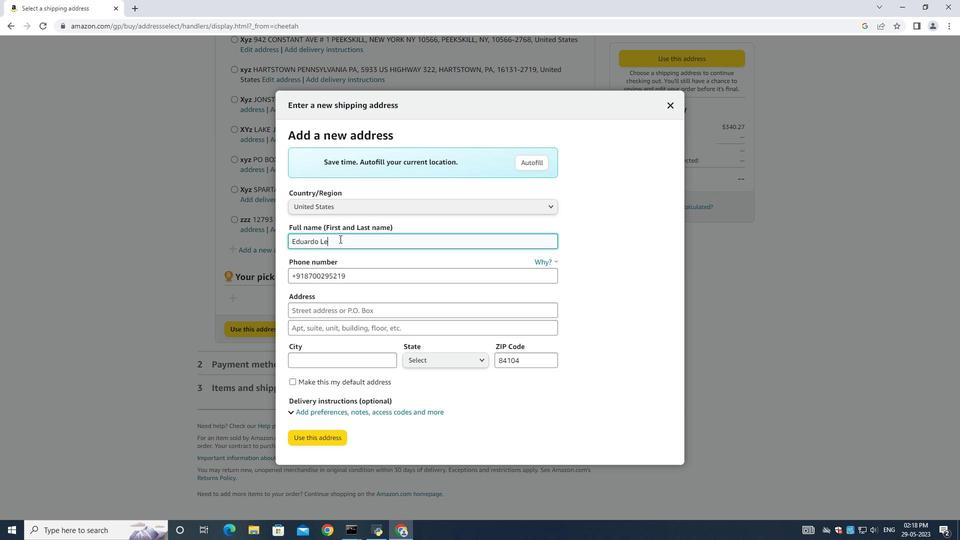 
Action: Mouse moved to (365, 271)
Screenshot: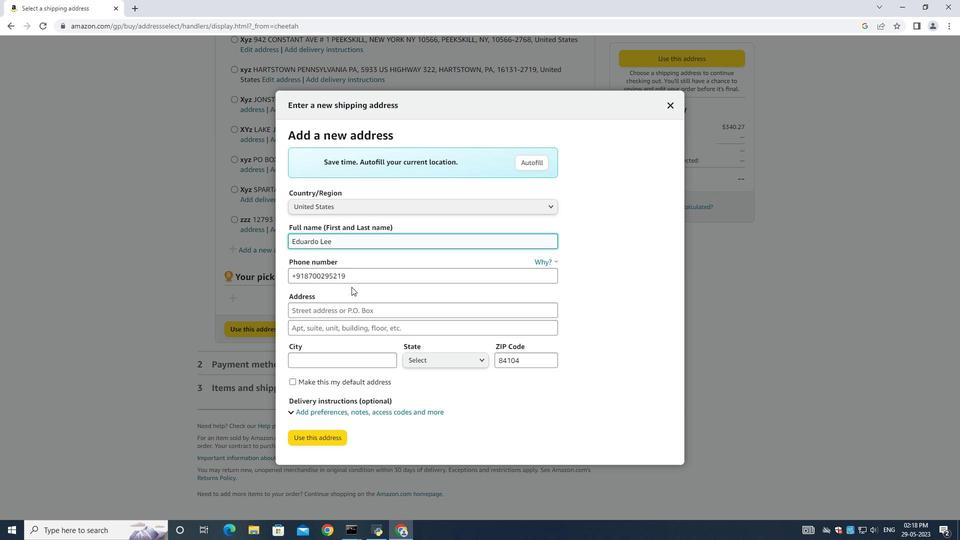 
Action: Mouse pressed left at (365, 271)
Screenshot: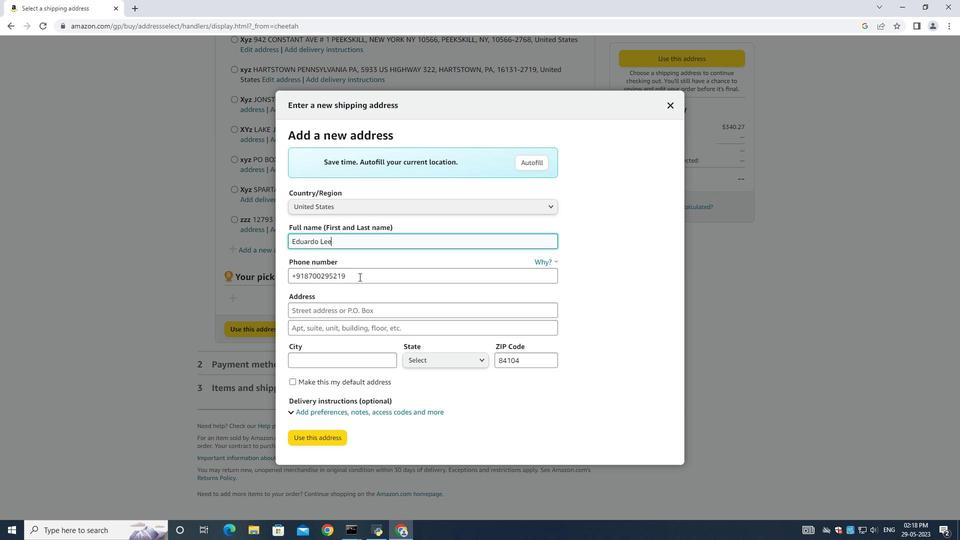 
Action: Key pressed <Key.backspace>ctrl+A<Key.backspace>2034707320
Screenshot: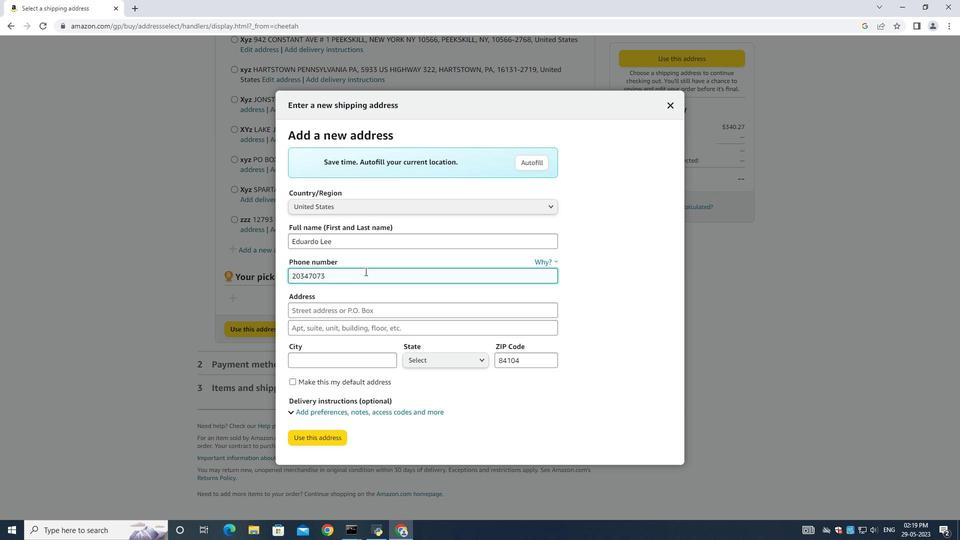 
Action: Mouse moved to (376, 311)
Screenshot: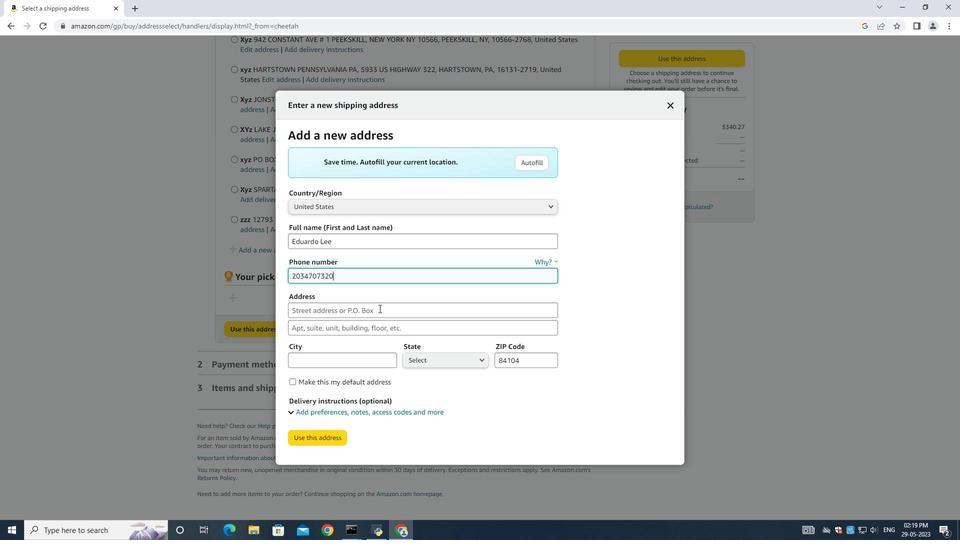 
Action: Mouse pressed left at (378, 309)
Screenshot: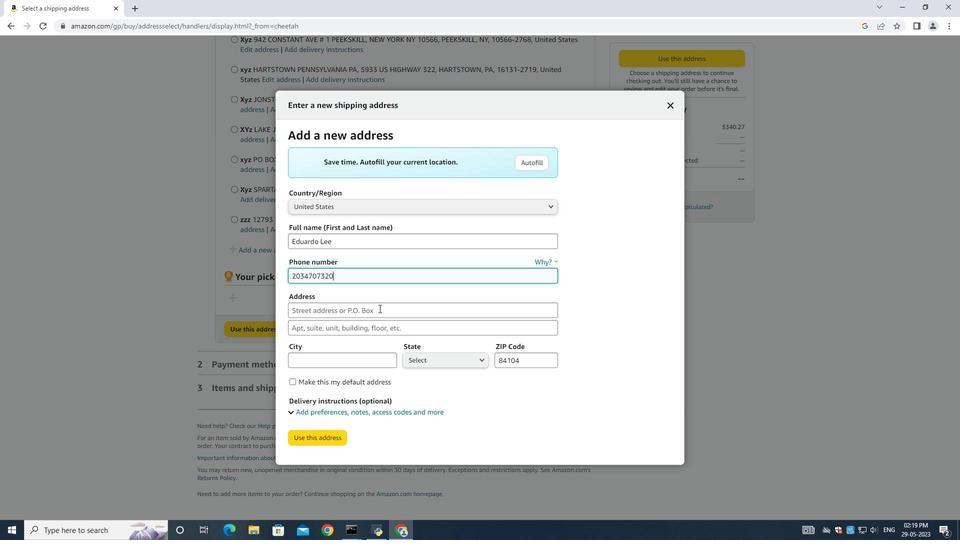 
Action: Mouse moved to (376, 311)
Screenshot: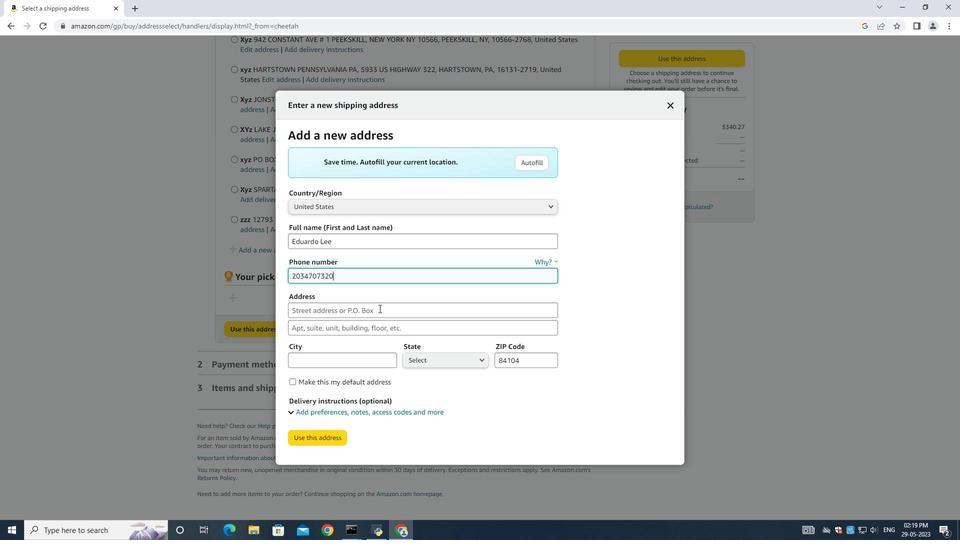
Action: Key pressed 3518<Key.space><Key.shift>Cook<Key.space>hill<Key.space>road<Key.tab><Key.shift>Danbury<Key.space>connecticut<Key.tab><Key.shift>Danbury
Screenshot: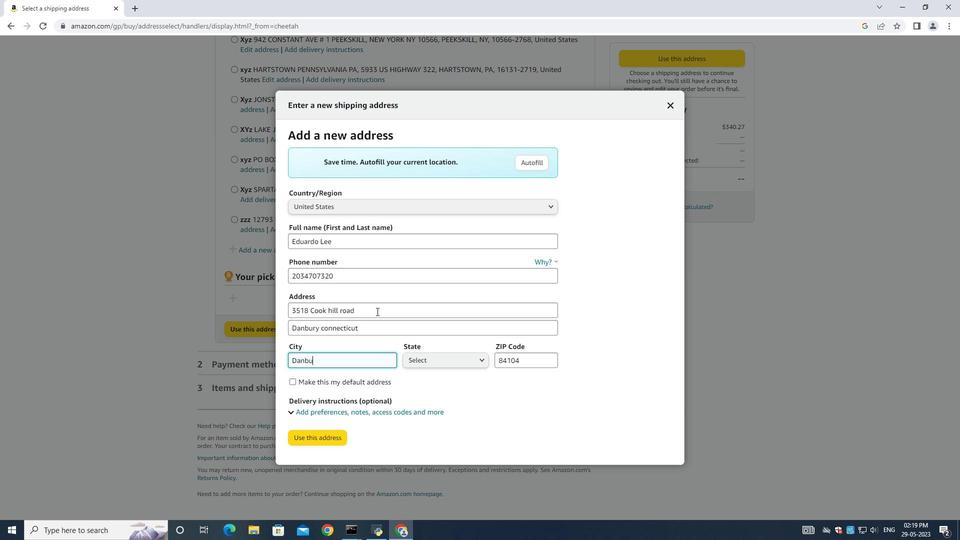 
Action: Mouse moved to (442, 363)
Screenshot: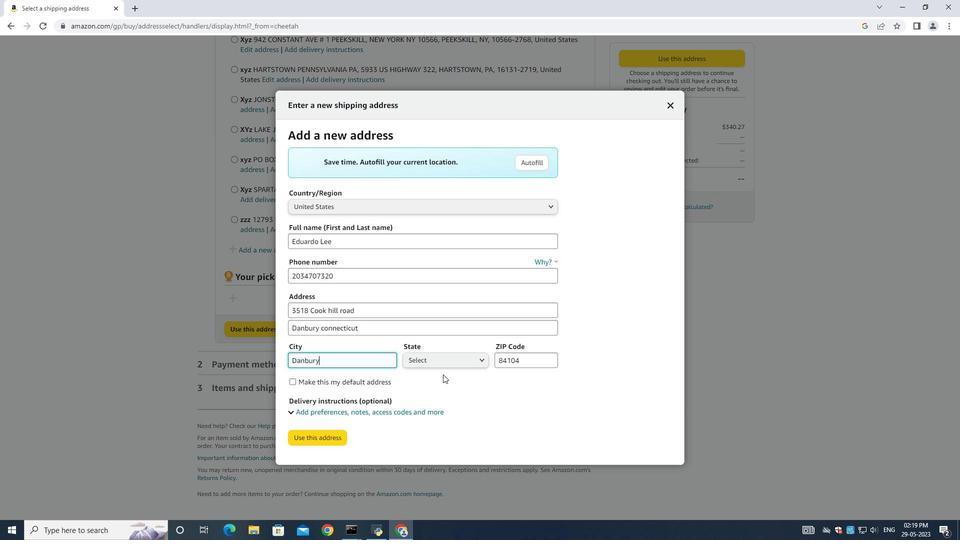
Action: Mouse pressed left at (442, 363)
Screenshot: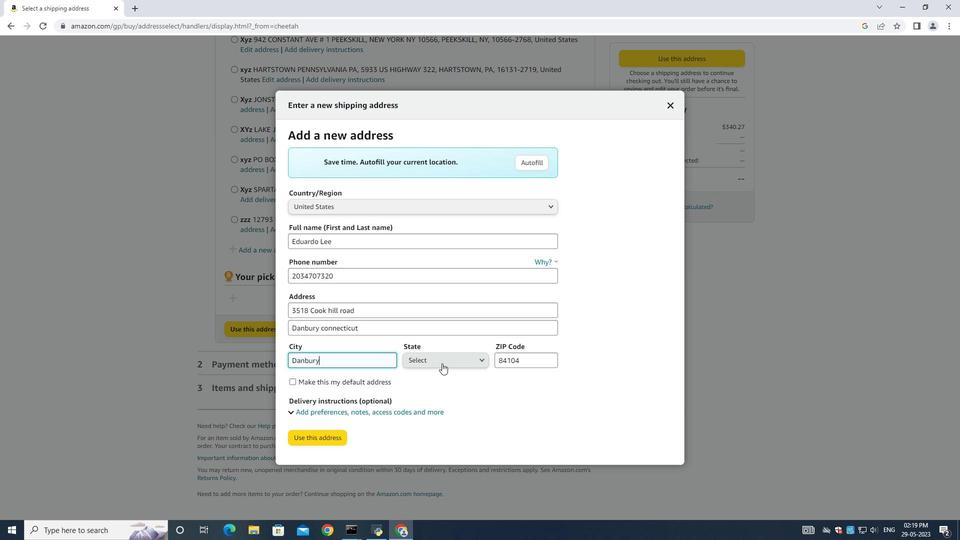 
Action: Mouse moved to (435, 202)
Screenshot: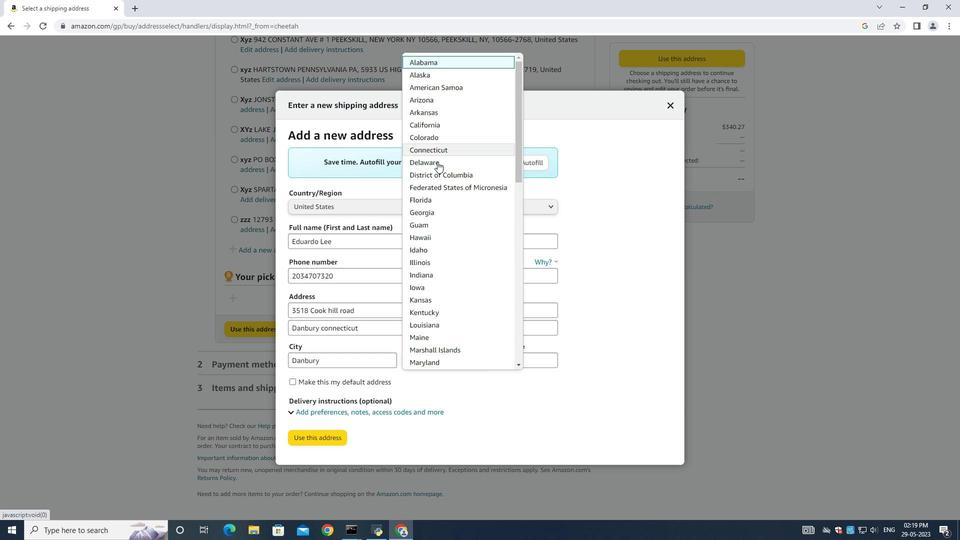 
Action: Key pressed conn
Screenshot: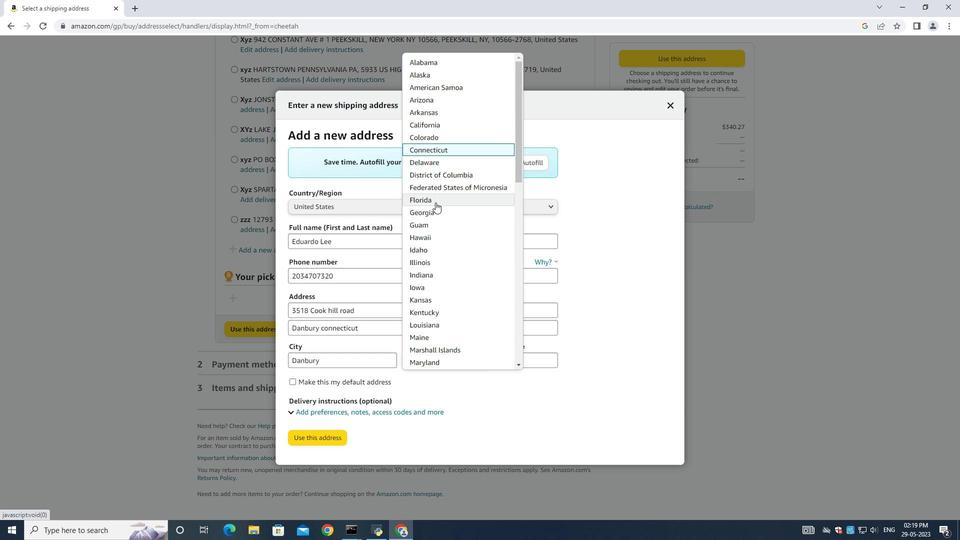 
Action: Mouse moved to (438, 150)
Screenshot: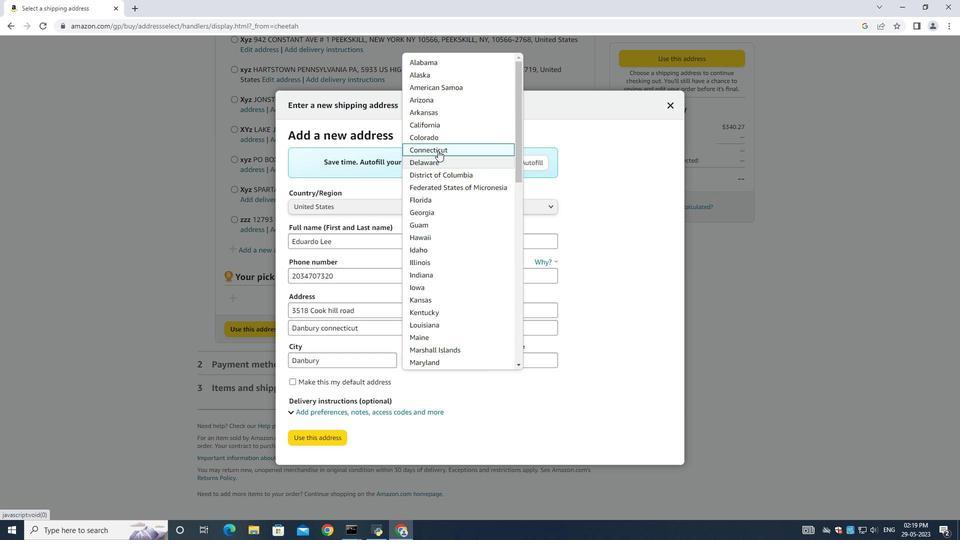 
Action: Mouse pressed left at (438, 150)
Screenshot: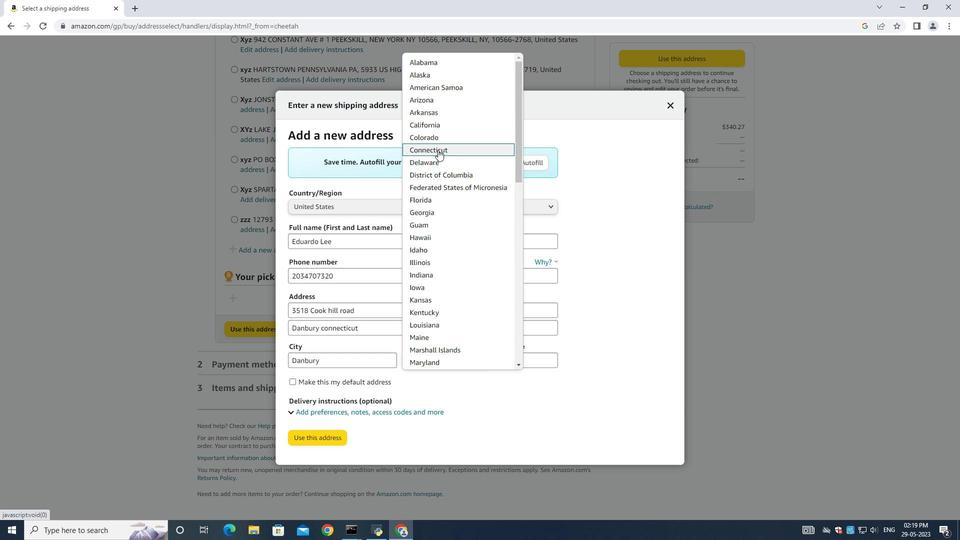 
Action: Mouse moved to (526, 354)
Screenshot: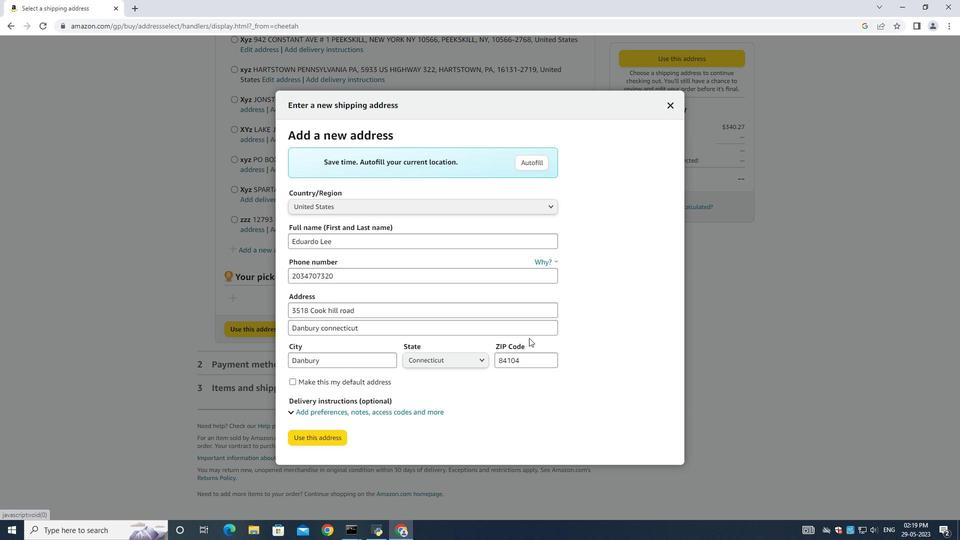 
Action: Mouse pressed left at (526, 354)
Screenshot: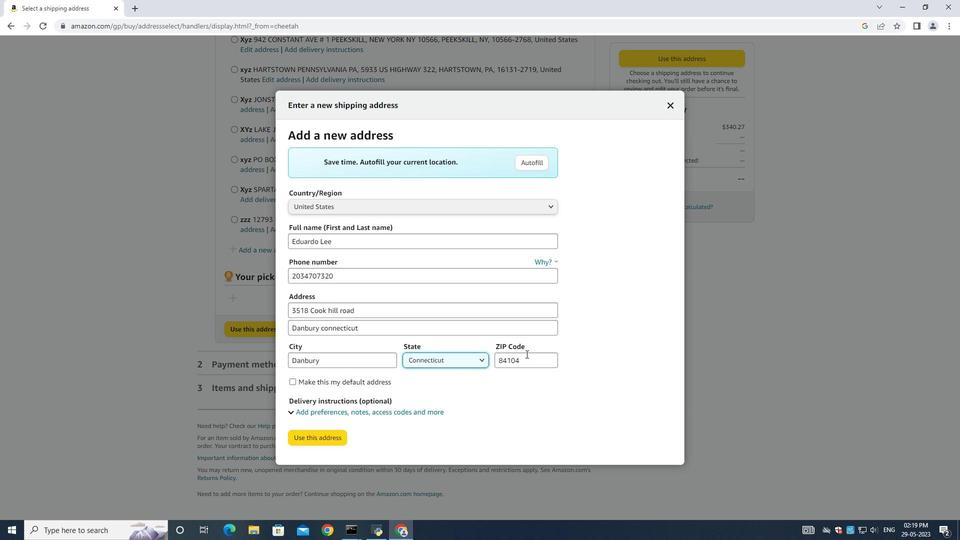 
Action: Key pressed ctrl+A<Key.backspace>06810
Screenshot: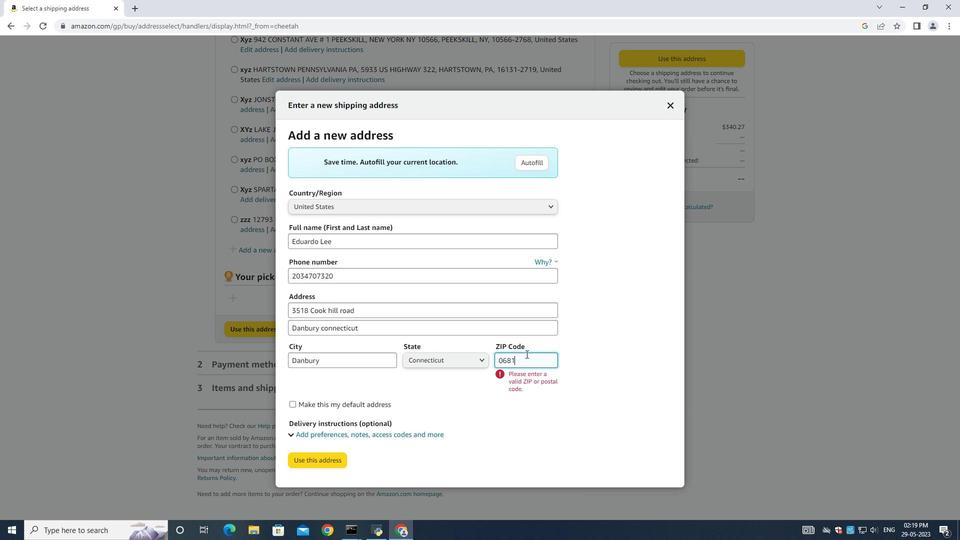 
Action: Mouse moved to (308, 436)
Screenshot: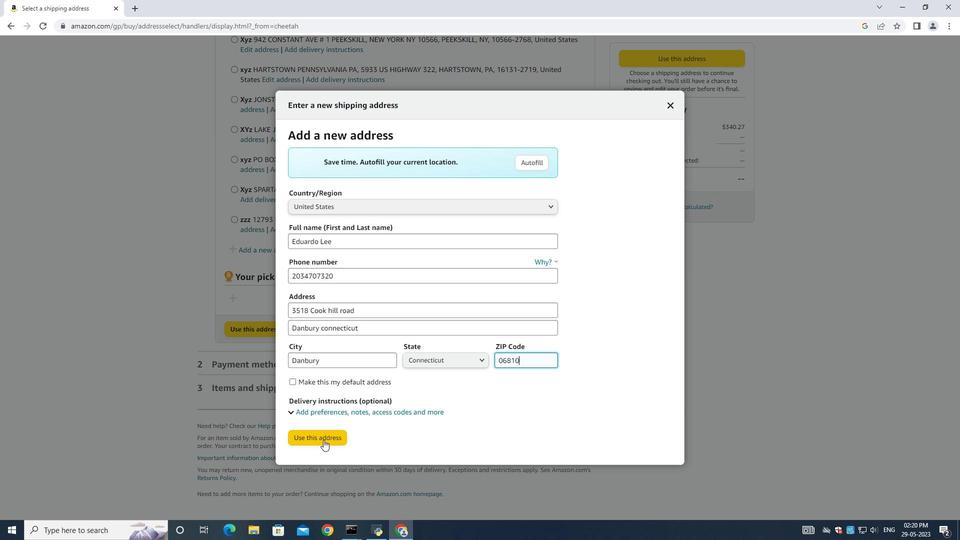 
Action: Mouse pressed left at (308, 436)
Screenshot: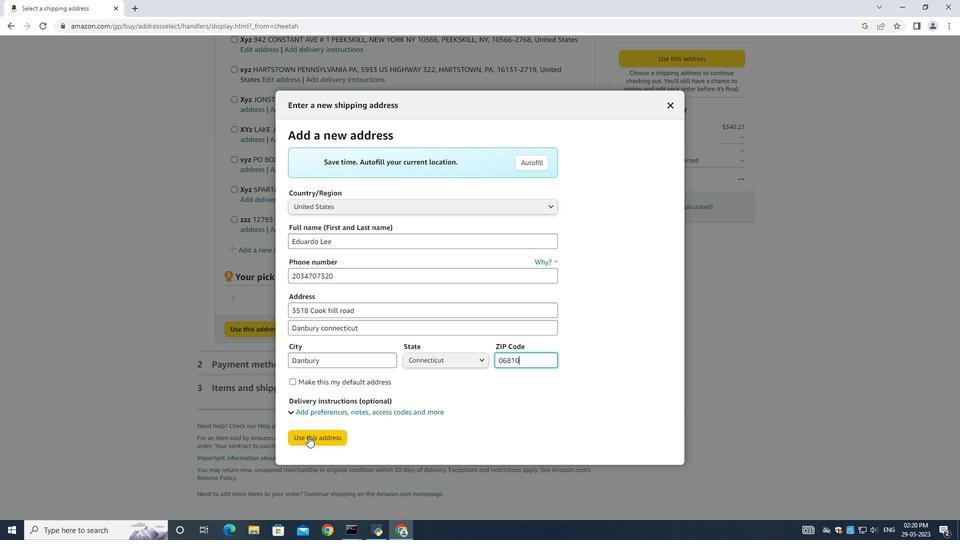 
Action: Mouse moved to (307, 506)
Screenshot: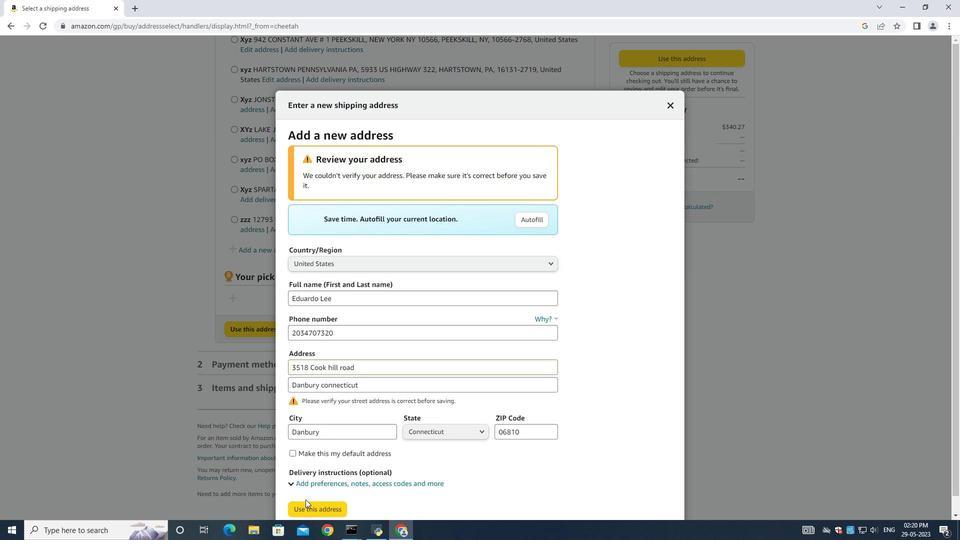 
Action: Mouse pressed left at (307, 506)
Screenshot: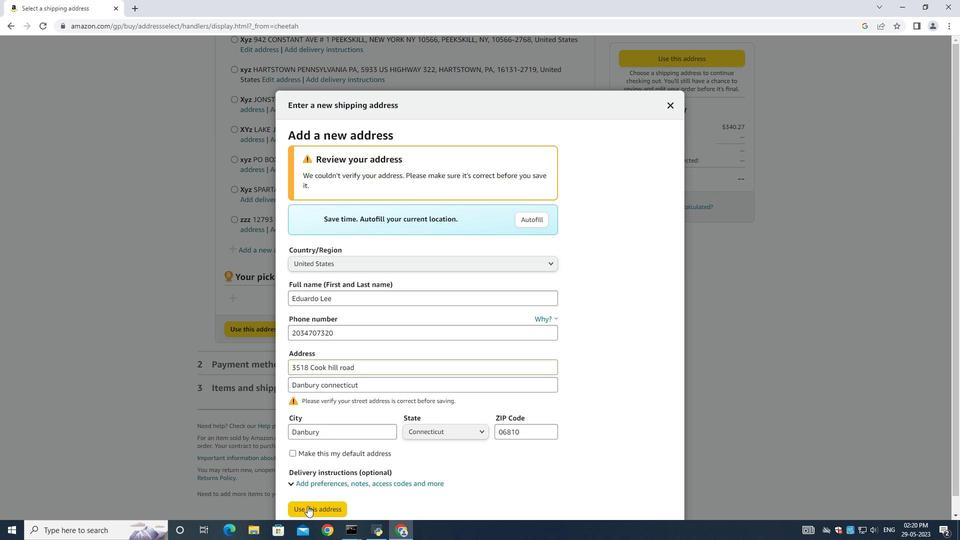 
Action: Mouse moved to (563, 244)
Screenshot: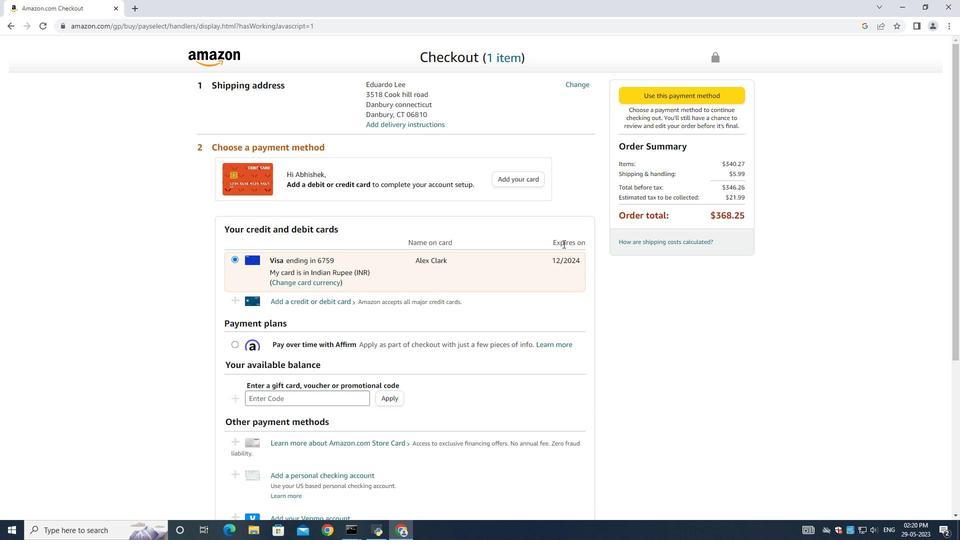 
